 Task: Create Screen flow and Create Quick action for it on custom object used in StockTradeHub.
Action: Mouse moved to (638, 39)
Screenshot: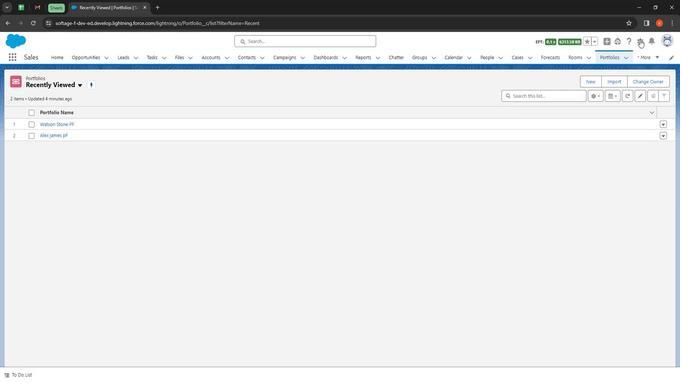 
Action: Mouse pressed left at (638, 39)
Screenshot: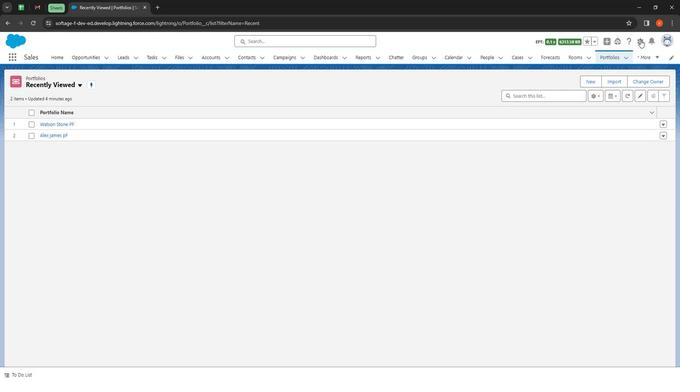 
Action: Mouse moved to (598, 71)
Screenshot: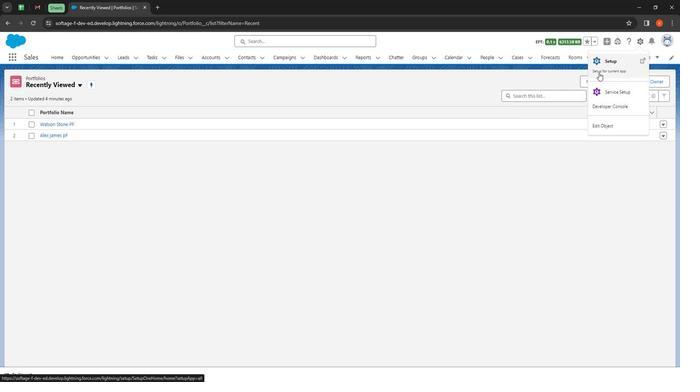 
Action: Mouse pressed left at (598, 71)
Screenshot: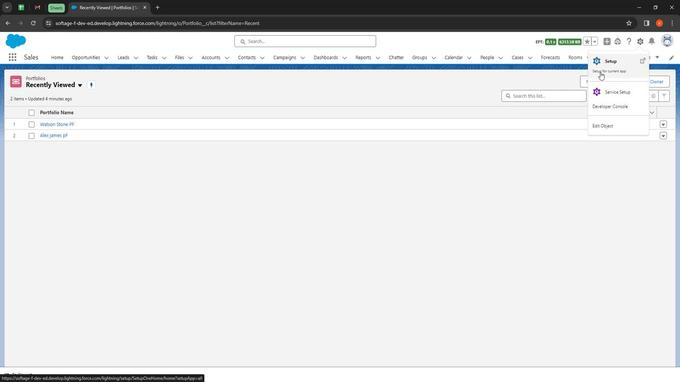 
Action: Mouse moved to (35, 78)
Screenshot: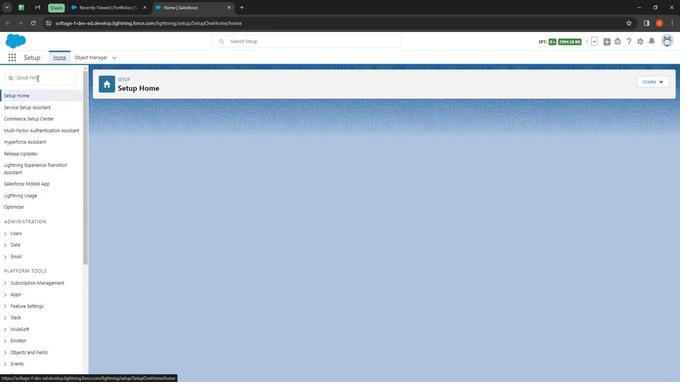 
Action: Mouse pressed left at (35, 78)
Screenshot: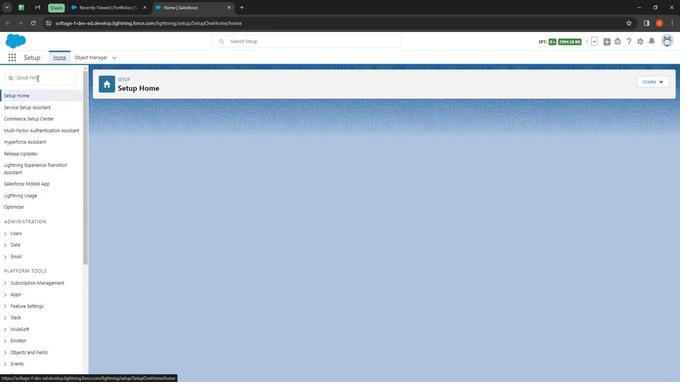 
Action: Mouse moved to (35, 78)
Screenshot: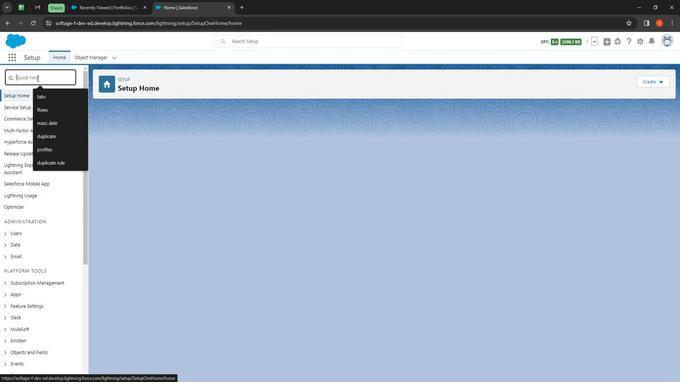 
Action: Key pressed flow
Screenshot: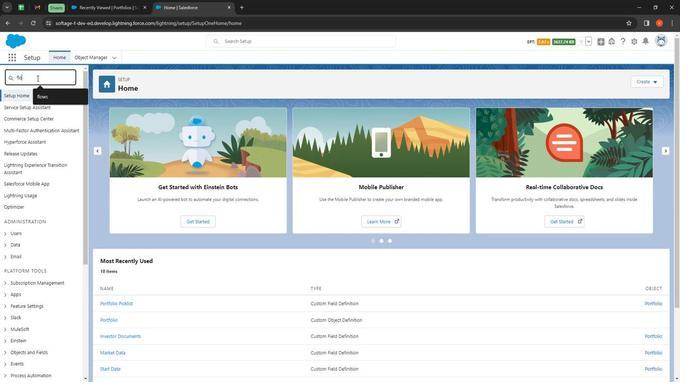 
Action: Mouse moved to (24, 139)
Screenshot: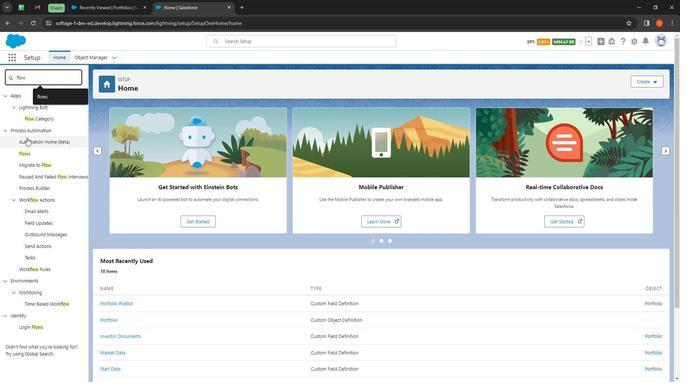 
Action: Key pressed s
Screenshot: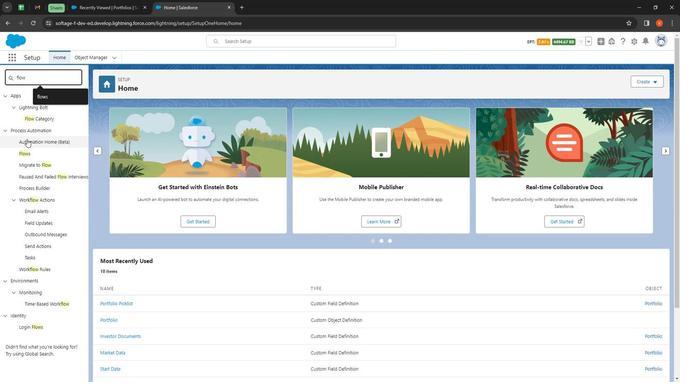 
Action: Mouse moved to (20, 102)
Screenshot: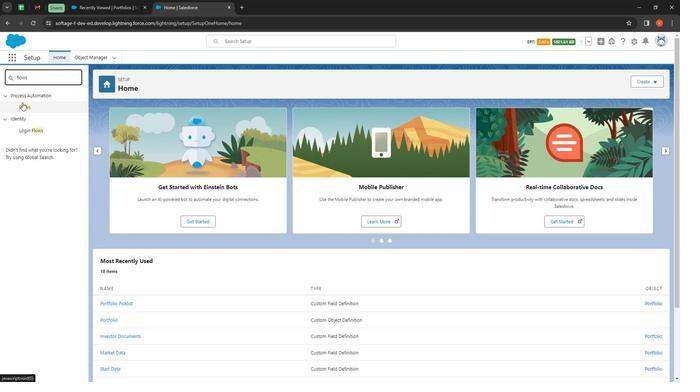 
Action: Mouse pressed left at (20, 102)
Screenshot: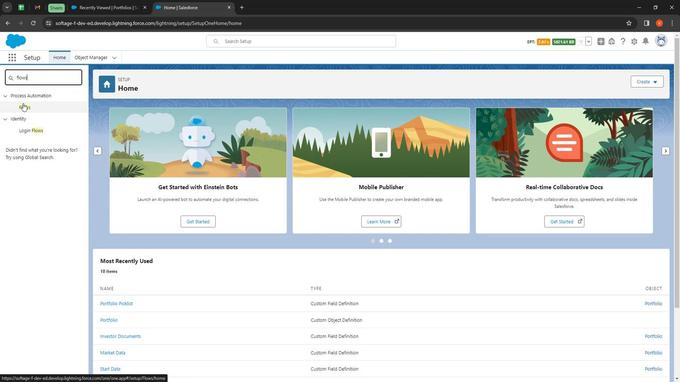 
Action: Mouse moved to (648, 80)
Screenshot: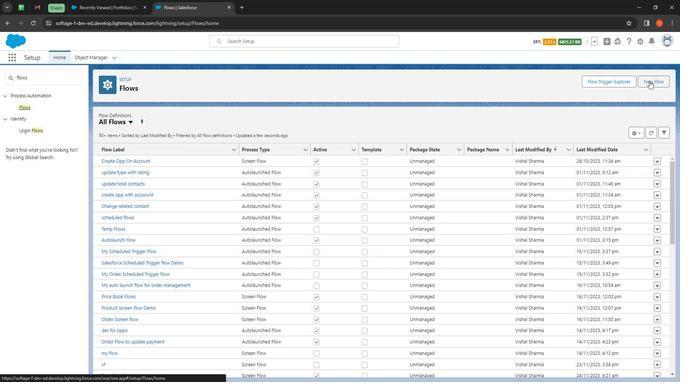 
Action: Mouse pressed left at (648, 80)
Screenshot: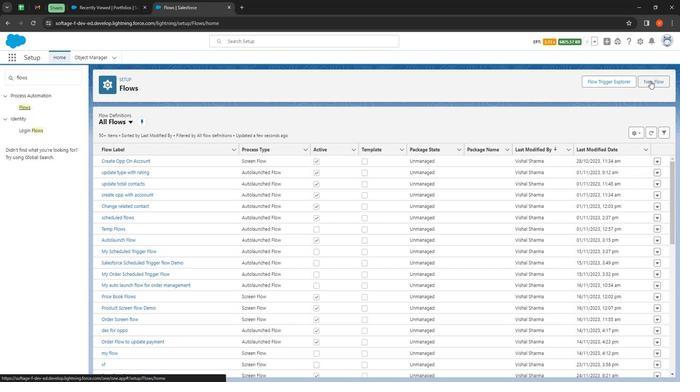 
Action: Mouse moved to (538, 281)
Screenshot: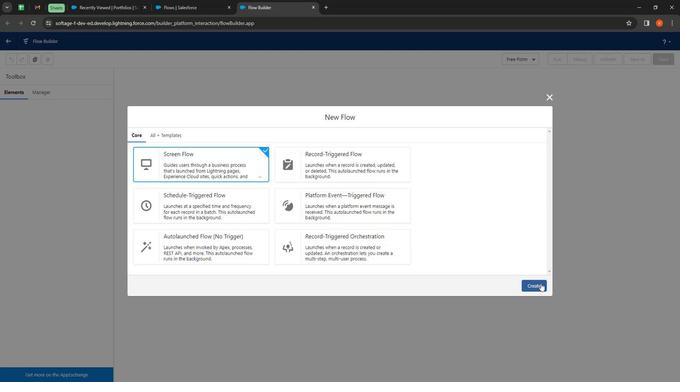 
Action: Mouse pressed left at (538, 281)
Screenshot: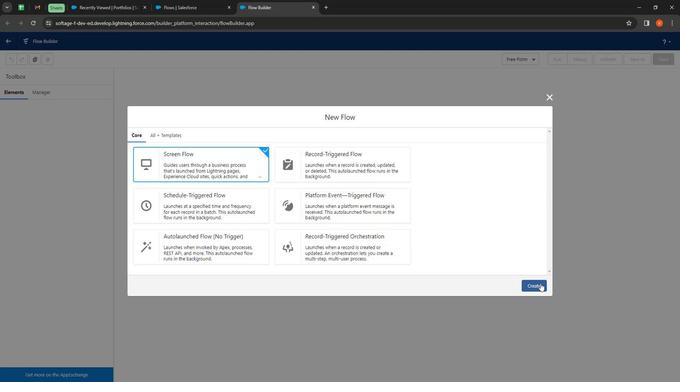 
Action: Mouse moved to (339, 128)
Screenshot: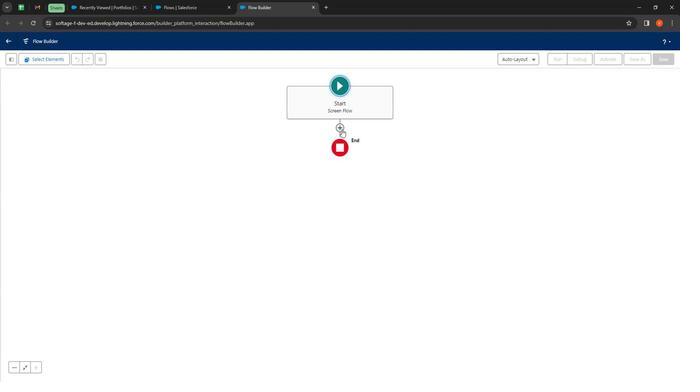 
Action: Mouse pressed left at (339, 128)
Screenshot: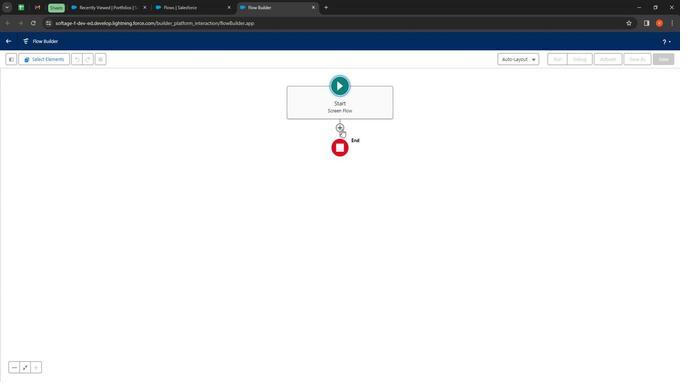 
Action: Mouse moved to (324, 161)
Screenshot: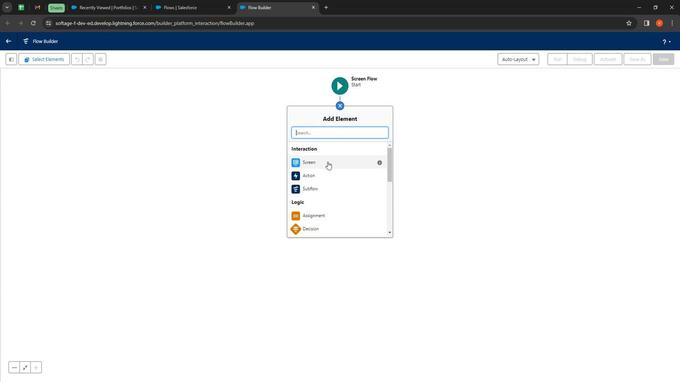 
Action: Mouse pressed left at (324, 161)
Screenshot: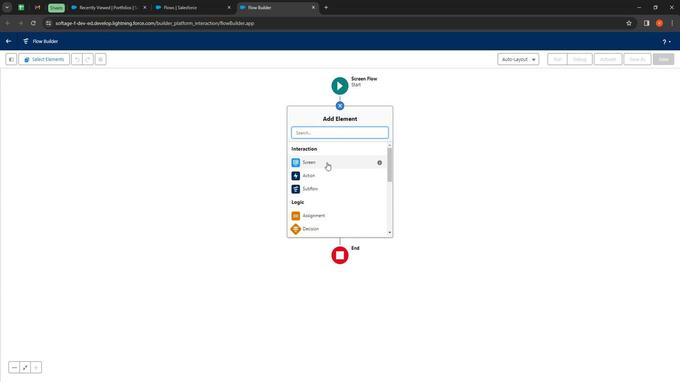 
Action: Mouse moved to (578, 127)
Screenshot: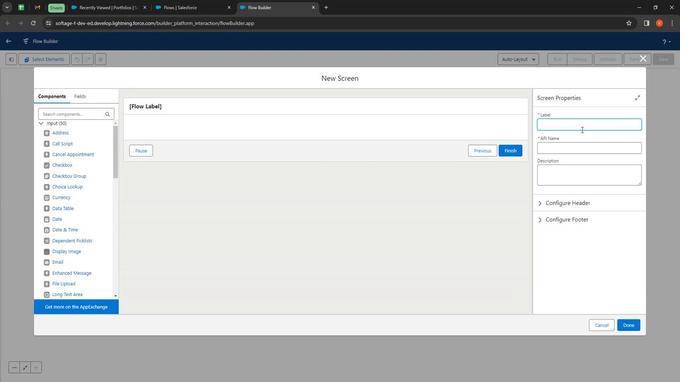 
Action: Mouse pressed left at (578, 127)
Screenshot: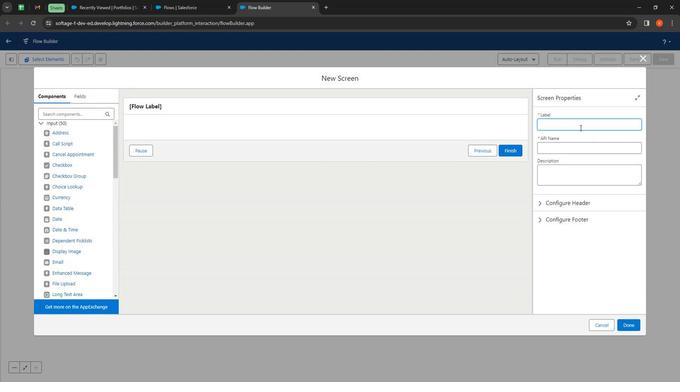 
Action: Mouse moved to (577, 127)
Screenshot: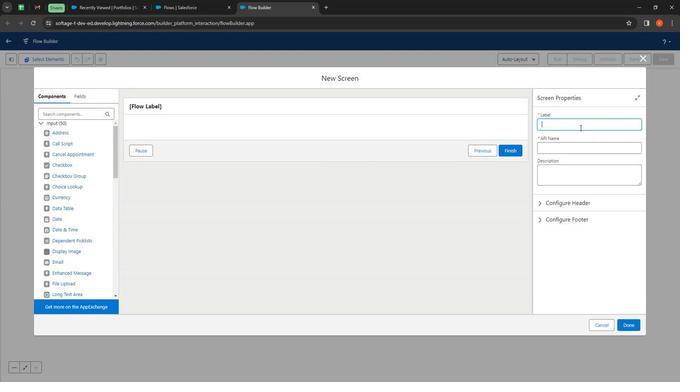 
Action: Key pressed <Key.shift>
Screenshot: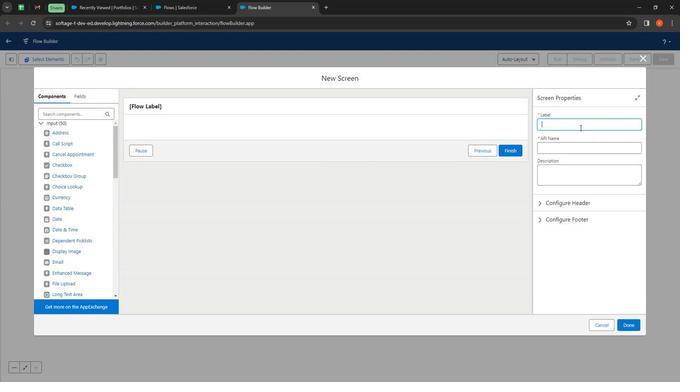 
Action: Mouse moved to (552, 111)
Screenshot: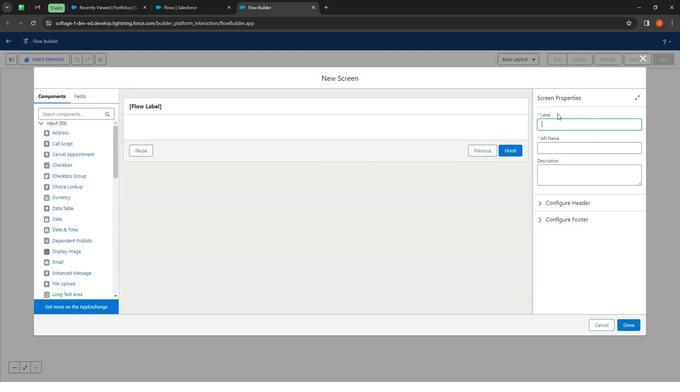 
Action: Key pressed <Key.shift><Key.shift><Key.shift><Key.shift><Key.shift><Key.shift><Key.shift>Portfolio<Key.space>custom<Key.space>object<Key.space>screen
Screenshot: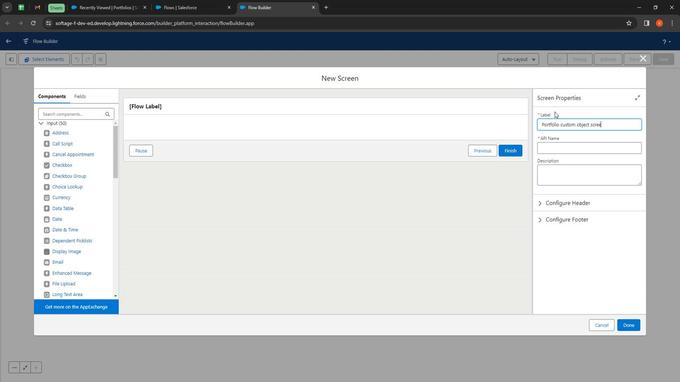 
Action: Mouse moved to (585, 172)
Screenshot: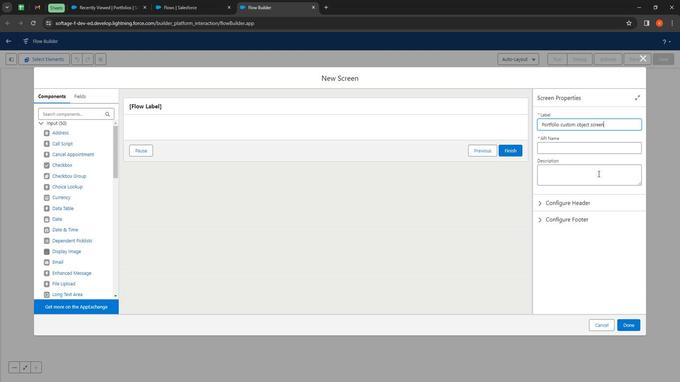 
Action: Mouse pressed left at (585, 172)
Screenshot: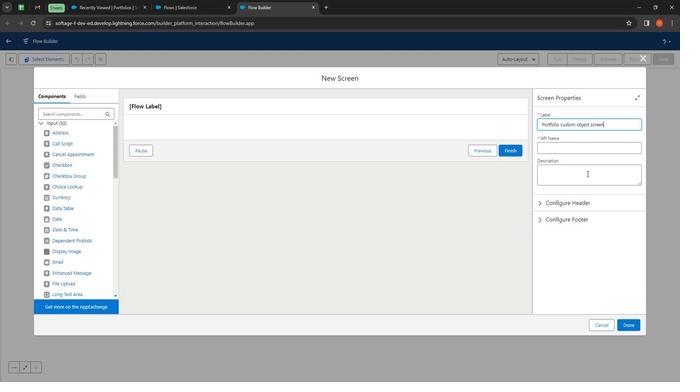 
Action: Key pressed portfolio<Key.space>custom<Key.space>object<Key.space>screen<Key.space>element<Key.space>on<Key.space>screen<Key.space>flow
Screenshot: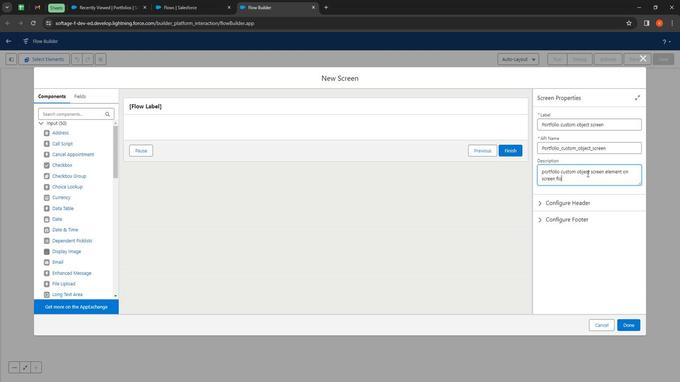 
Action: Mouse moved to (585, 173)
Screenshot: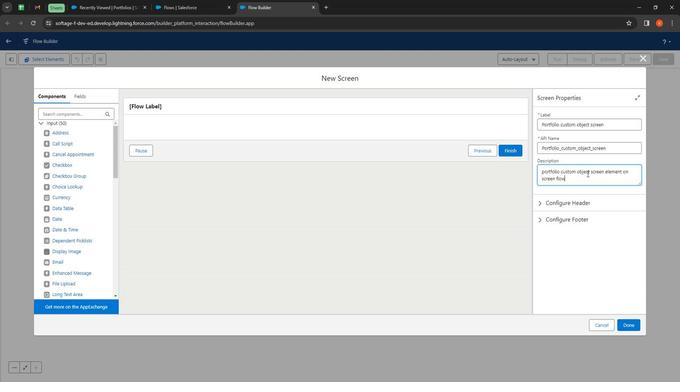 
Action: Key pressed .
Screenshot: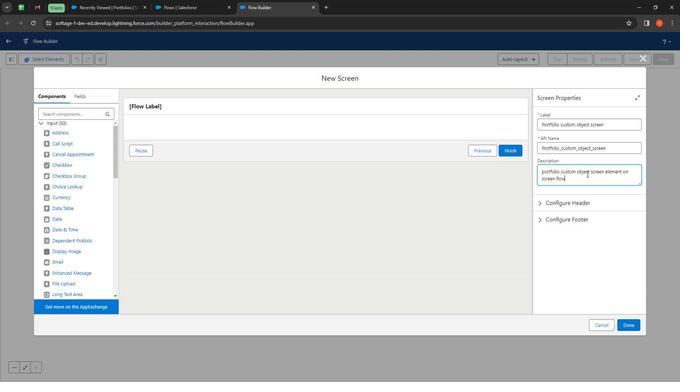 
Action: Mouse moved to (70, 110)
Screenshot: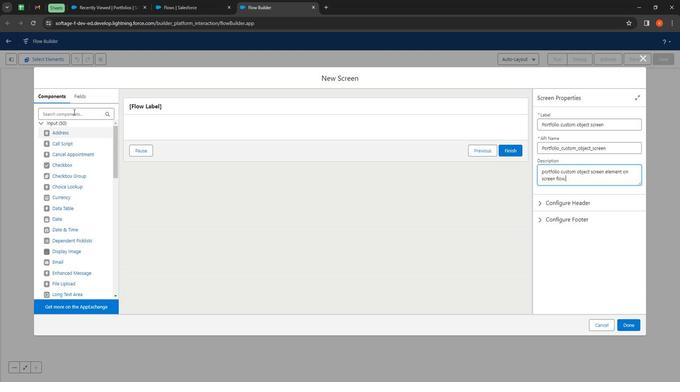 
Action: Mouse pressed left at (70, 110)
Screenshot: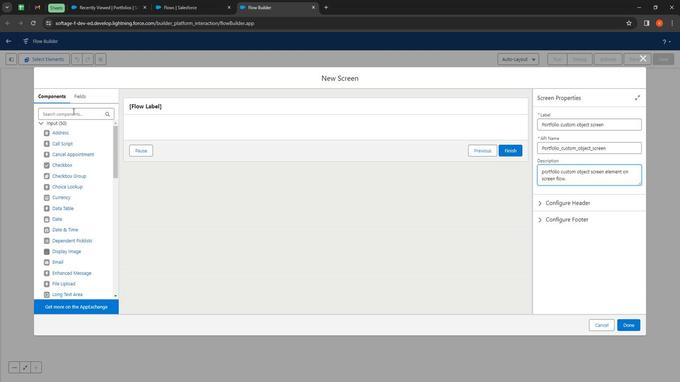 
Action: Mouse moved to (70, 111)
Screenshot: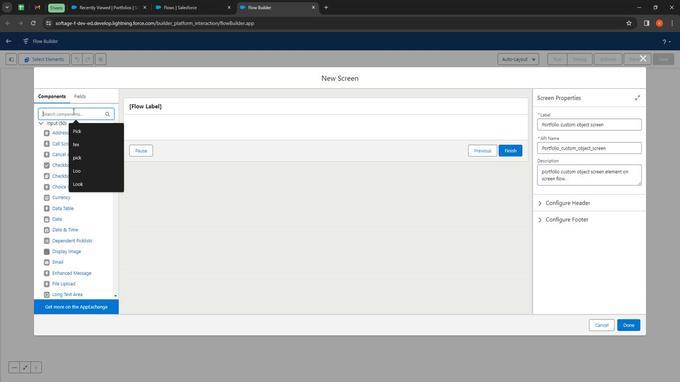 
Action: Key pressed <Key.shift><Key.shift><Key.shift><Key.shift><Key.shift><Key.shift><Key.shift><Key.shift><Key.shift><Key.shift><Key.shift><Key.shift><Key.shift><Key.shift><Key.shift><Key.shift><Key.shift><Key.shift><Key.shift><Key.shift><Key.shift><Key.shift><Key.shift><Key.shift><Key.shift><Key.shift><Key.shift><Key.shift>Curr
Screenshot: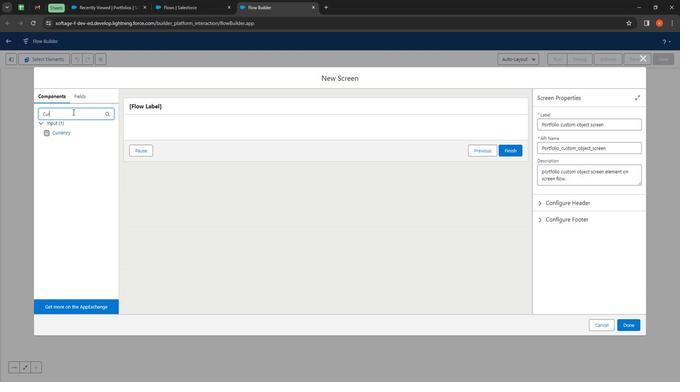 
Action: Mouse moved to (59, 134)
Screenshot: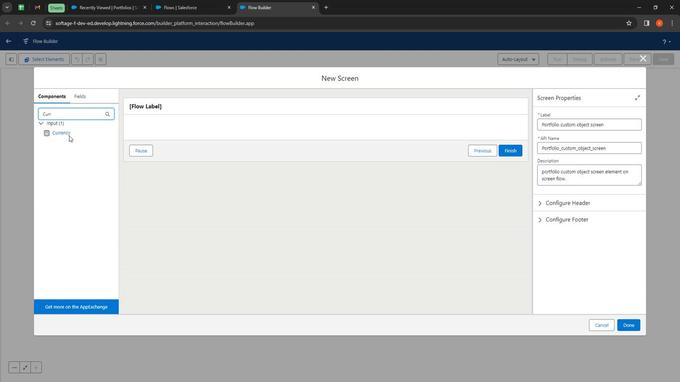 
Action: Mouse pressed left at (59, 134)
Screenshot: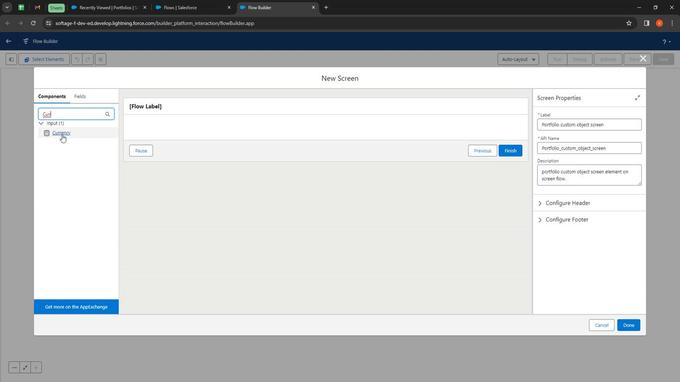 
Action: Mouse moved to (561, 123)
Screenshot: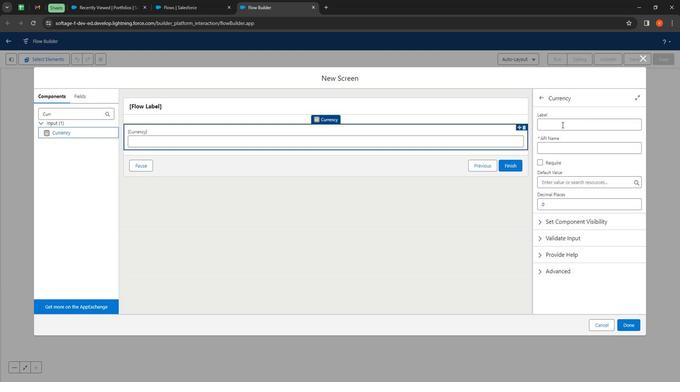 
Action: Mouse pressed left at (561, 123)
Screenshot: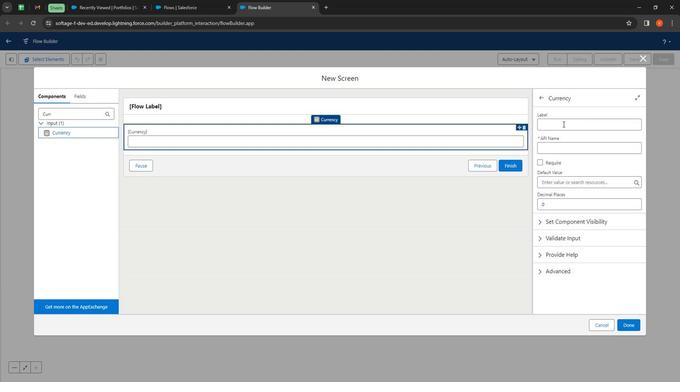 
Action: Mouse moved to (532, 108)
Screenshot: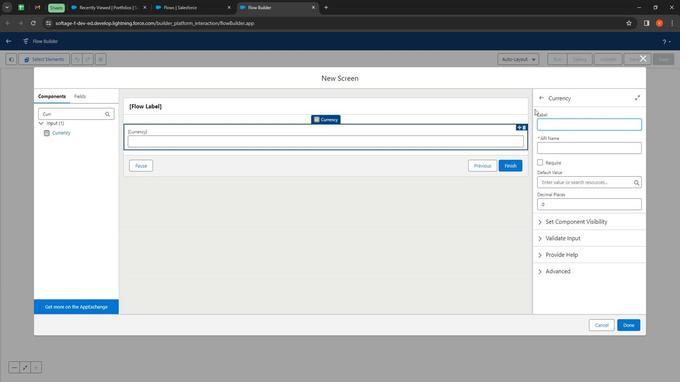 
Action: Key pressed <Key.shift>V<Key.backspace><Key.shift>Currency
Screenshot: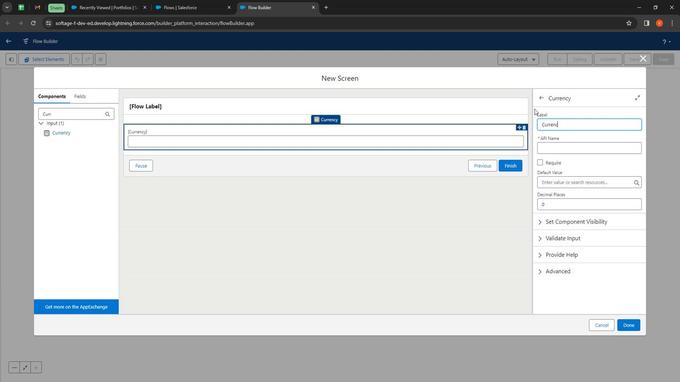 
Action: Mouse moved to (61, 132)
Screenshot: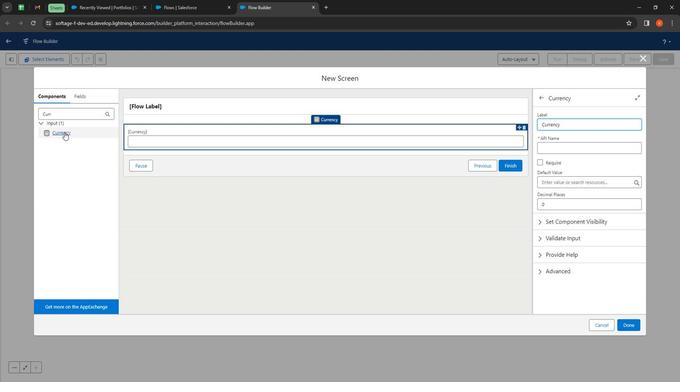 
Action: Mouse pressed left at (61, 132)
Screenshot: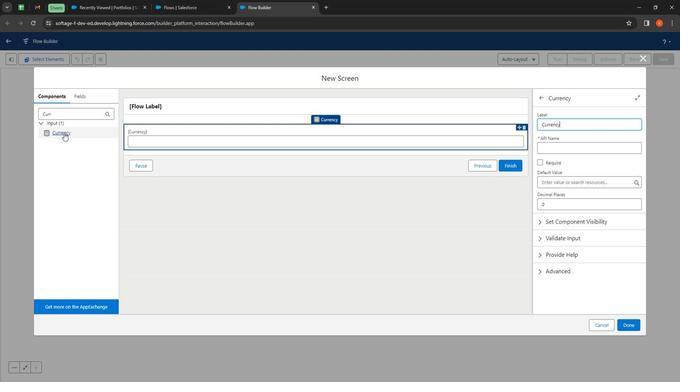 
Action: Mouse moved to (608, 119)
Screenshot: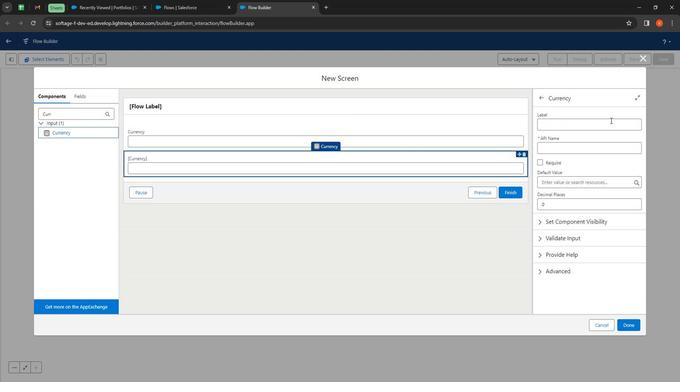 
Action: Mouse pressed left at (608, 119)
Screenshot: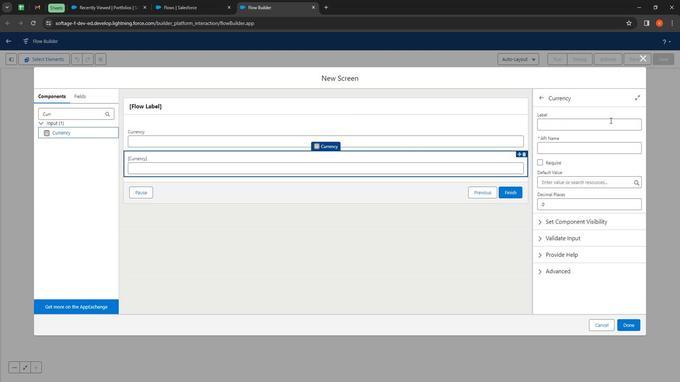 
Action: Mouse moved to (478, 112)
Screenshot: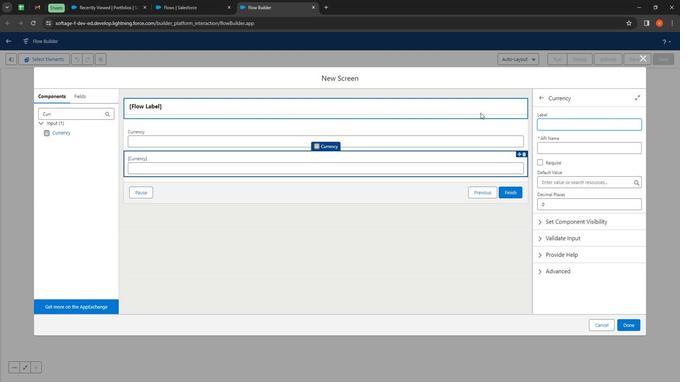 
Action: Key pressed <Key.shift>Investment<Key.space>amount
Screenshot: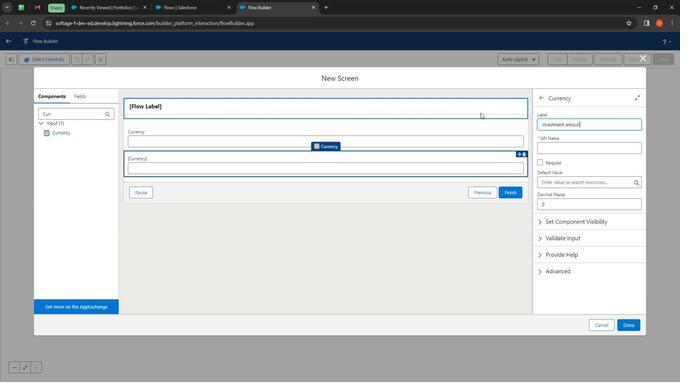 
Action: Mouse moved to (59, 115)
Screenshot: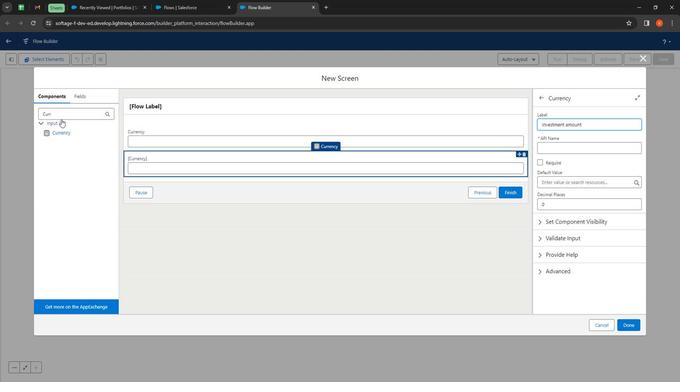 
Action: Mouse pressed left at (59, 115)
Screenshot: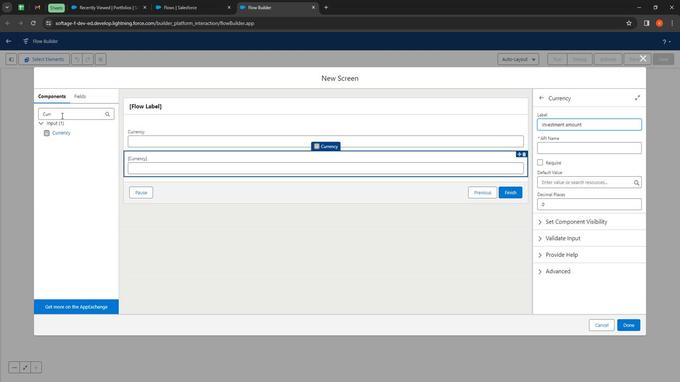 
Action: Mouse pressed left at (59, 115)
Screenshot: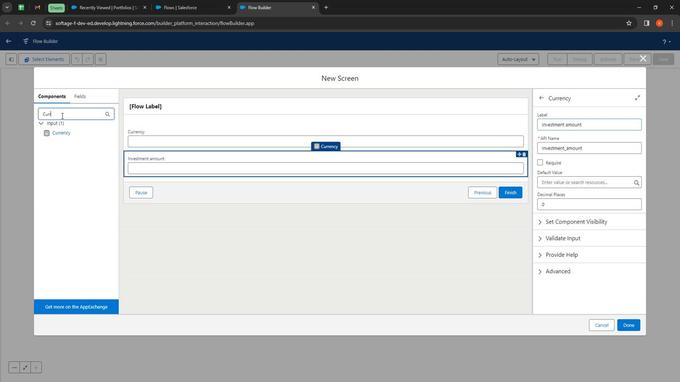 
Action: Mouse moved to (60, 114)
Screenshot: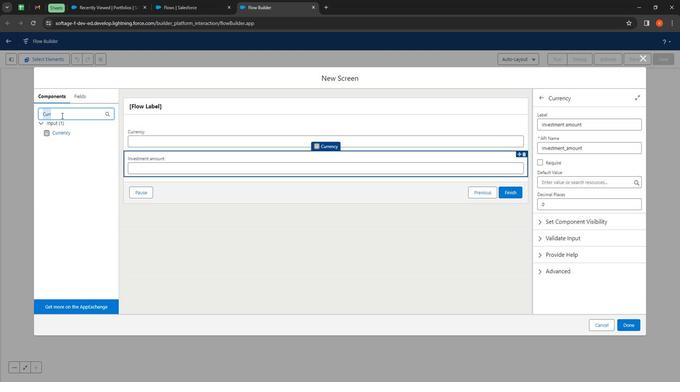 
Action: Key pressed look
Screenshot: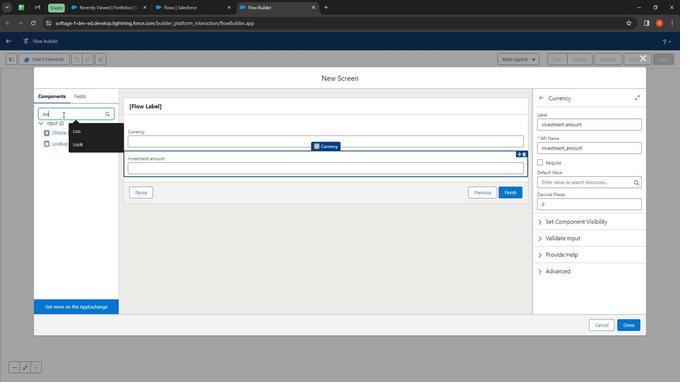 
Action: Mouse moved to (61, 145)
Screenshot: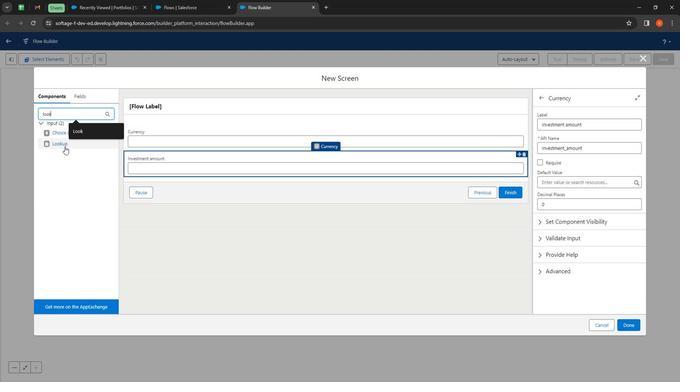 
Action: Mouse pressed left at (61, 145)
Screenshot: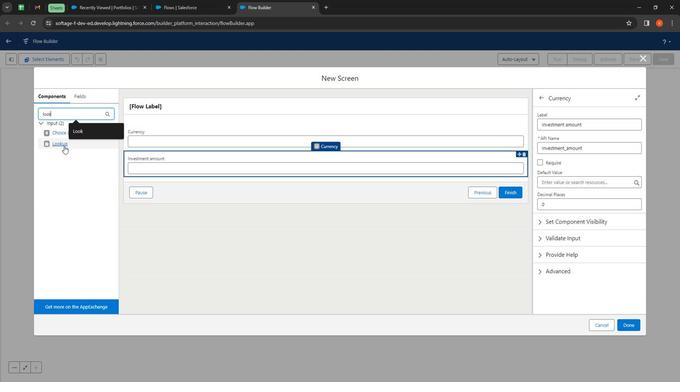 
Action: Mouse moved to (567, 125)
Screenshot: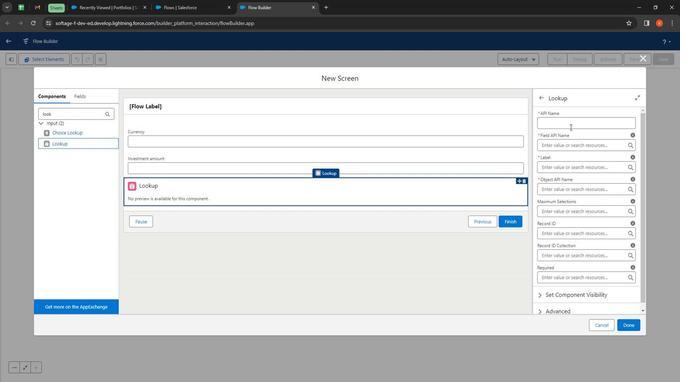 
Action: Mouse pressed left at (567, 125)
Screenshot: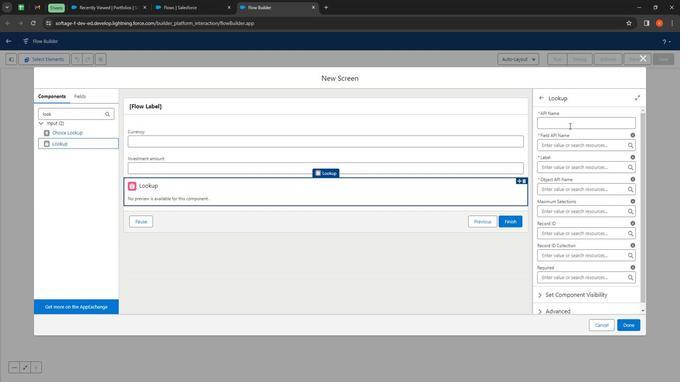 
Action: Key pressed <Key.shift>
Screenshot: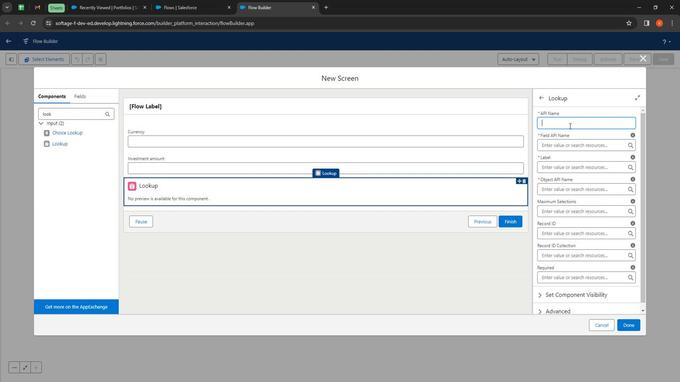 
Action: Mouse moved to (507, 89)
Screenshot: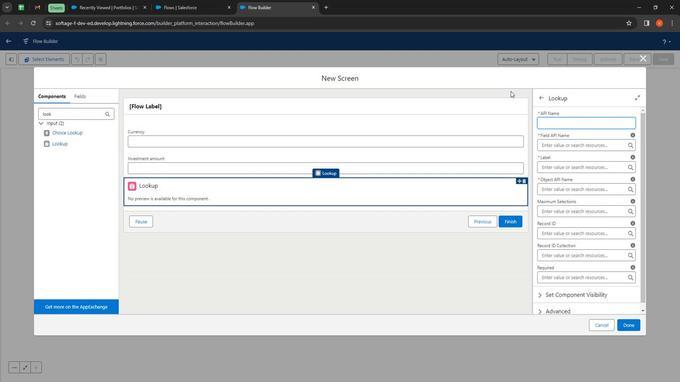 
Action: Key pressed <Key.shift><Key.shift><Key.shift><Key.shift><Key.shift><Key.shift><Key.shift><Key.shift><Key.shift><Key.shift><Key.shift><Key.shift><Key.shift><Key.shift><Key.shift><Key.shift><Key.shift><Key.shift><Key.shift><Key.shift><Key.shift><Key.shift><Key.shift><Key.shift><Key.shift><Key.shift><Key.shift><Key.shift><Key.shift><Key.shift><Key.shift><Key.shift><Key.shift><Key.shift><Key.shift><Key.shift><Key.shift><Key.shift><Key.shift><Key.shift><Key.shift><Key.shift><Key.shift><Key.shift><Key.shift>Investor<Key.space><Key.shift>Document<Key.left><Key.left><Key.left><Key.left><Key.left><Key.left><Key.left><Key.left><Key.shift><Key.backspace>
Screenshot: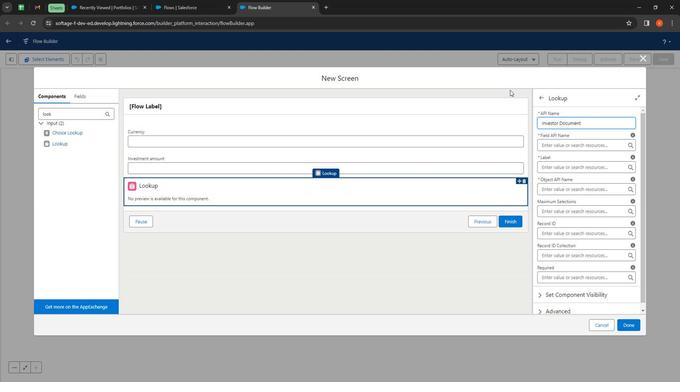 
Action: Mouse moved to (570, 148)
Screenshot: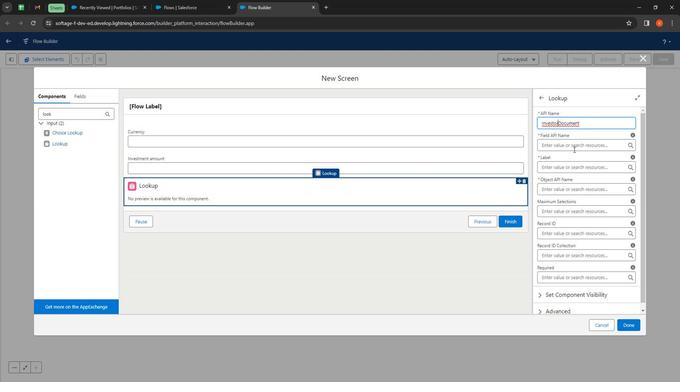 
Action: Mouse pressed left at (570, 148)
Screenshot: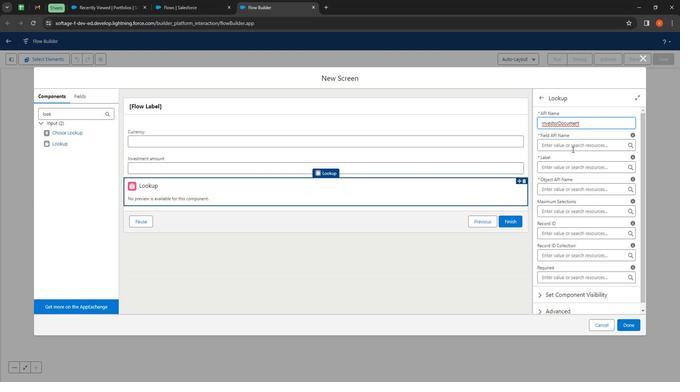 
Action: Mouse moved to (567, 136)
Screenshot: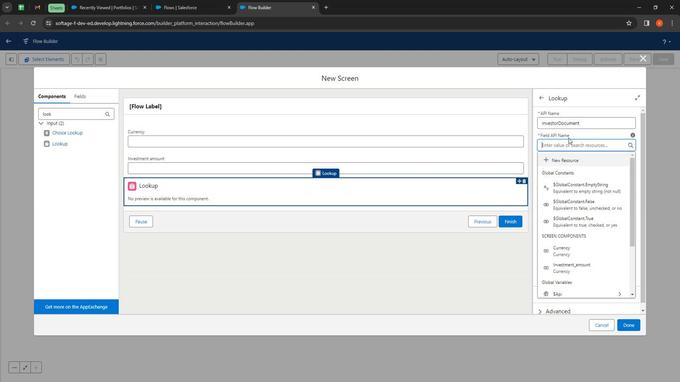 
Action: Mouse pressed left at (567, 136)
Screenshot: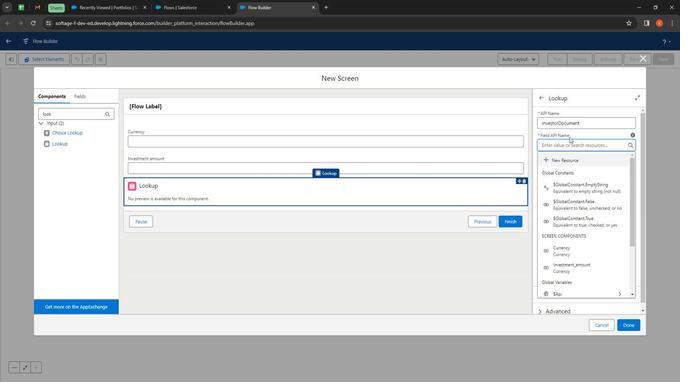 
Action: Mouse moved to (174, 0)
Screenshot: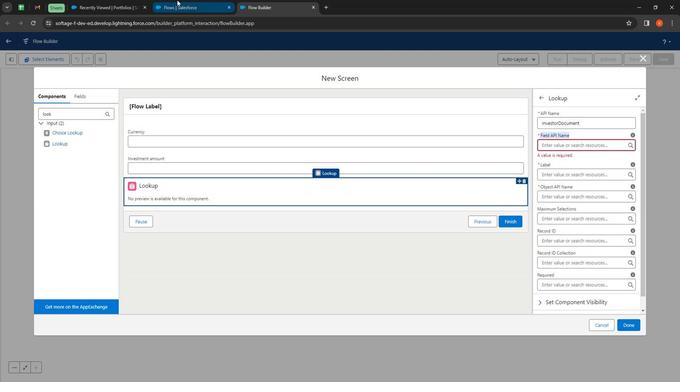 
Action: Mouse pressed left at (174, 0)
Screenshot: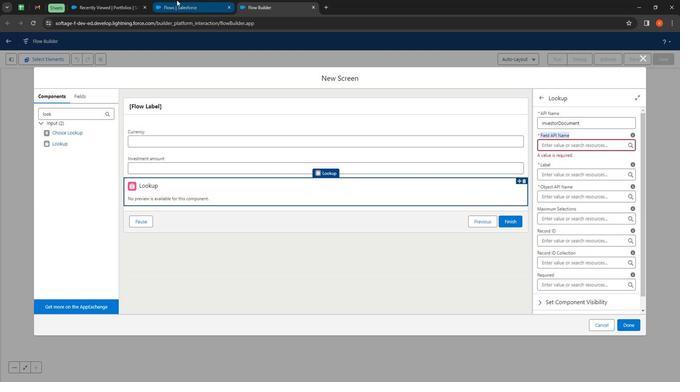 
Action: Mouse moved to (82, 55)
Screenshot: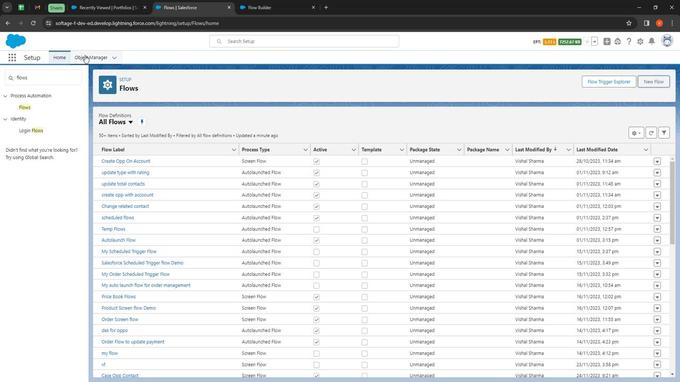 
Action: Mouse pressed left at (82, 55)
Screenshot: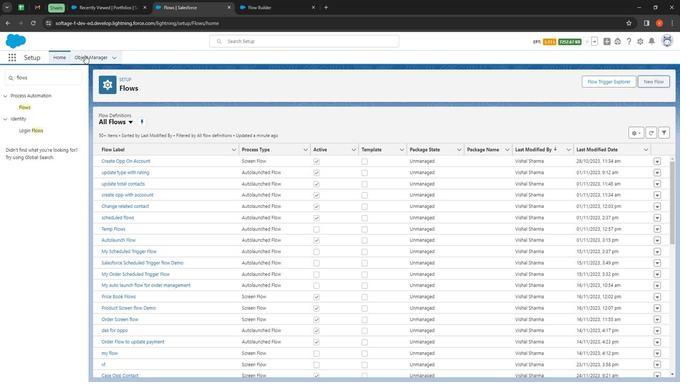 
Action: Mouse moved to (281, 232)
Screenshot: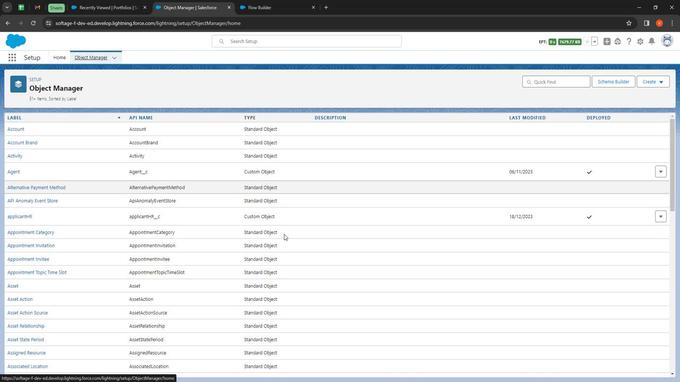 
Action: Mouse scrolled (281, 232) with delta (0, 0)
Screenshot: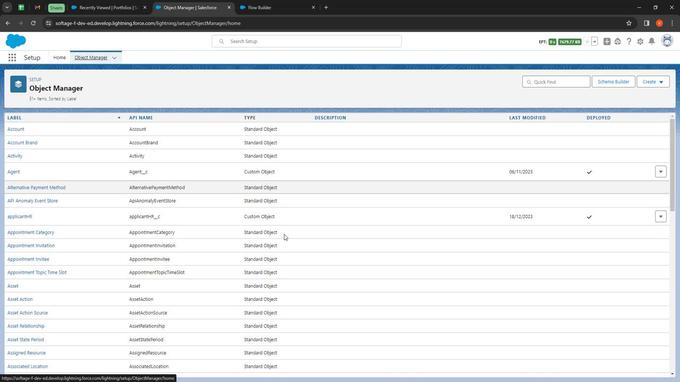 
Action: Mouse moved to (281, 233)
Screenshot: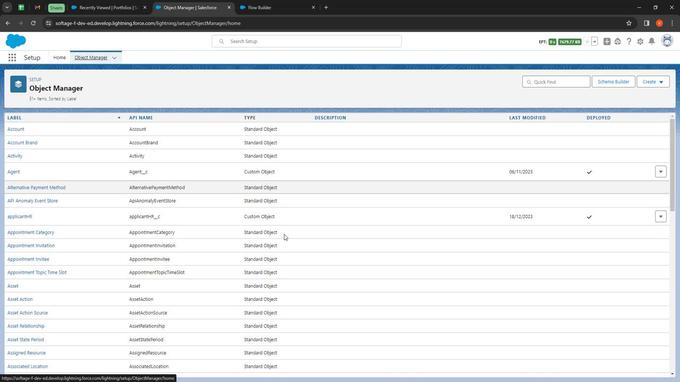 
Action: Mouse scrolled (281, 233) with delta (0, 0)
Screenshot: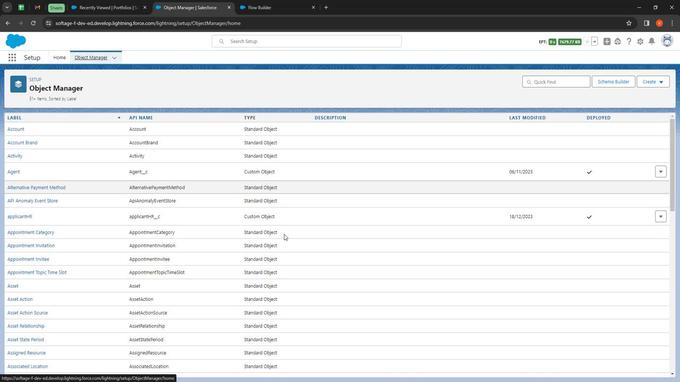 
Action: Mouse moved to (281, 234)
Screenshot: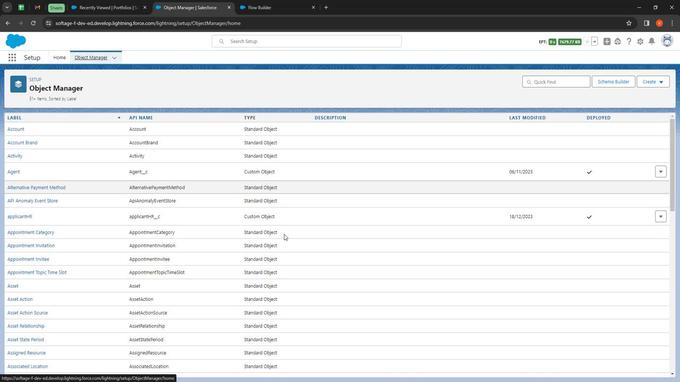 
Action: Mouse scrolled (281, 233) with delta (0, 0)
Screenshot: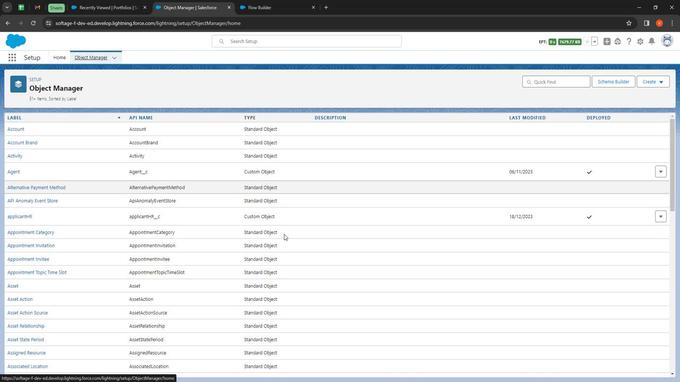
Action: Mouse moved to (281, 234)
Screenshot: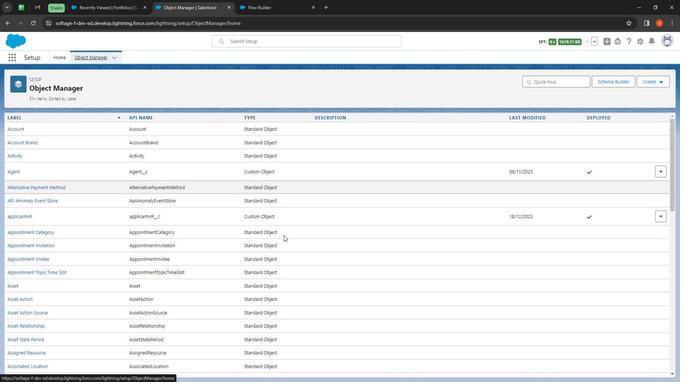 
Action: Mouse scrolled (281, 234) with delta (0, 0)
Screenshot: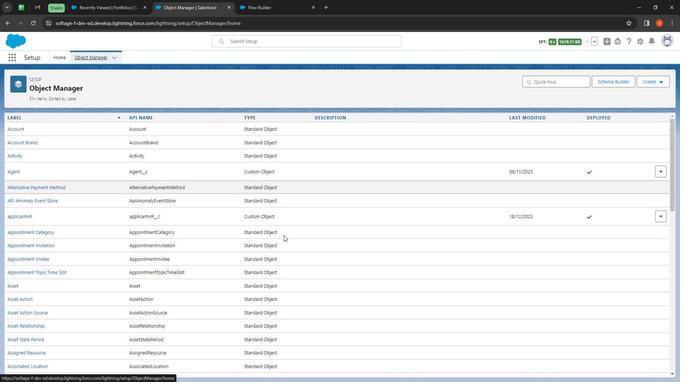 
Action: Mouse moved to (280, 234)
Screenshot: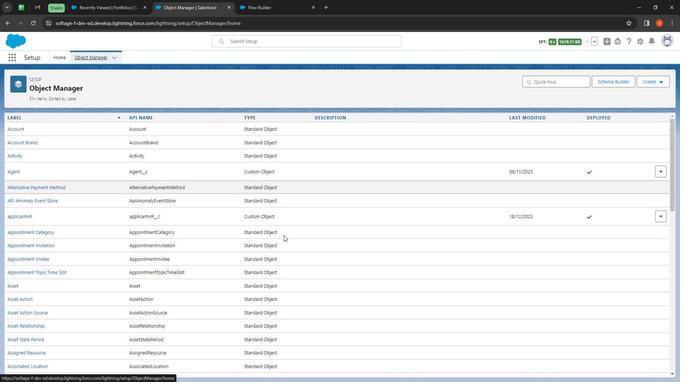 
Action: Mouse scrolled (280, 234) with delta (0, 0)
Screenshot: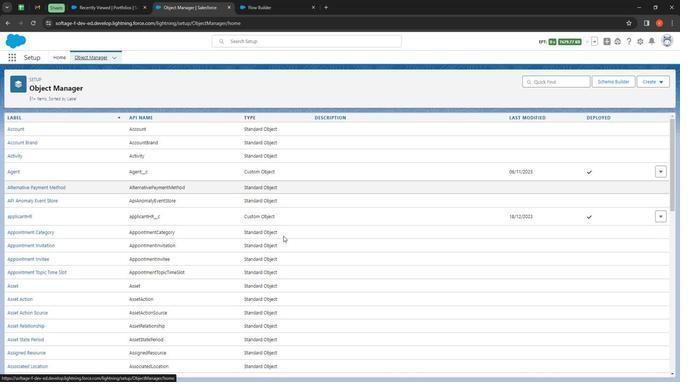 
Action: Mouse moved to (280, 234)
Screenshot: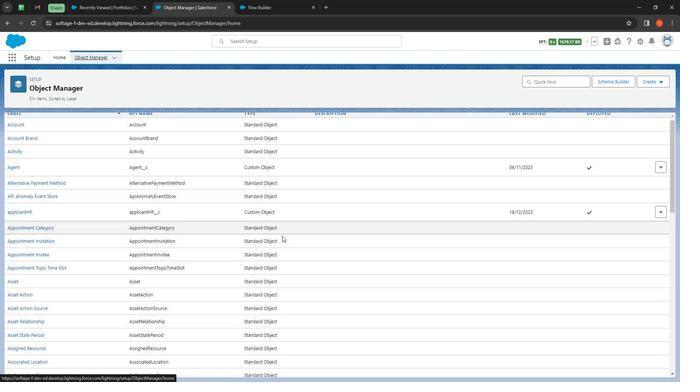 
Action: Mouse scrolled (280, 233) with delta (0, 0)
Screenshot: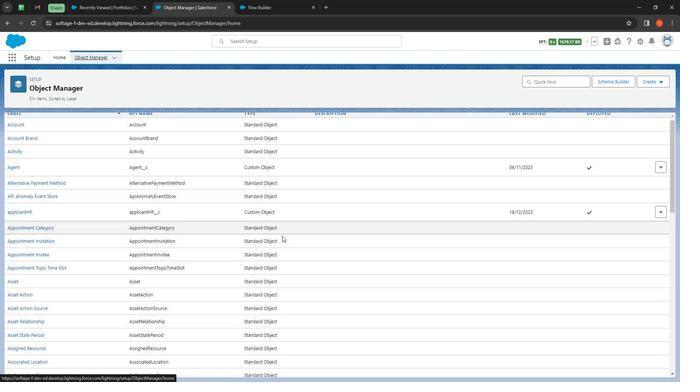 
Action: Mouse moved to (278, 232)
Screenshot: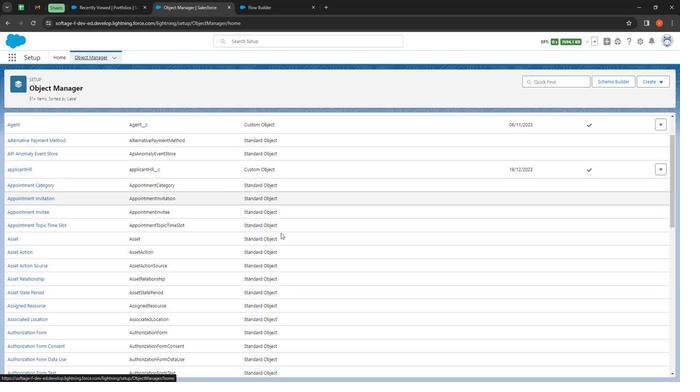 
Action: Mouse scrolled (278, 231) with delta (0, 0)
Screenshot: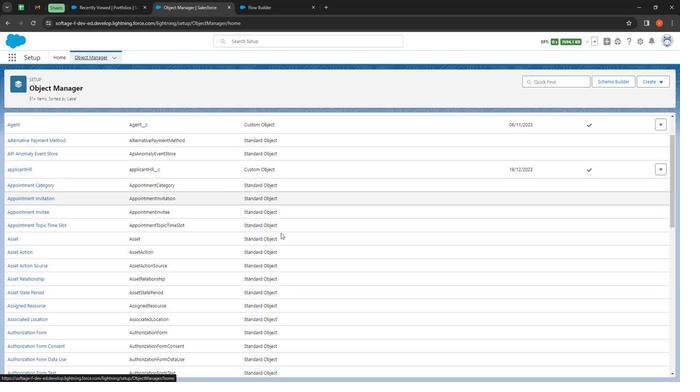 
Action: Mouse moved to (273, 232)
Screenshot: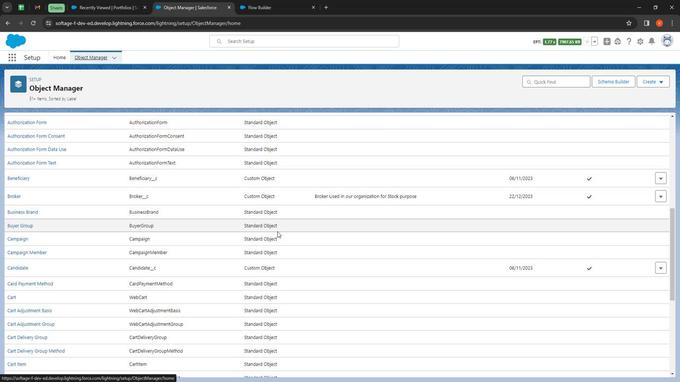 
Action: Mouse scrolled (273, 232) with delta (0, 0)
Screenshot: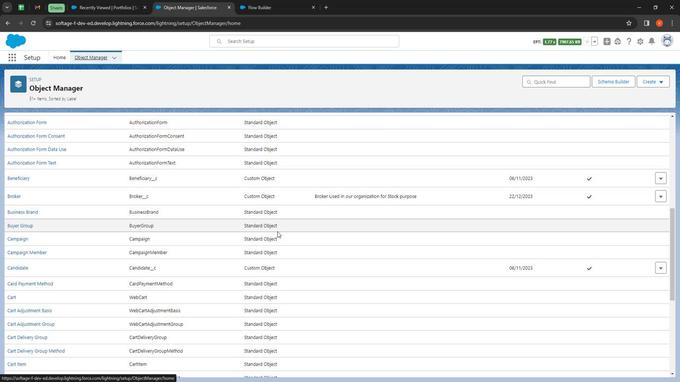 
Action: Mouse moved to (271, 235)
Screenshot: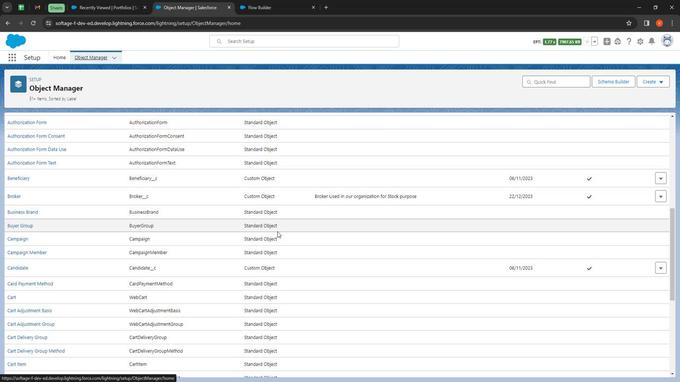 
Action: Mouse scrolled (271, 234) with delta (0, 0)
Screenshot: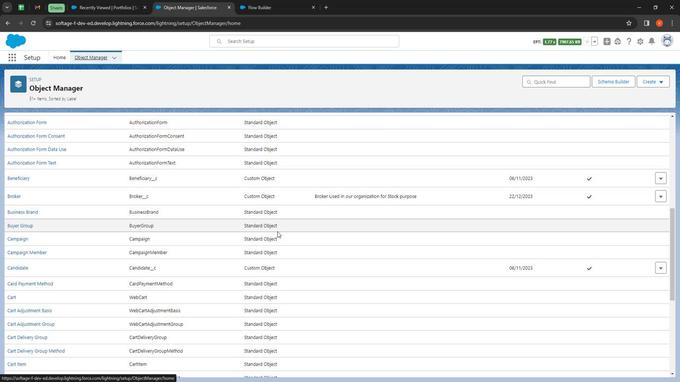 
Action: Mouse moved to (268, 236)
Screenshot: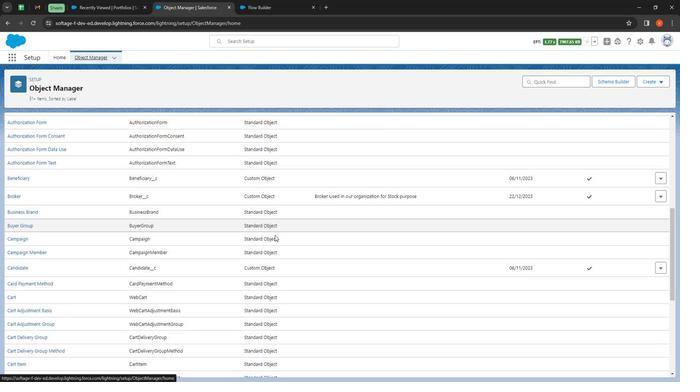 
Action: Mouse scrolled (268, 236) with delta (0, 0)
Screenshot: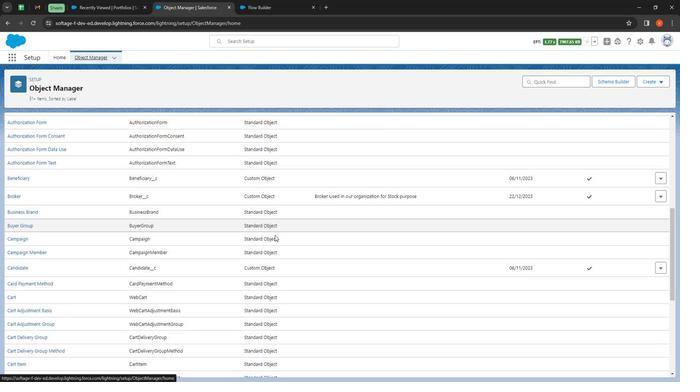 
Action: Mouse moved to (262, 239)
Screenshot: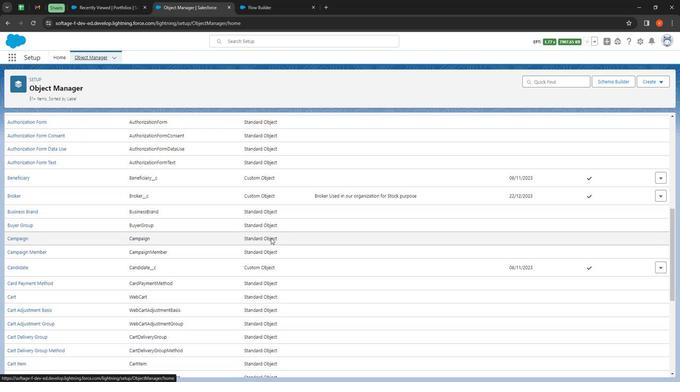 
Action: Mouse scrolled (265, 236) with delta (0, 0)
Screenshot: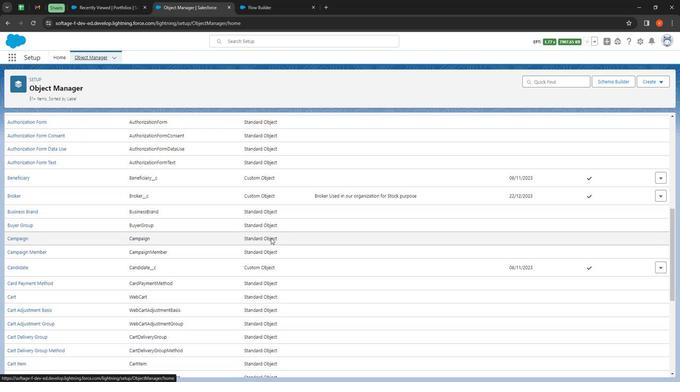 
Action: Mouse scrolled (262, 238) with delta (0, 0)
Screenshot: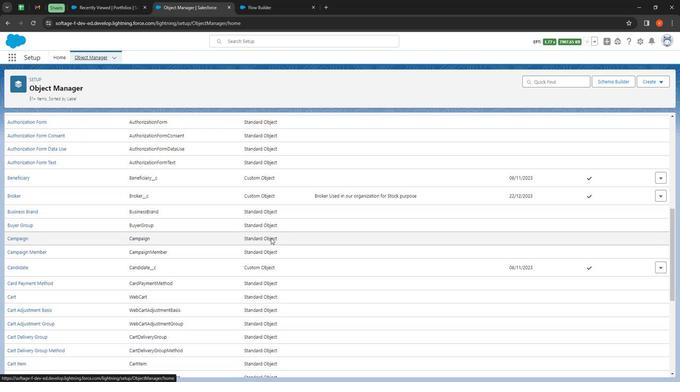 
Action: Mouse moved to (257, 240)
Screenshot: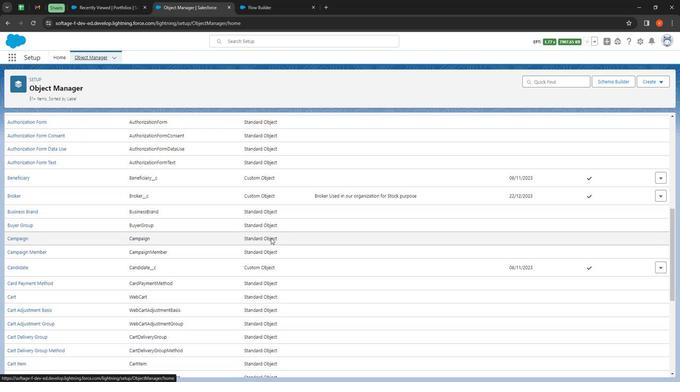 
Action: Mouse scrolled (257, 240) with delta (0, 0)
Screenshot: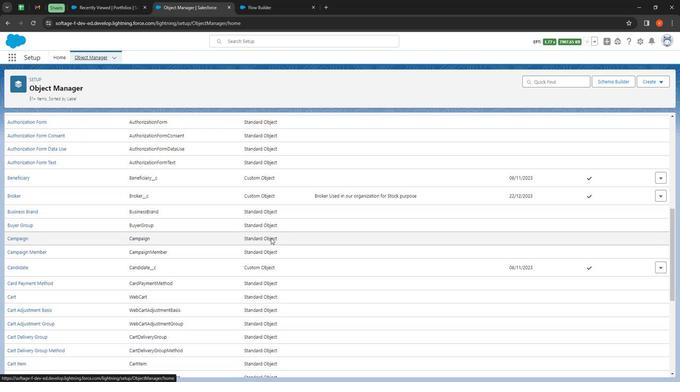 
Action: Mouse moved to (249, 242)
Screenshot: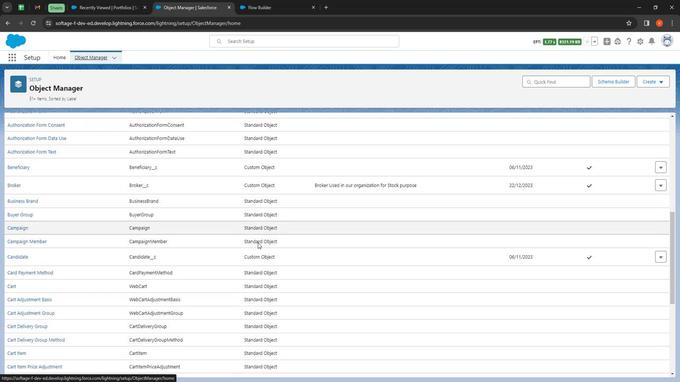 
Action: Mouse scrolled (249, 241) with delta (0, 0)
Screenshot: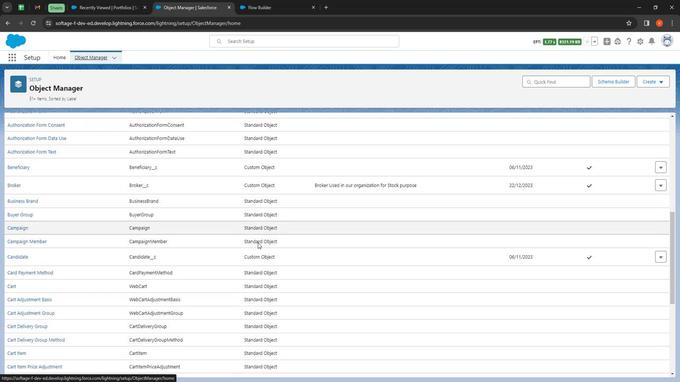 
Action: Mouse moved to (223, 256)
Screenshot: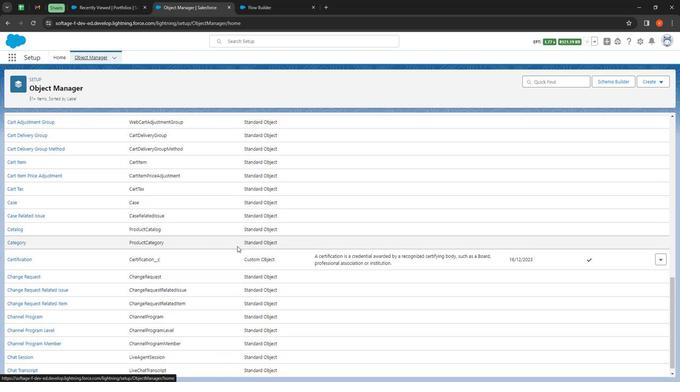 
Action: Mouse scrolled (223, 256) with delta (0, 0)
Screenshot: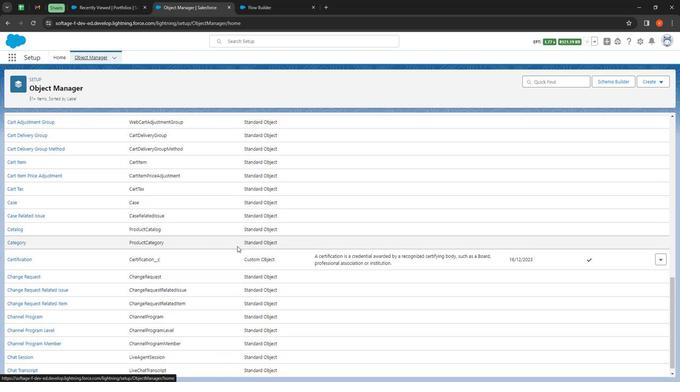 
Action: Mouse moved to (220, 260)
Screenshot: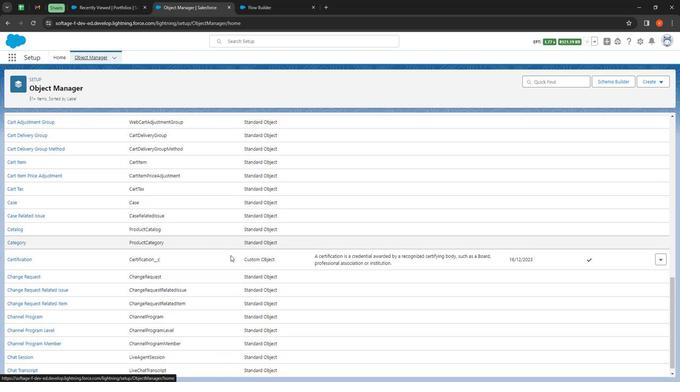 
Action: Mouse scrolled (220, 260) with delta (0, 0)
Screenshot: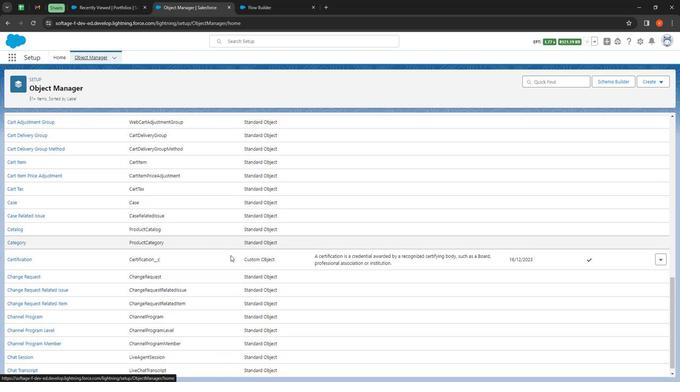 
Action: Mouse moved to (216, 263)
Screenshot: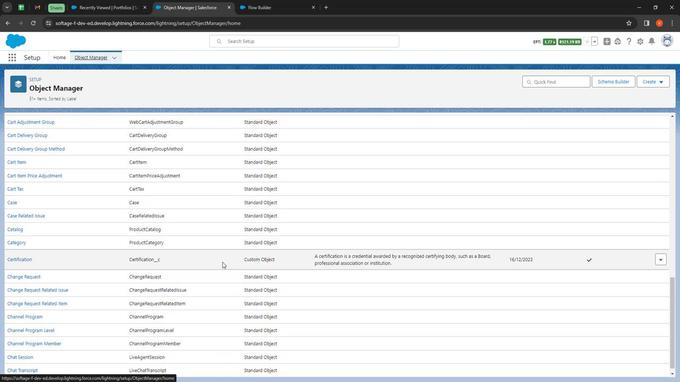 
Action: Mouse scrolled (216, 262) with delta (0, 0)
Screenshot: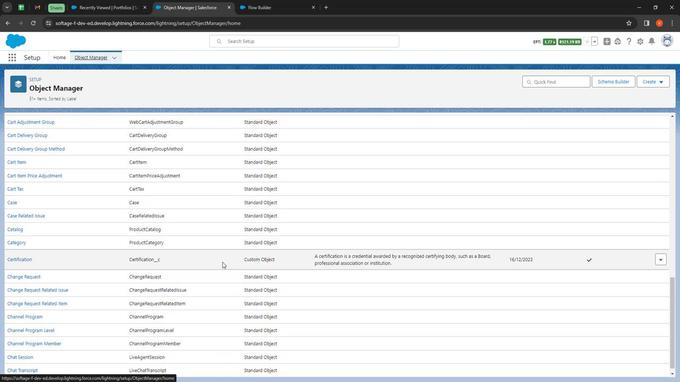 
Action: Mouse moved to (214, 264)
Screenshot: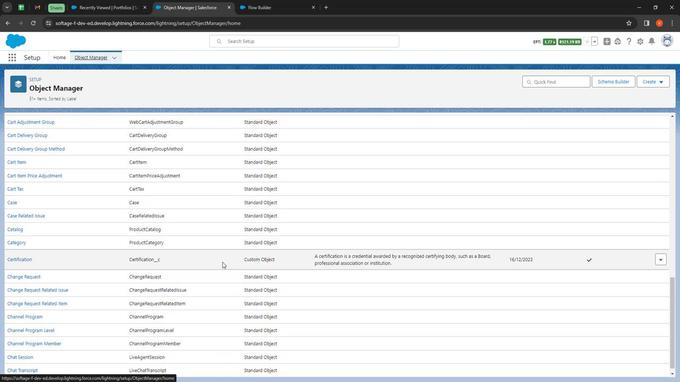 
Action: Mouse scrolled (214, 263) with delta (0, 0)
Screenshot: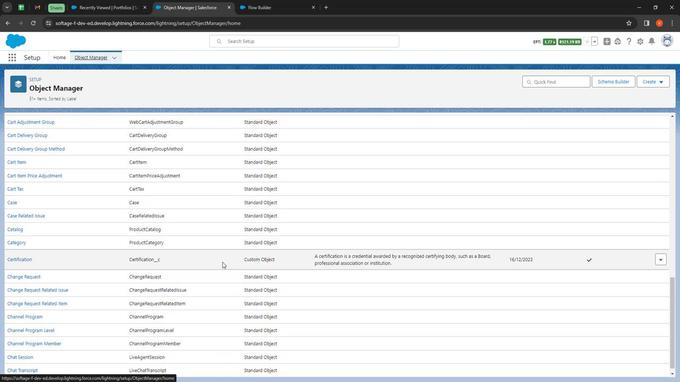 
Action: Mouse moved to (210, 264)
Screenshot: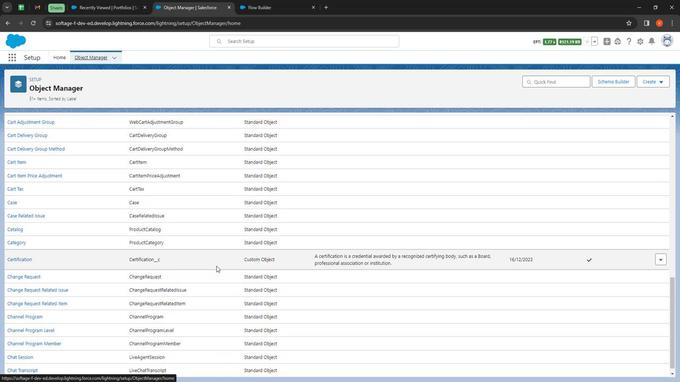 
Action: Mouse scrolled (210, 264) with delta (0, 0)
Screenshot: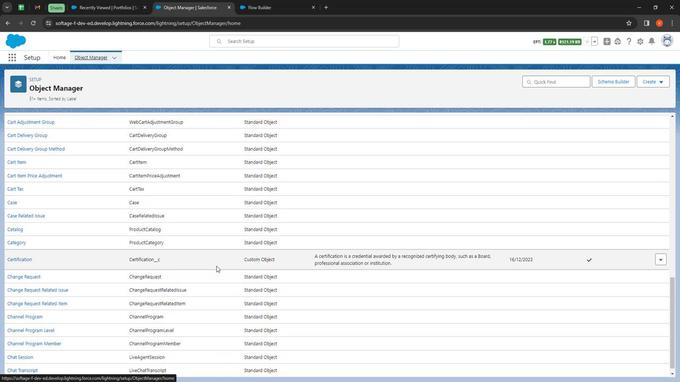 
Action: Mouse moved to (204, 264)
Screenshot: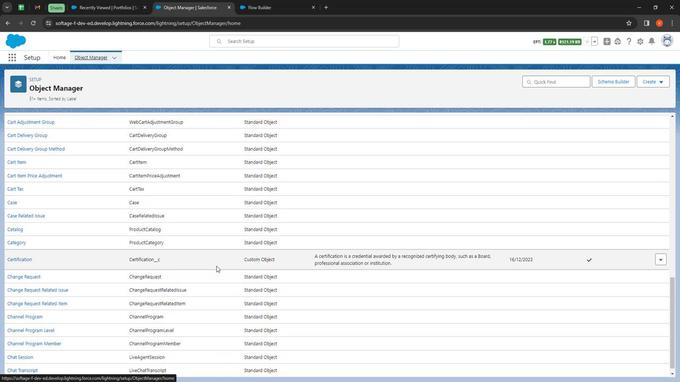 
Action: Mouse scrolled (204, 264) with delta (0, 0)
Screenshot: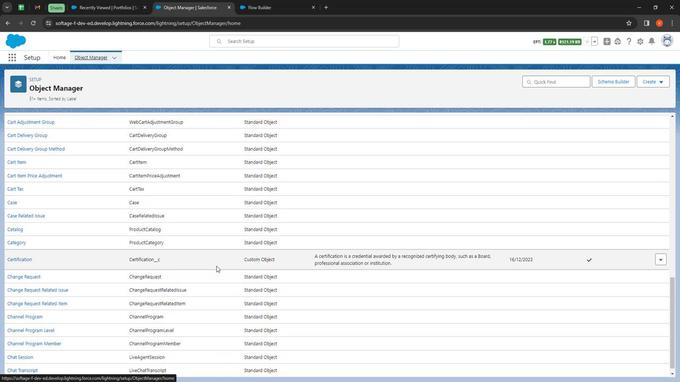 
Action: Mouse moved to (195, 265)
Screenshot: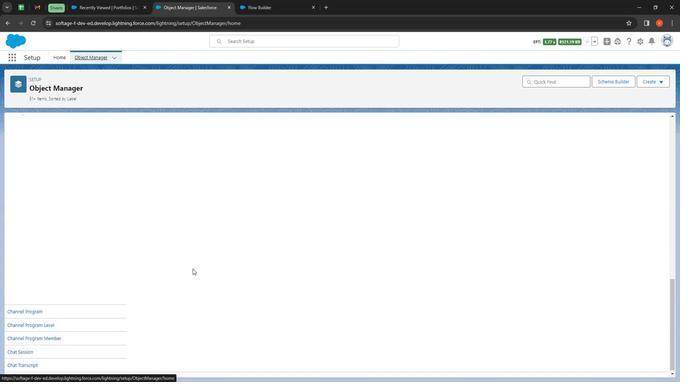 
Action: Mouse scrolled (195, 265) with delta (0, 0)
Screenshot: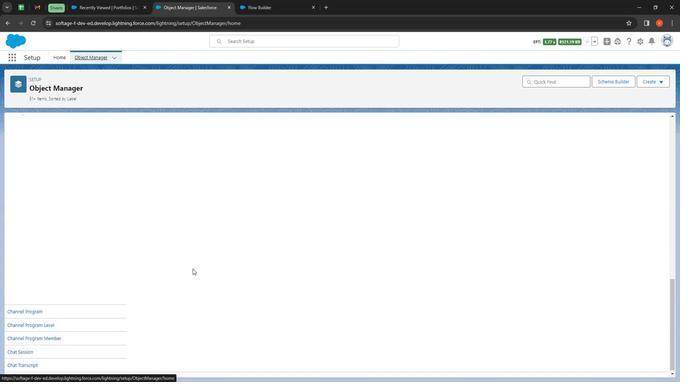 
Action: Mouse moved to (129, 243)
Screenshot: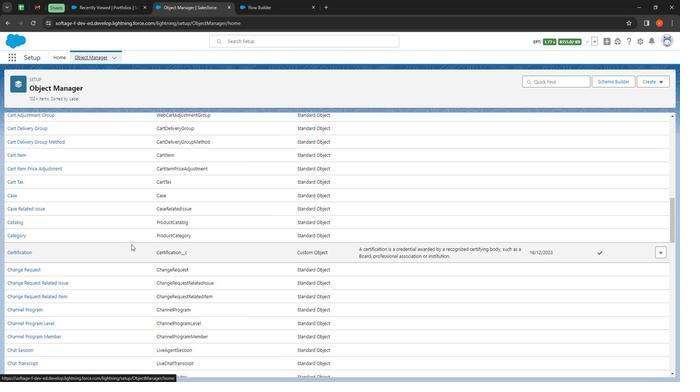 
Action: Mouse scrolled (129, 242) with delta (0, 0)
Screenshot: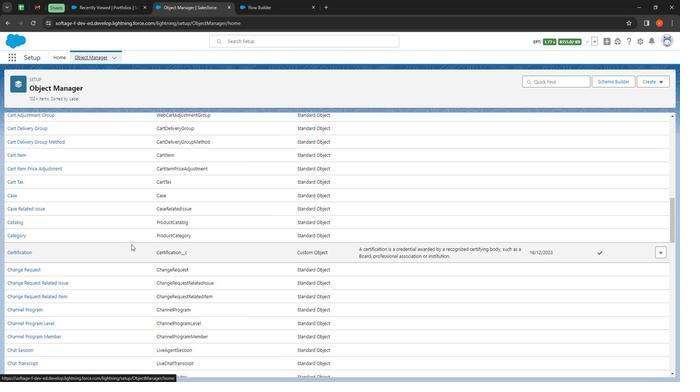 
Action: Mouse moved to (129, 244)
Screenshot: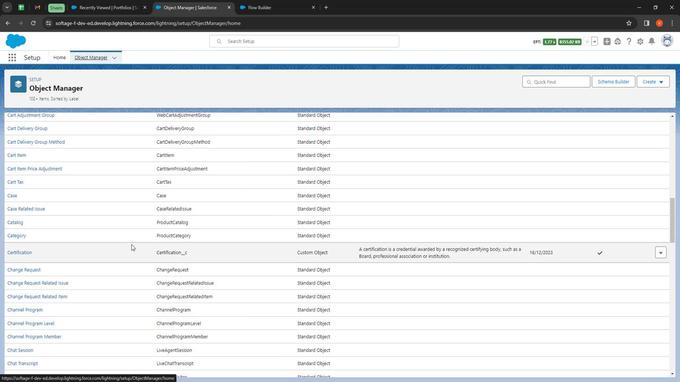 
Action: Mouse scrolled (129, 244) with delta (0, 0)
Screenshot: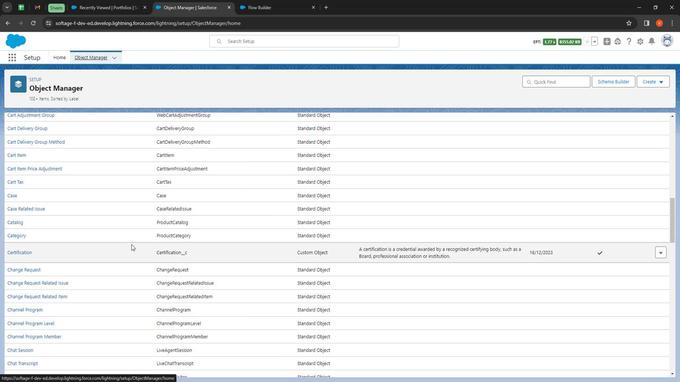 
Action: Mouse moved to (129, 244)
Screenshot: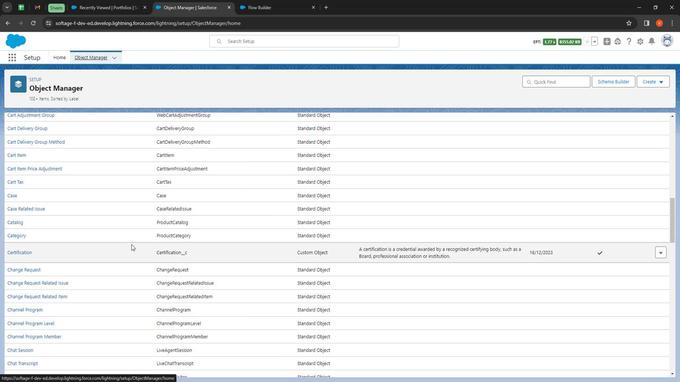 
Action: Mouse scrolled (129, 244) with delta (0, 0)
Screenshot: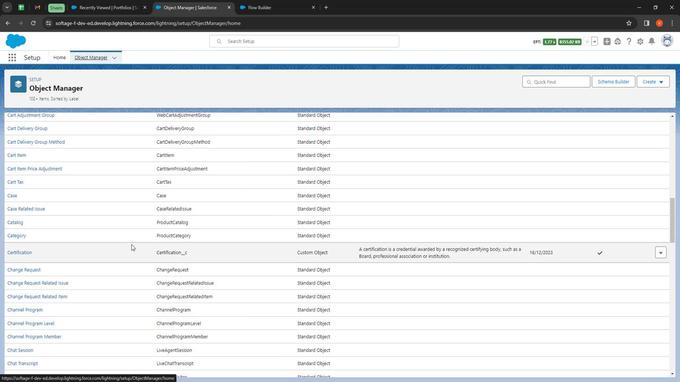 
Action: Mouse moved to (129, 245)
Screenshot: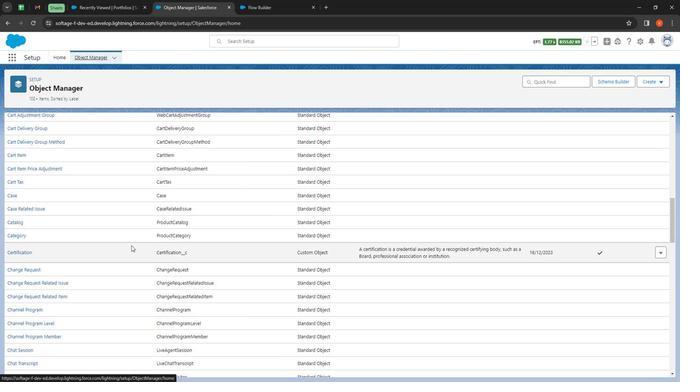 
Action: Mouse scrolled (129, 244) with delta (0, 0)
Screenshot: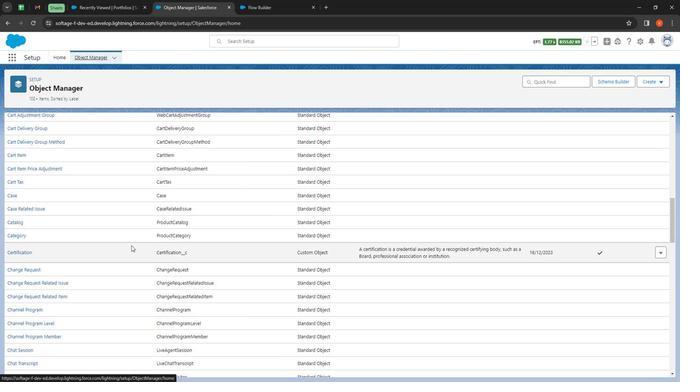 
Action: Mouse scrolled (129, 244) with delta (0, 0)
Screenshot: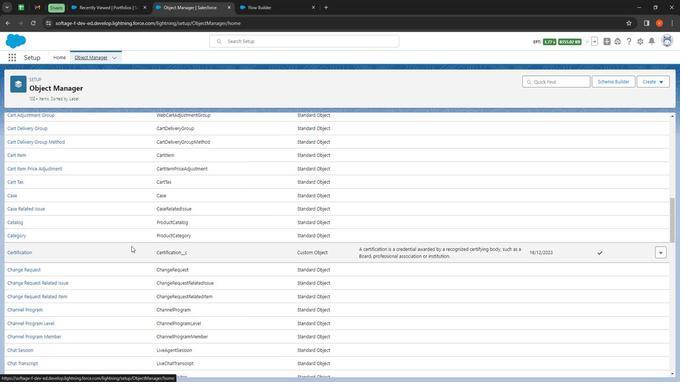 
Action: Mouse scrolled (129, 244) with delta (0, 0)
Screenshot: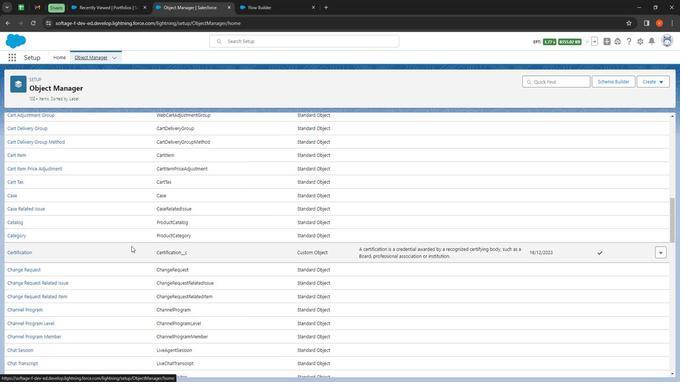 
Action: Mouse moved to (128, 246)
Screenshot: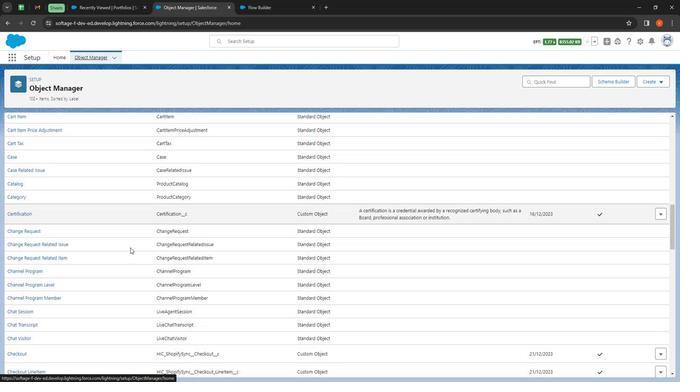 
Action: Mouse scrolled (128, 245) with delta (0, 0)
Screenshot: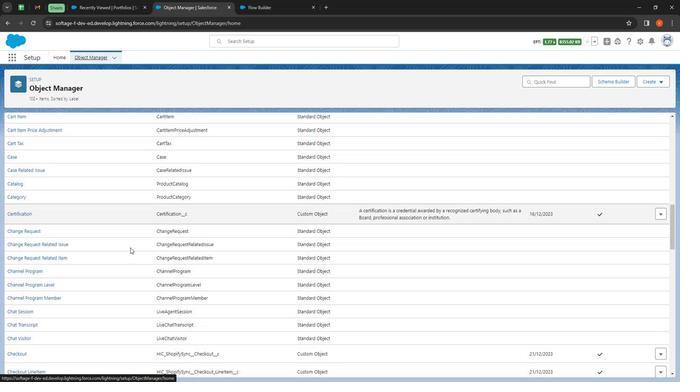 
Action: Mouse moved to (120, 257)
Screenshot: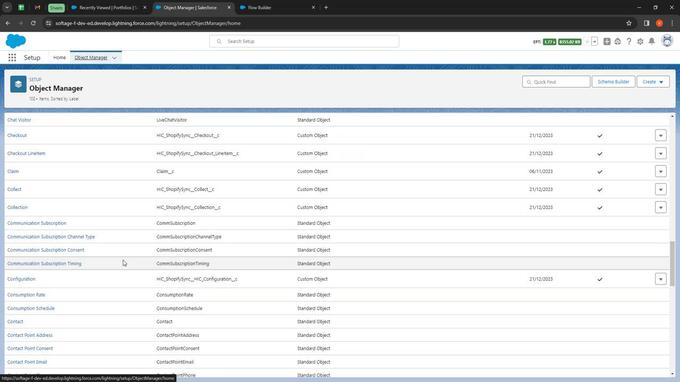 
Action: Mouse scrolled (120, 257) with delta (0, 0)
Screenshot: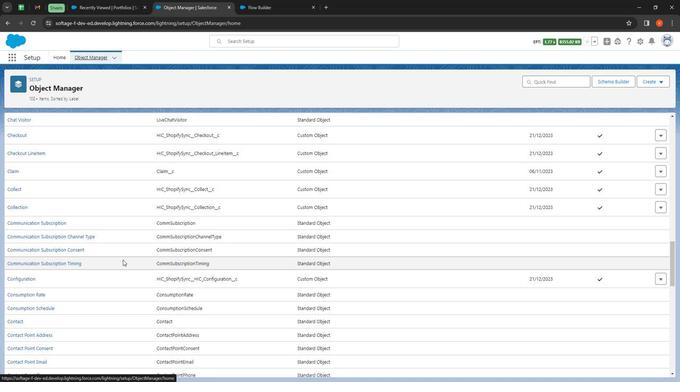 
Action: Mouse scrolled (120, 257) with delta (0, 0)
Screenshot: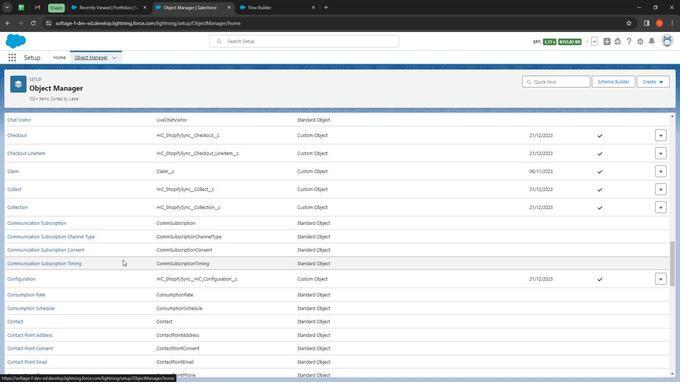 
Action: Mouse moved to (120, 258)
Screenshot: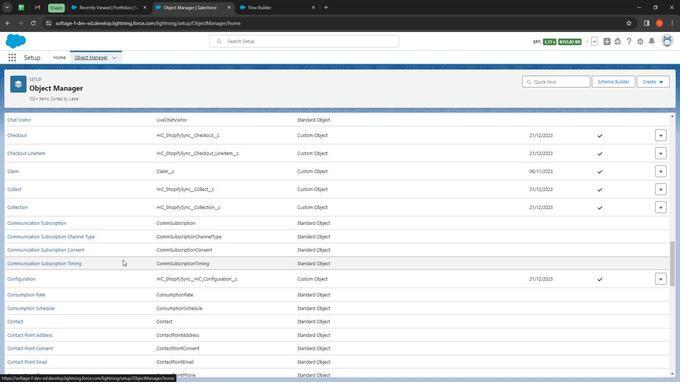 
Action: Mouse scrolled (120, 257) with delta (0, 0)
Screenshot: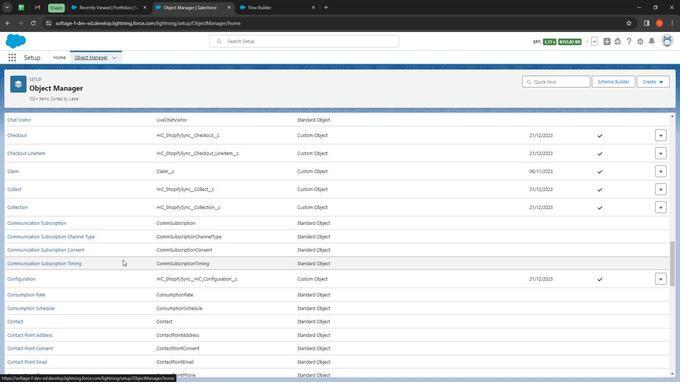 
Action: Mouse scrolled (120, 257) with delta (0, 0)
Screenshot: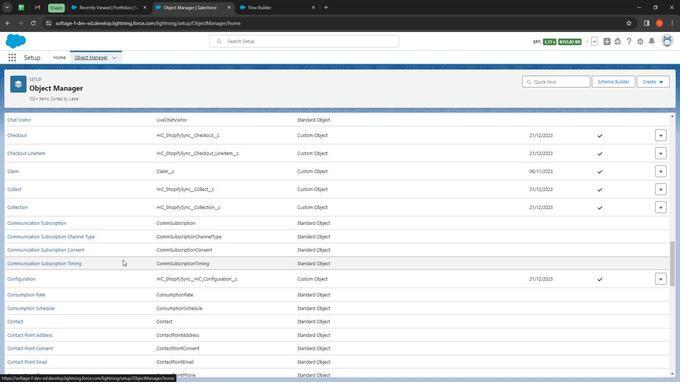 
Action: Mouse scrolled (120, 257) with delta (0, 0)
Screenshot: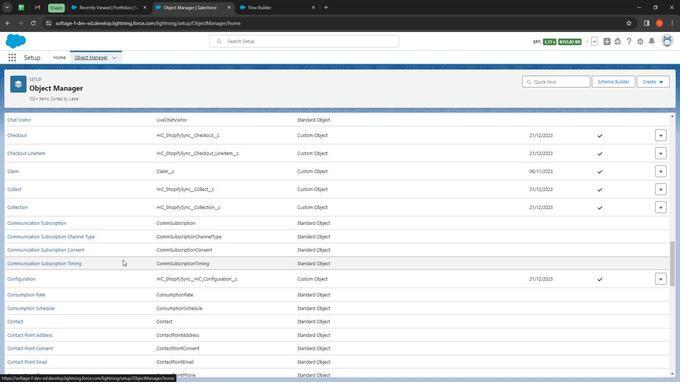 
Action: Mouse scrolled (120, 257) with delta (0, 0)
Screenshot: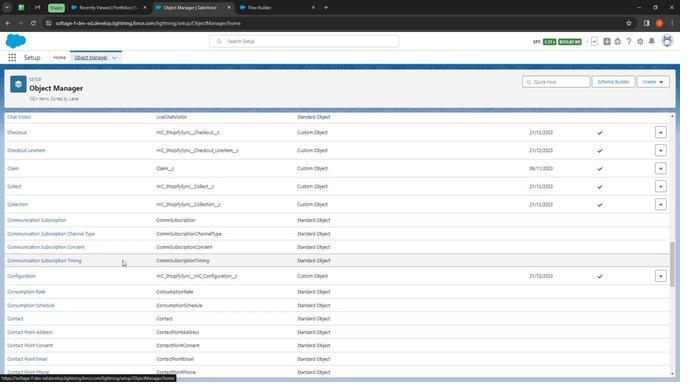 
Action: Mouse scrolled (120, 257) with delta (0, 0)
Screenshot: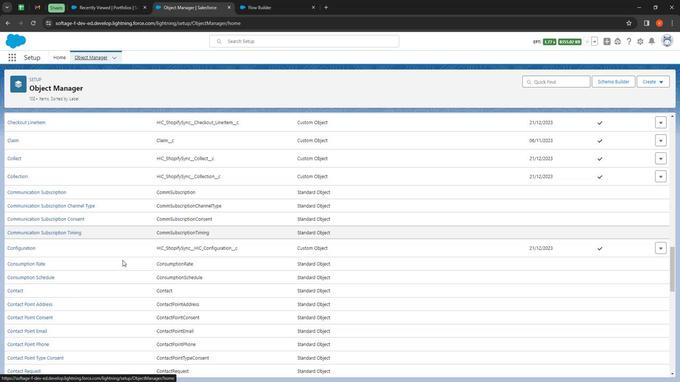 
Action: Mouse scrolled (120, 257) with delta (0, 0)
Screenshot: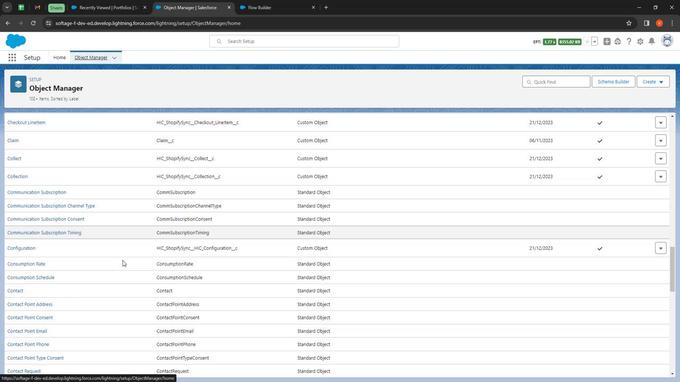 
Action: Mouse scrolled (120, 257) with delta (0, 0)
Screenshot: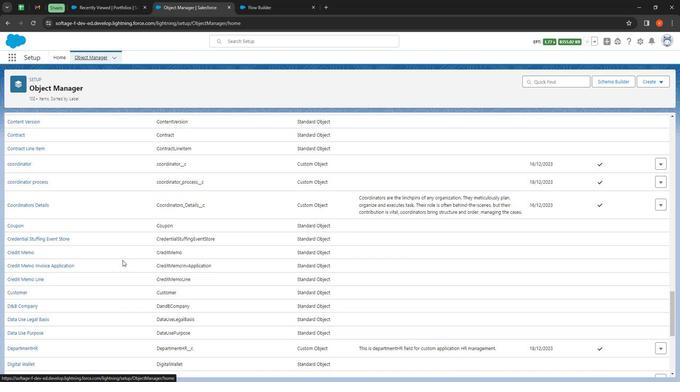 
Action: Mouse scrolled (120, 257) with delta (0, 0)
Screenshot: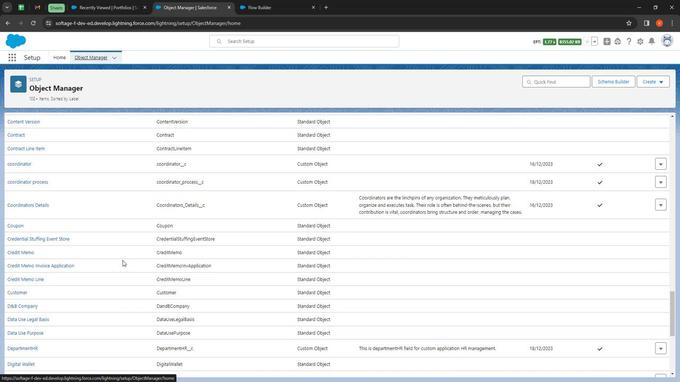 
Action: Mouse scrolled (120, 257) with delta (0, 0)
Screenshot: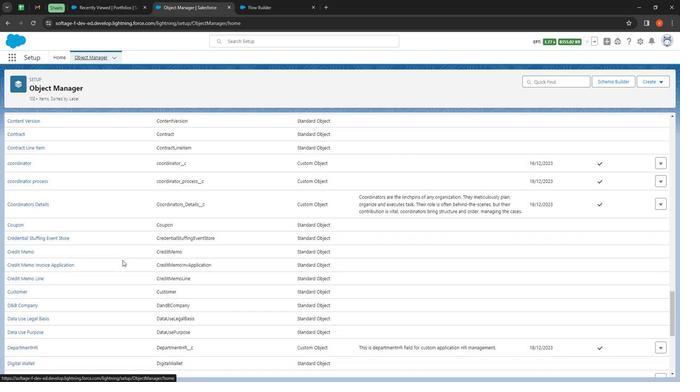 
Action: Mouse scrolled (120, 257) with delta (0, 0)
Screenshot: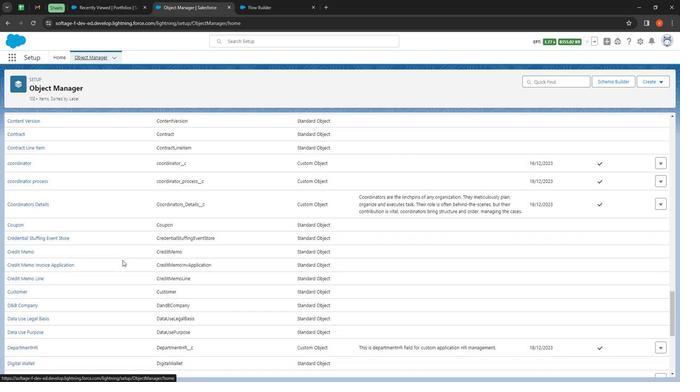 
Action: Mouse scrolled (120, 257) with delta (0, 0)
Screenshot: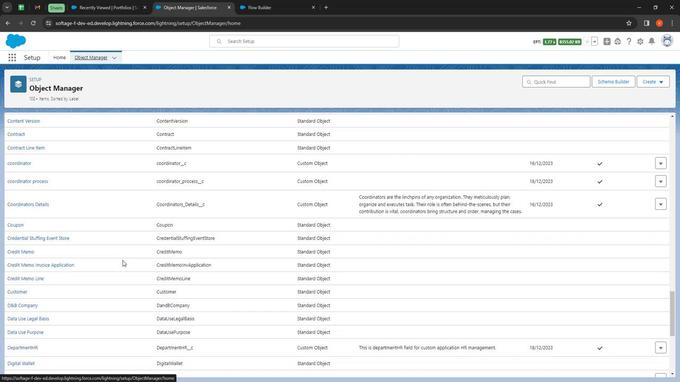 
Action: Mouse scrolled (120, 257) with delta (0, 0)
Screenshot: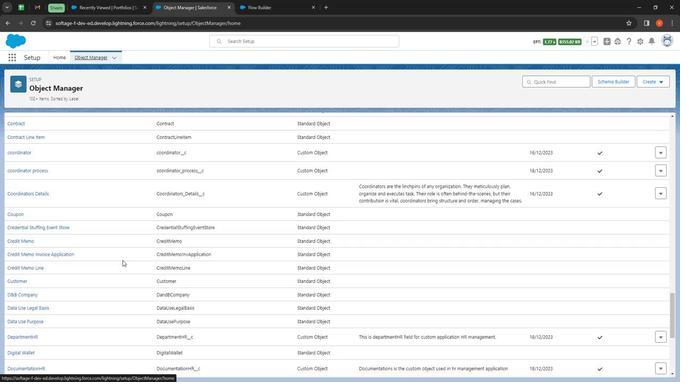
Action: Mouse scrolled (120, 257) with delta (0, 0)
Screenshot: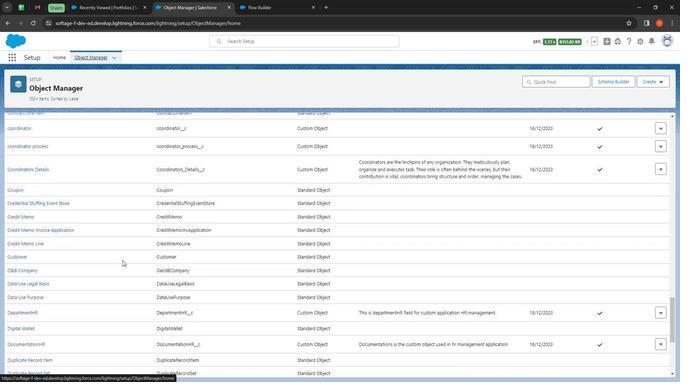 
Action: Mouse scrolled (120, 257) with delta (0, 0)
Screenshot: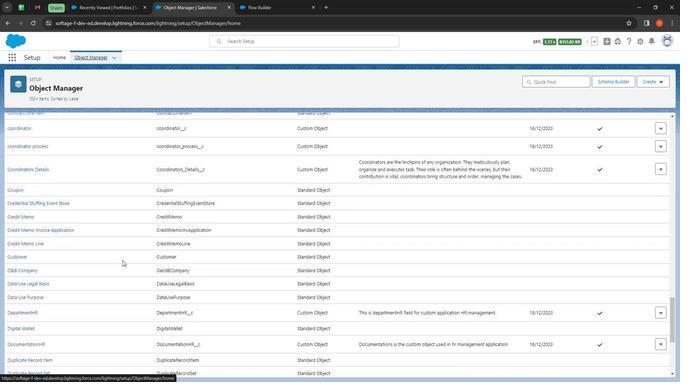 
Action: Mouse moved to (117, 258)
Screenshot: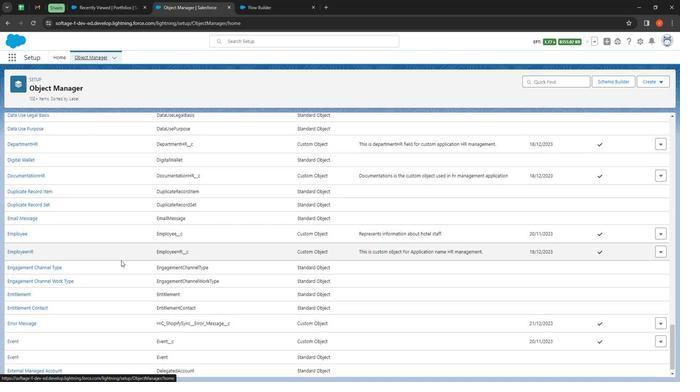 
Action: Mouse scrolled (117, 258) with delta (0, 0)
Screenshot: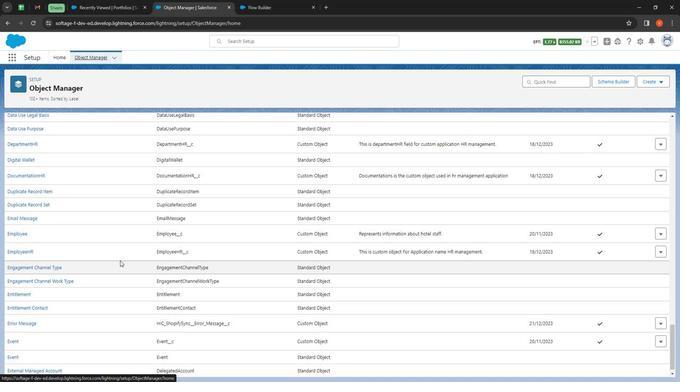 
Action: Mouse moved to (117, 258)
Screenshot: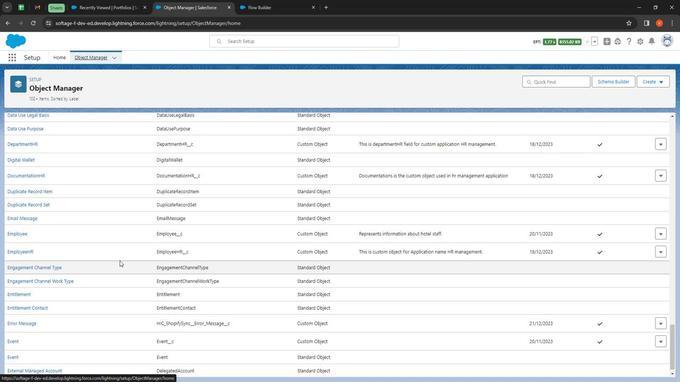 
Action: Mouse scrolled (117, 258) with delta (0, 0)
Screenshot: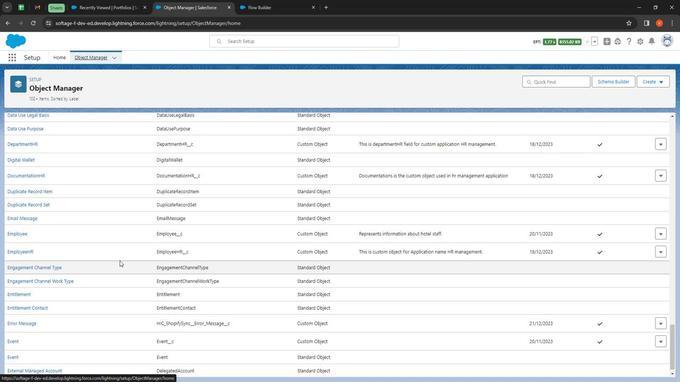 
Action: Mouse moved to (117, 259)
Screenshot: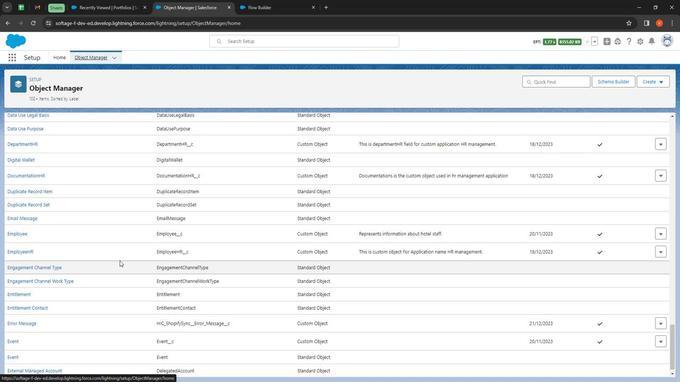 
Action: Mouse scrolled (117, 258) with delta (0, 0)
Screenshot: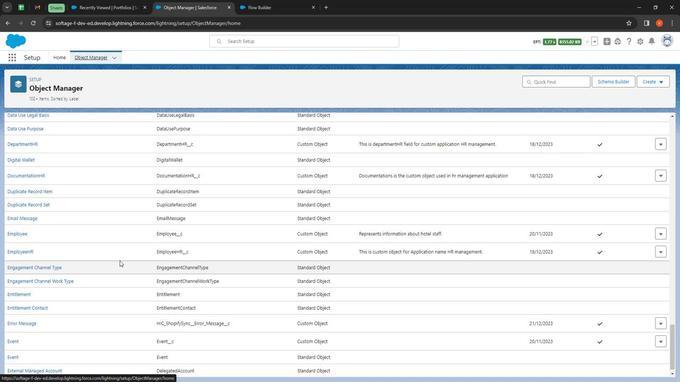 
Action: Mouse moved to (117, 260)
Screenshot: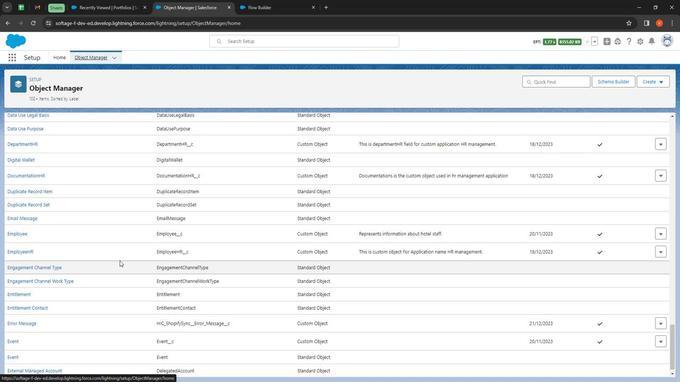 
Action: Mouse scrolled (117, 260) with delta (0, 0)
Screenshot: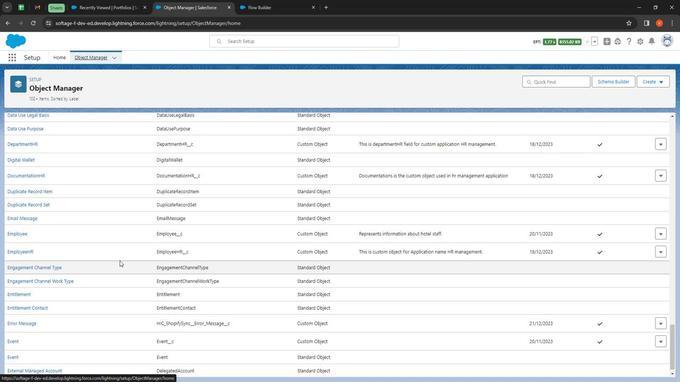 
Action: Mouse scrolled (117, 260) with delta (0, 0)
Screenshot: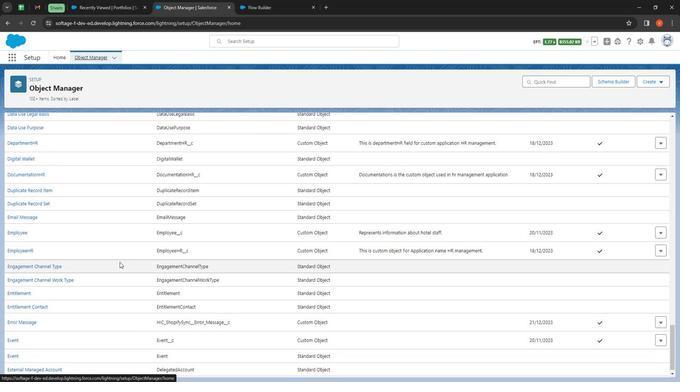 
Action: Mouse moved to (117, 260)
Screenshot: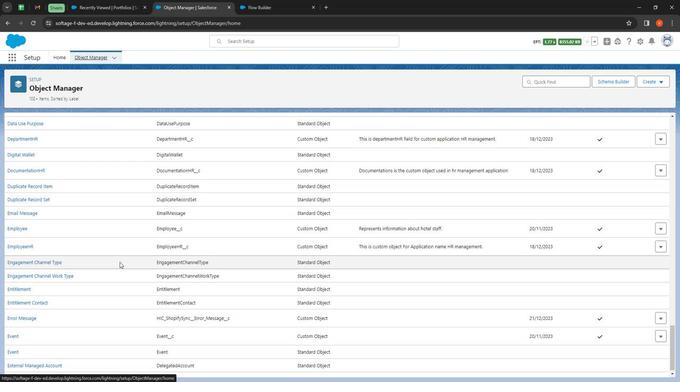 
Action: Mouse scrolled (117, 260) with delta (0, 0)
Screenshot: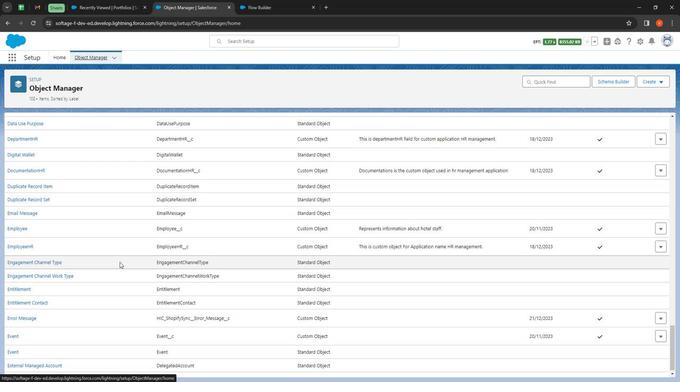 
Action: Mouse moved to (122, 262)
Screenshot: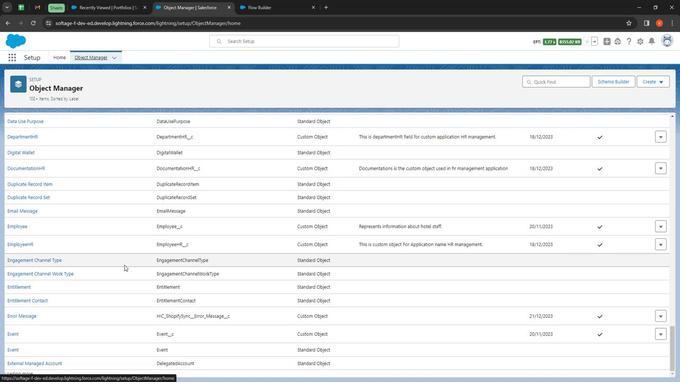 
Action: Mouse scrolled (122, 261) with delta (0, 0)
Screenshot: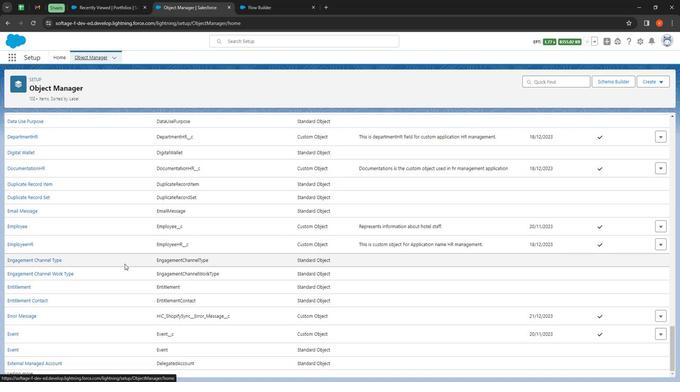 
Action: Mouse scrolled (122, 261) with delta (0, 0)
Screenshot: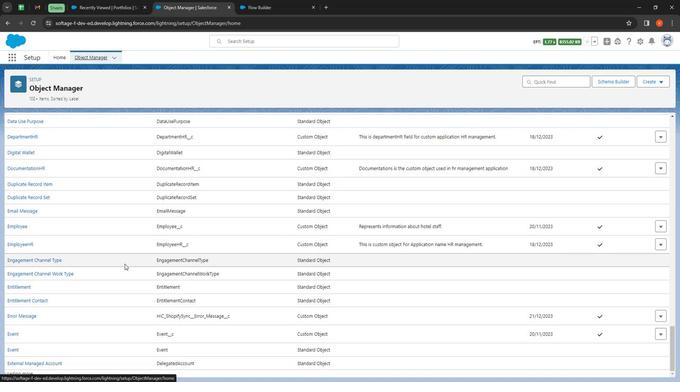 
Action: Mouse moved to (122, 262)
Screenshot: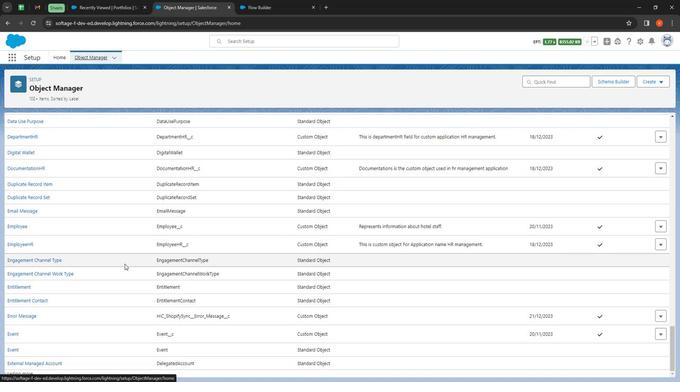 
Action: Mouse scrolled (122, 262) with delta (0, 0)
Screenshot: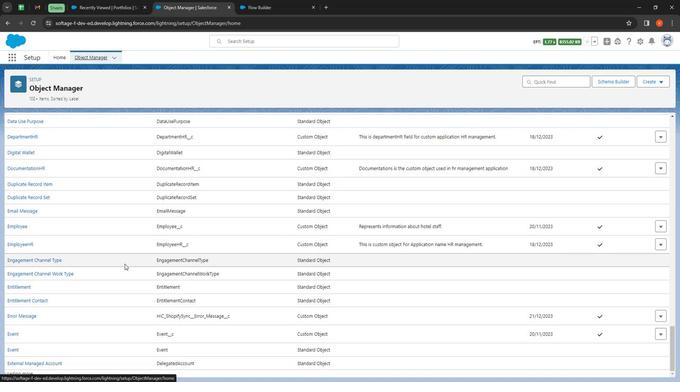 
Action: Mouse moved to (122, 263)
Screenshot: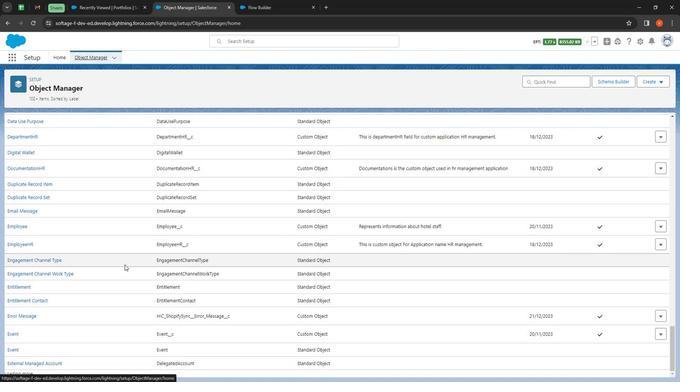 
Action: Mouse scrolled (122, 263) with delta (0, 0)
Screenshot: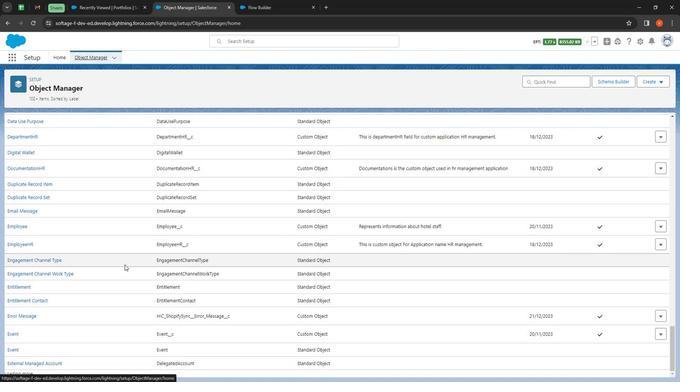 
Action: Mouse scrolled (122, 263) with delta (0, 0)
Screenshot: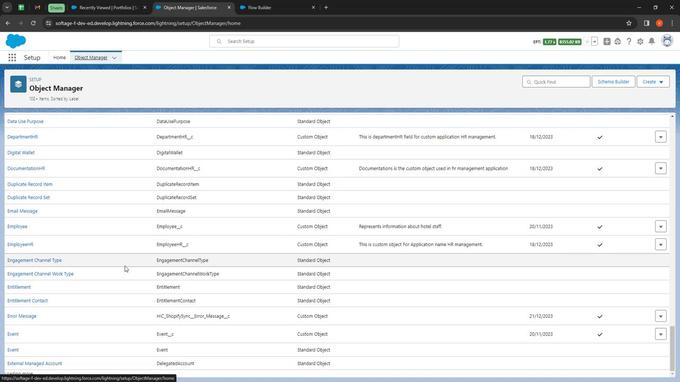 
Action: Mouse moved to (122, 264)
Screenshot: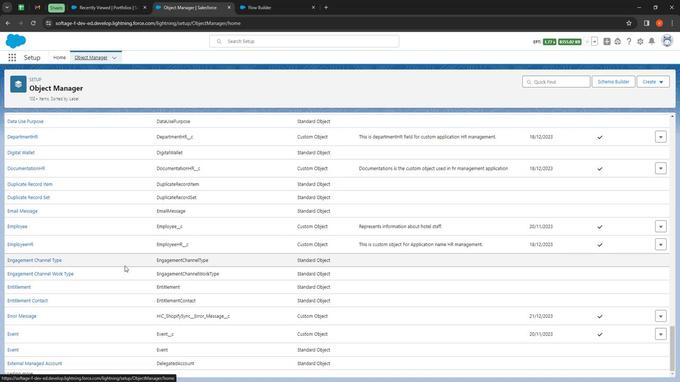 
Action: Mouse scrolled (122, 263) with delta (0, 0)
Screenshot: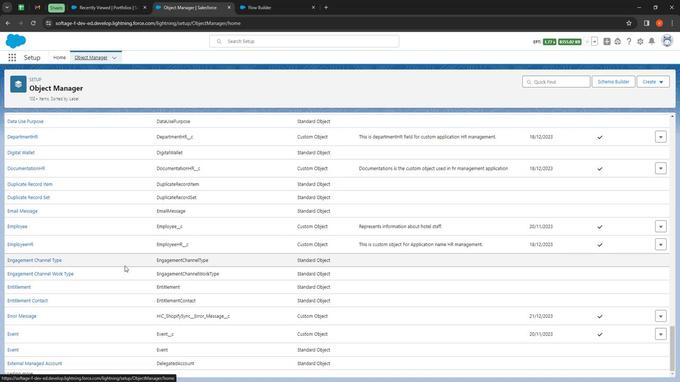 
Action: Mouse moved to (122, 264)
Screenshot: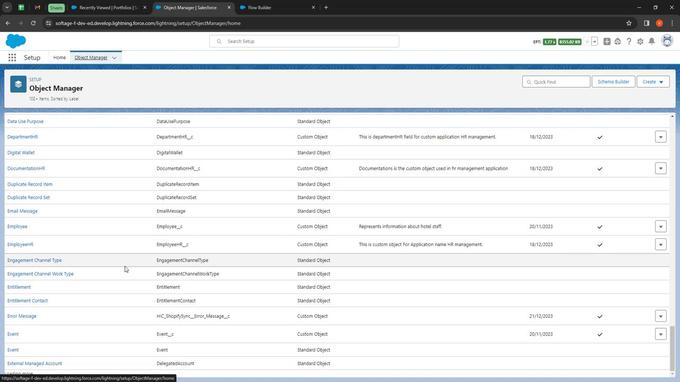 
Action: Mouse scrolled (122, 263) with delta (0, 0)
Screenshot: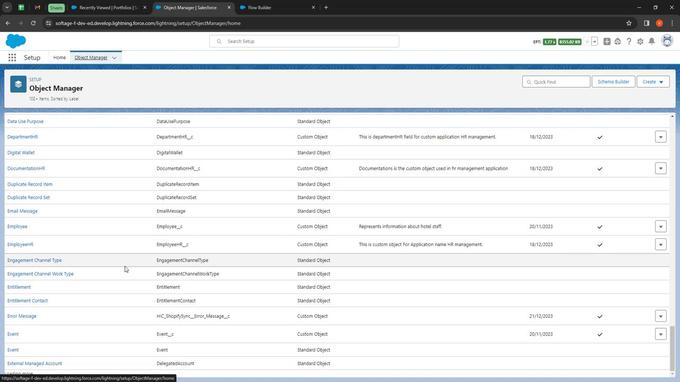 
Action: Mouse scrolled (122, 263) with delta (0, 0)
Screenshot: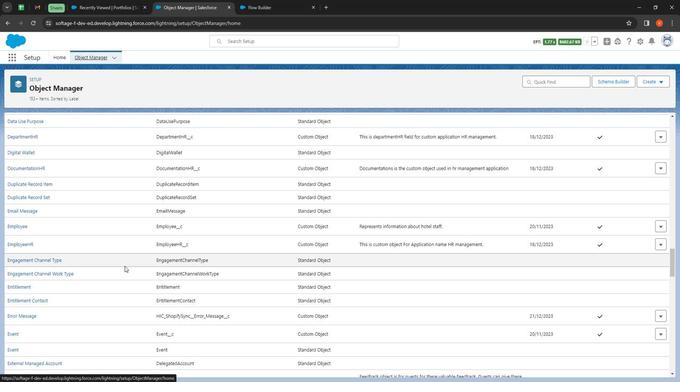 
Action: Mouse moved to (122, 264)
Screenshot: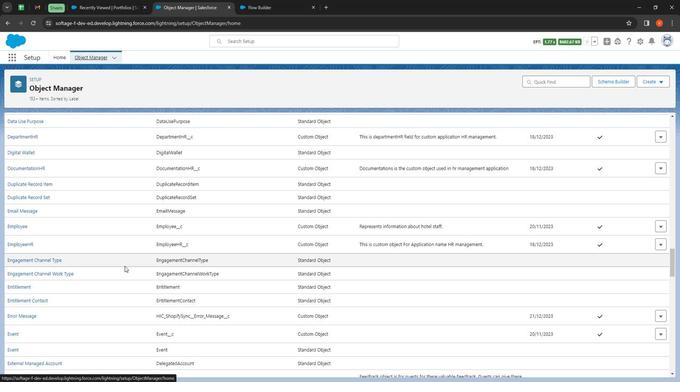 
Action: Mouse scrolled (122, 264) with delta (0, 0)
Screenshot: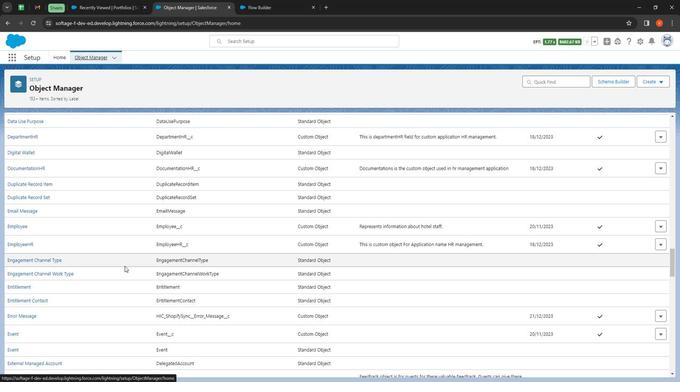 
Action: Mouse moved to (122, 266)
Screenshot: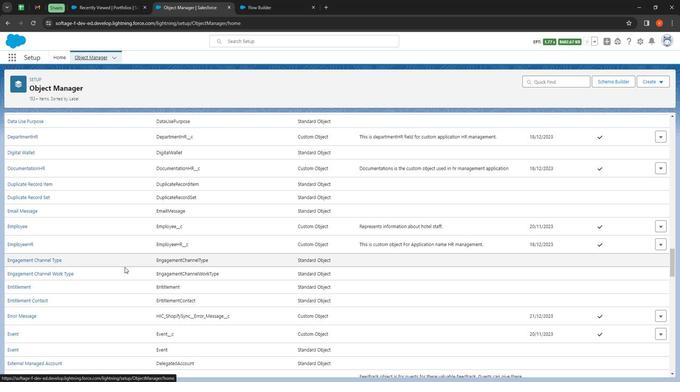 
Action: Mouse scrolled (122, 266) with delta (0, 0)
Screenshot: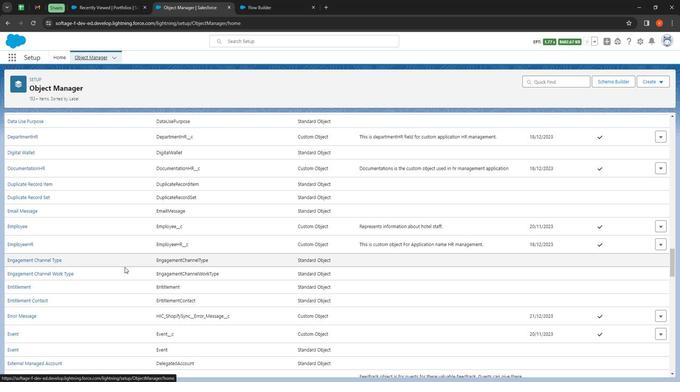 
Action: Mouse moved to (122, 268)
Screenshot: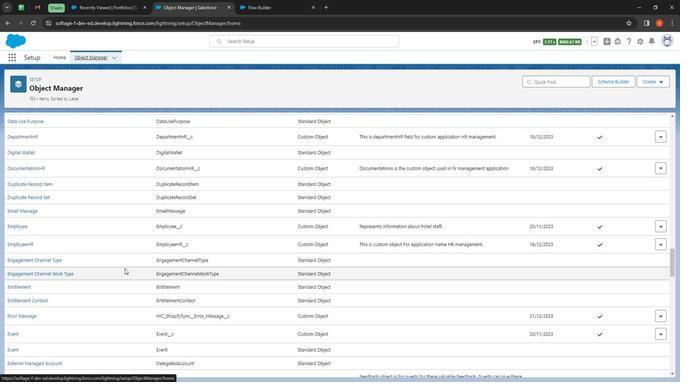 
Action: Mouse scrolled (122, 268) with delta (0, 0)
Screenshot: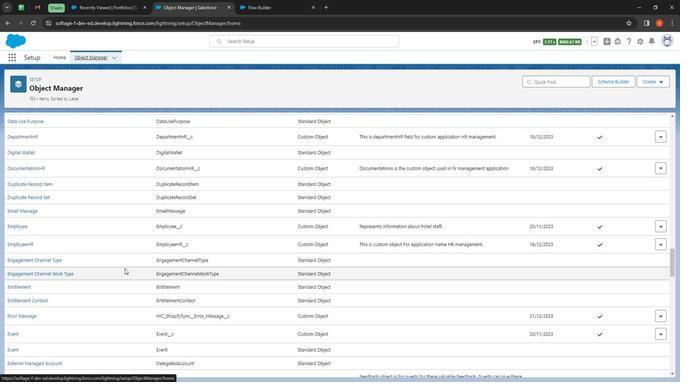 
Action: Mouse moved to (122, 269)
Screenshot: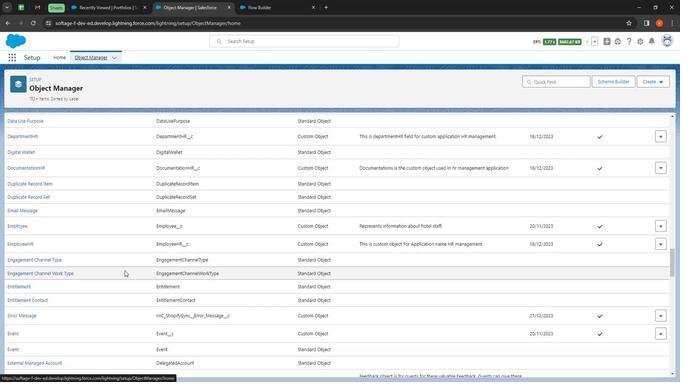 
Action: Mouse scrolled (122, 269) with delta (0, 0)
Screenshot: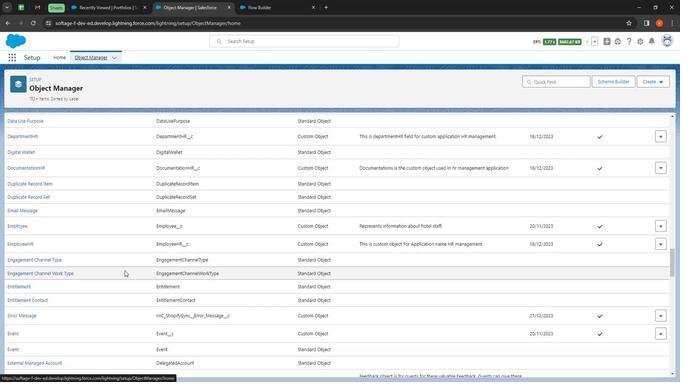 
Action: Mouse moved to (122, 269)
Screenshot: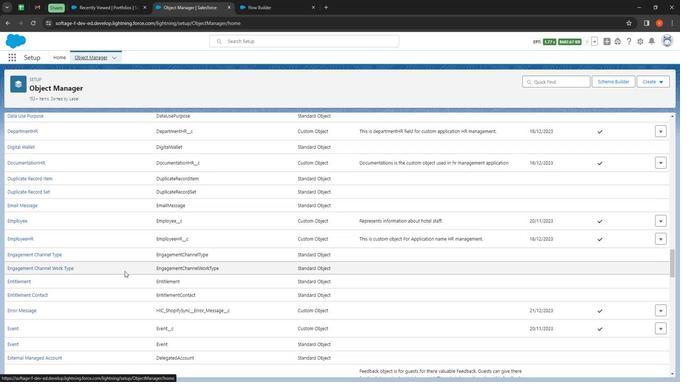 
Action: Mouse scrolled (122, 269) with delta (0, 0)
Screenshot: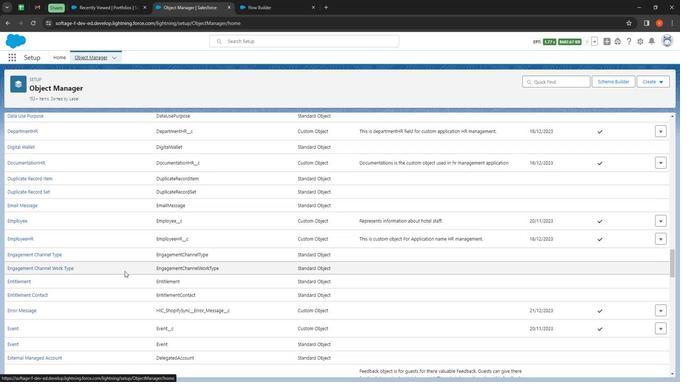 
Action: Mouse scrolled (122, 269) with delta (0, 0)
Screenshot: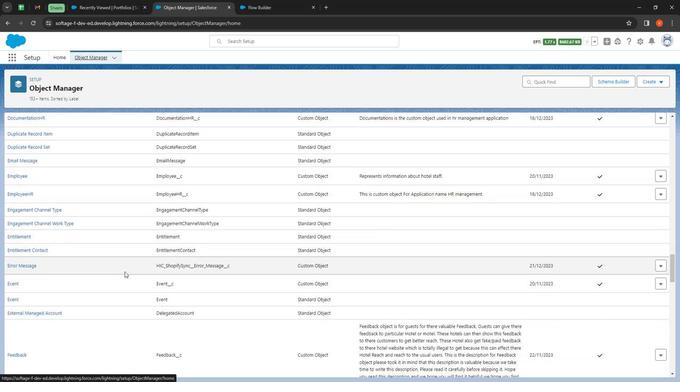 
Action: Mouse scrolled (122, 269) with delta (0, 0)
Screenshot: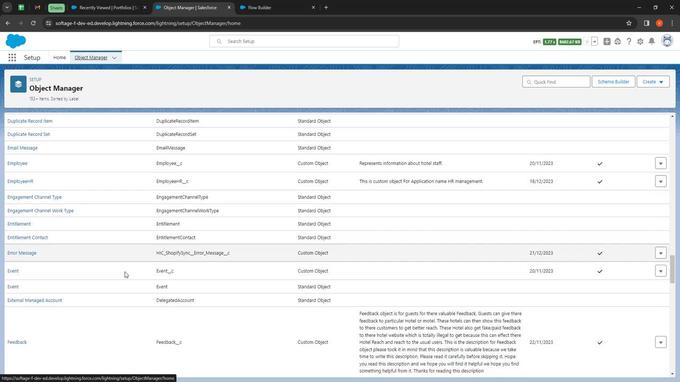 
Action: Mouse moved to (124, 269)
Screenshot: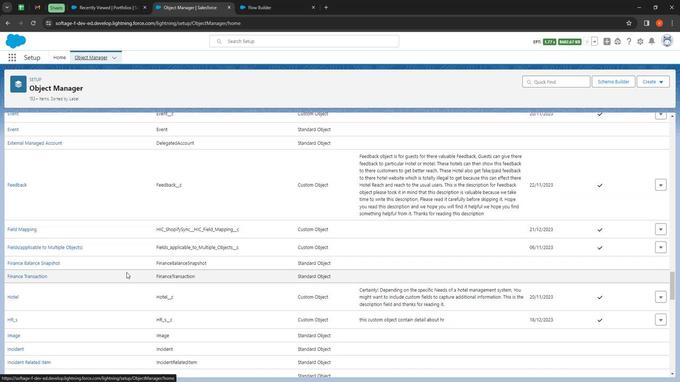 
Action: Mouse scrolled (124, 269) with delta (0, 0)
Screenshot: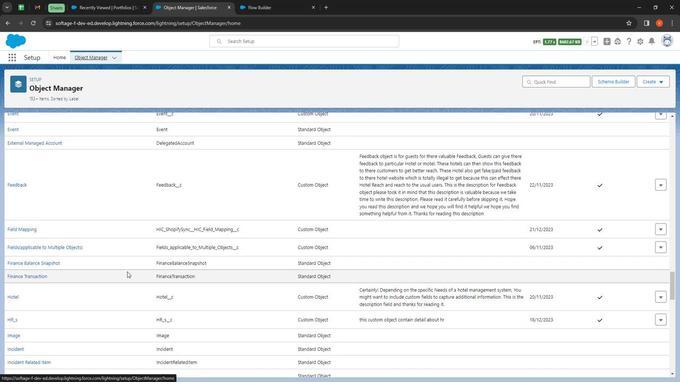 
Action: Mouse moved to (124, 269)
Screenshot: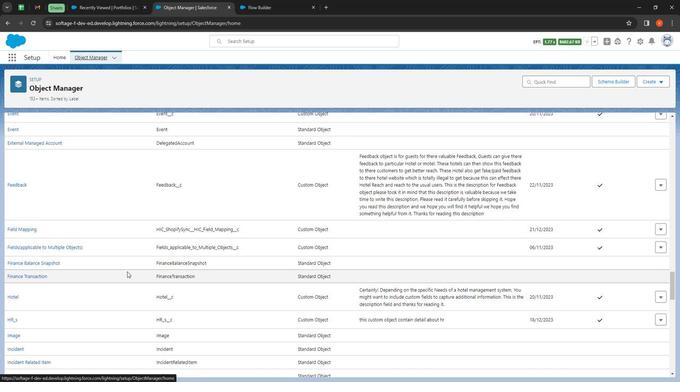 
Action: Mouse scrolled (124, 269) with delta (0, 0)
Screenshot: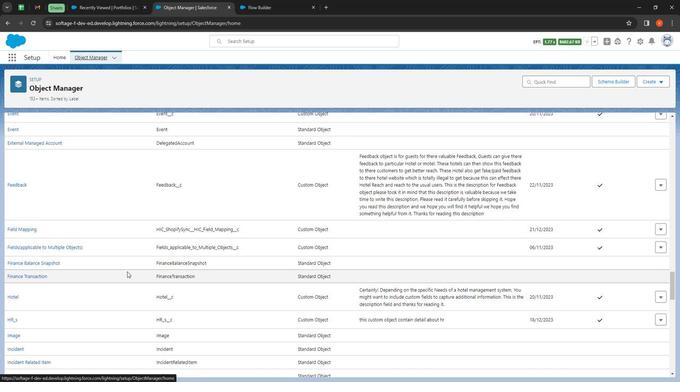 
Action: Mouse moved to (124, 269)
Screenshot: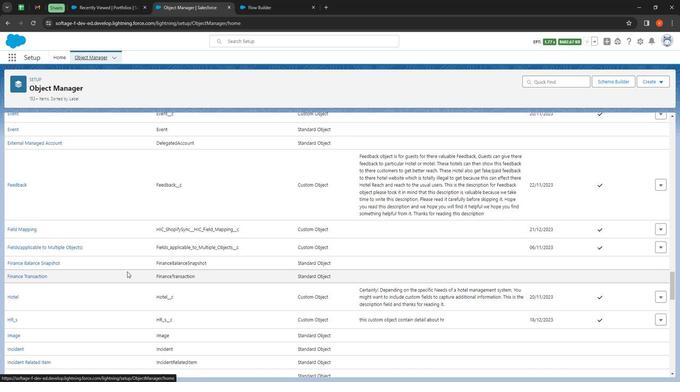 
Action: Mouse scrolled (124, 269) with delta (0, 0)
Screenshot: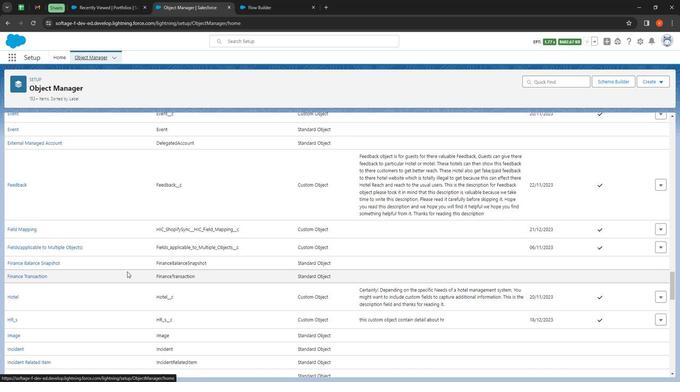 
Action: Mouse moved to (124, 270)
Screenshot: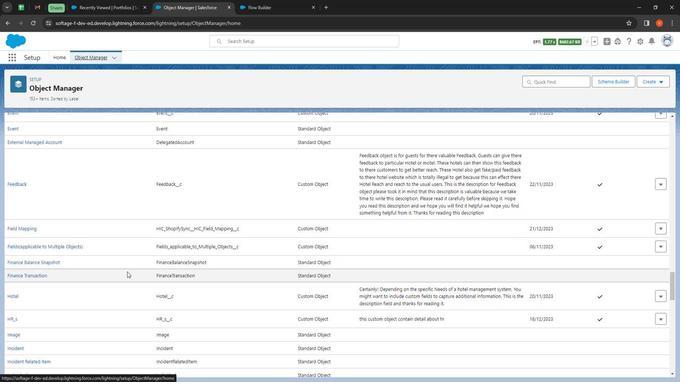 
Action: Mouse scrolled (124, 269) with delta (0, 0)
Screenshot: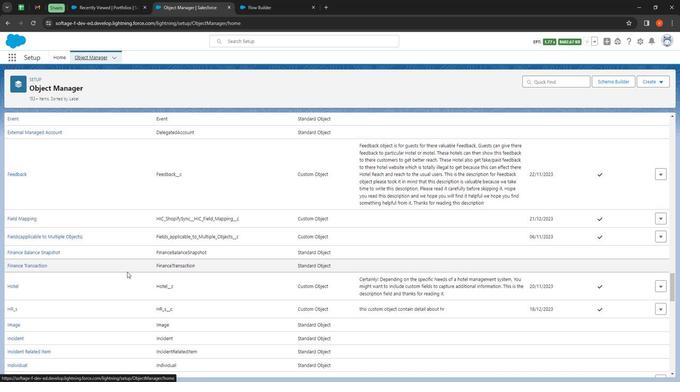 
Action: Mouse scrolled (124, 269) with delta (0, 0)
Screenshot: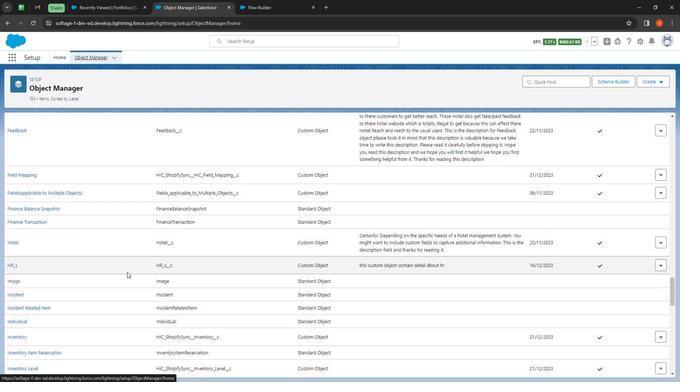 
Action: Mouse scrolled (124, 269) with delta (0, 0)
Screenshot: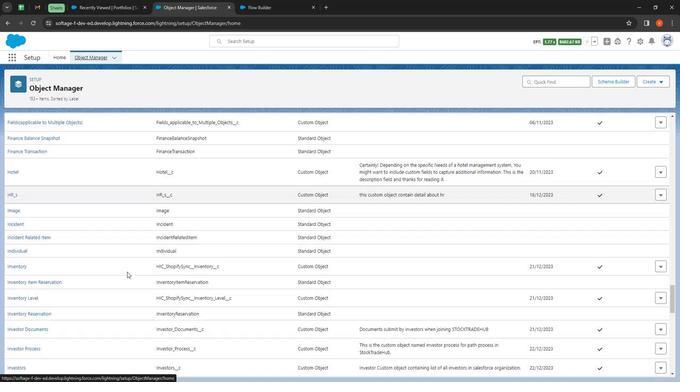
Action: Mouse scrolled (124, 269) with delta (0, 0)
Screenshot: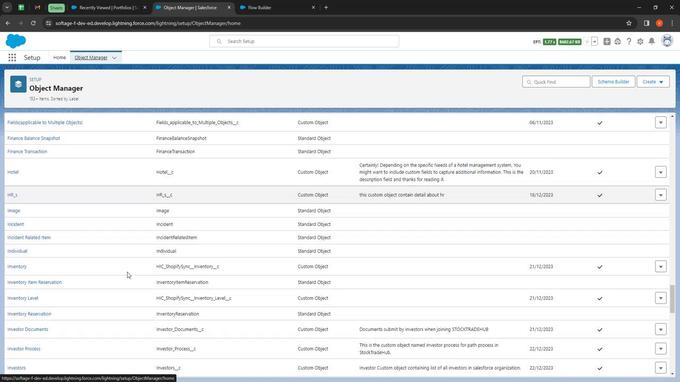 
Action: Mouse scrolled (124, 269) with delta (0, 0)
Screenshot: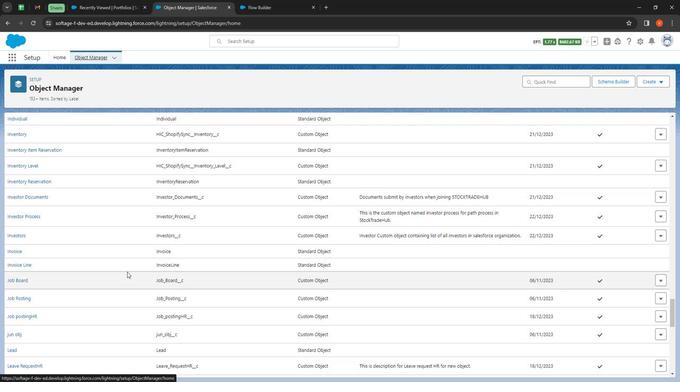
Action: Mouse scrolled (124, 269) with delta (0, 0)
Screenshot: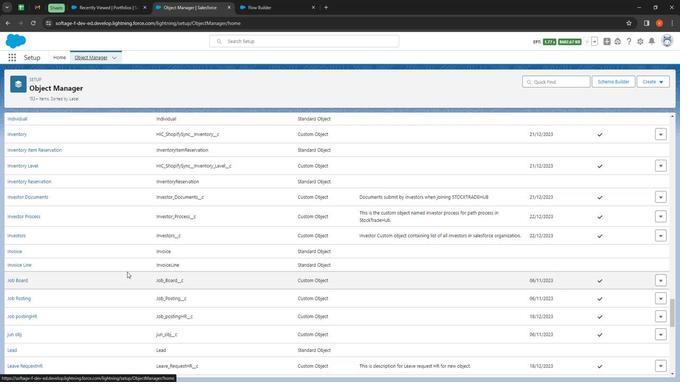 
Action: Mouse scrolled (124, 269) with delta (0, 0)
Screenshot: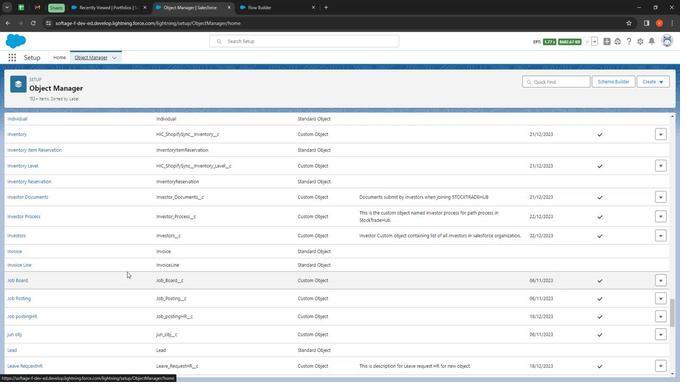 
Action: Mouse moved to (124, 270)
Screenshot: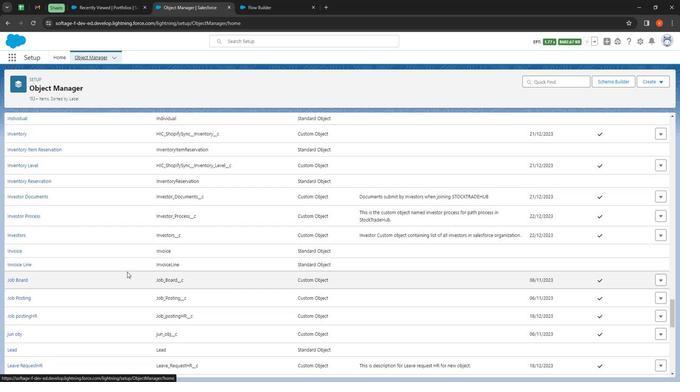 
Action: Mouse scrolled (124, 270) with delta (0, 0)
Screenshot: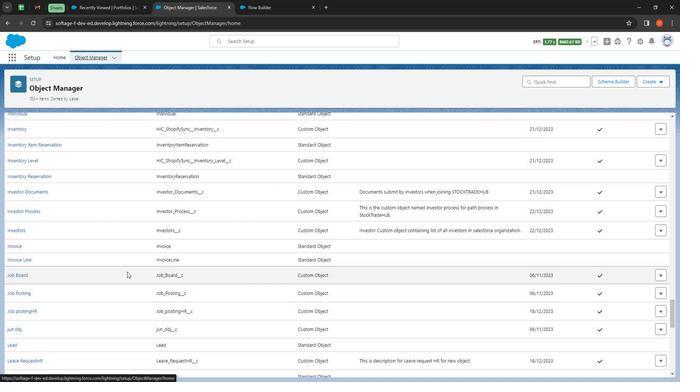 
Action: Mouse moved to (124, 270)
Screenshot: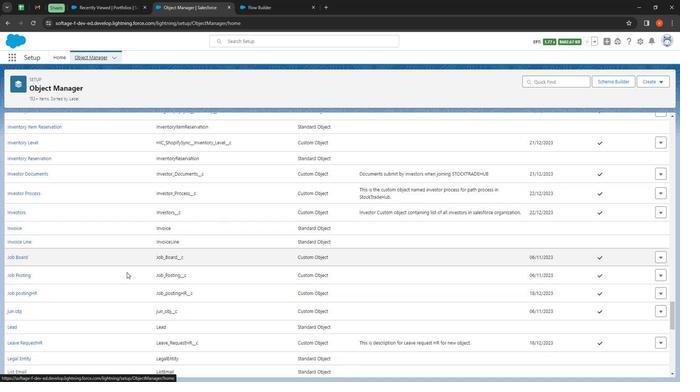 
Action: Mouse scrolled (124, 270) with delta (0, 0)
Screenshot: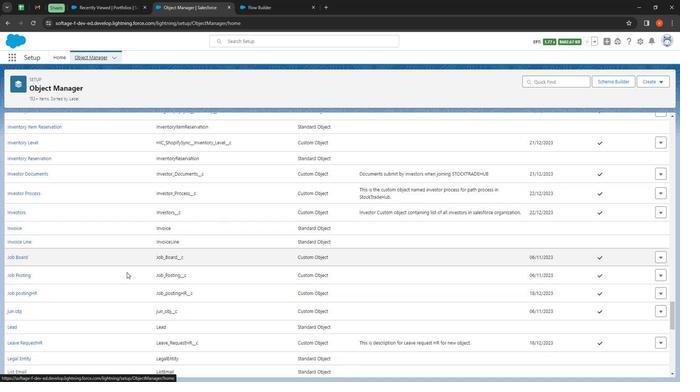 
Action: Mouse scrolled (124, 270) with delta (0, 0)
Screenshot: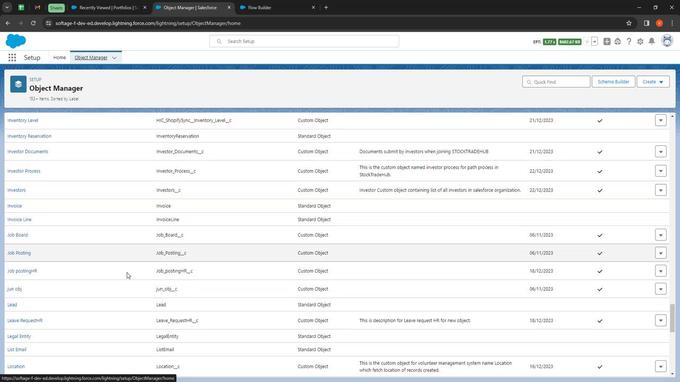 
Action: Mouse scrolled (124, 270) with delta (0, 0)
Screenshot: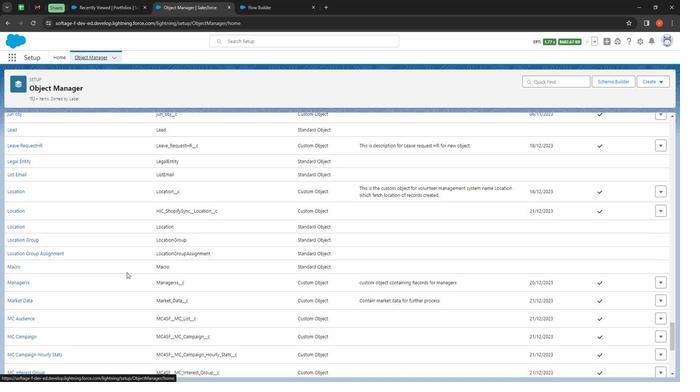 
Action: Mouse scrolled (124, 270) with delta (0, 0)
Screenshot: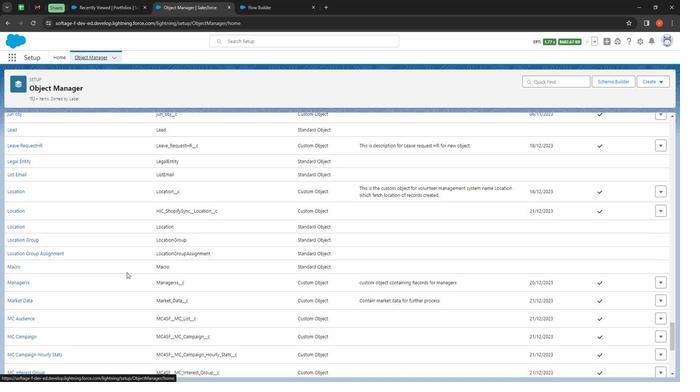 
Action: Mouse scrolled (124, 270) with delta (0, 0)
Screenshot: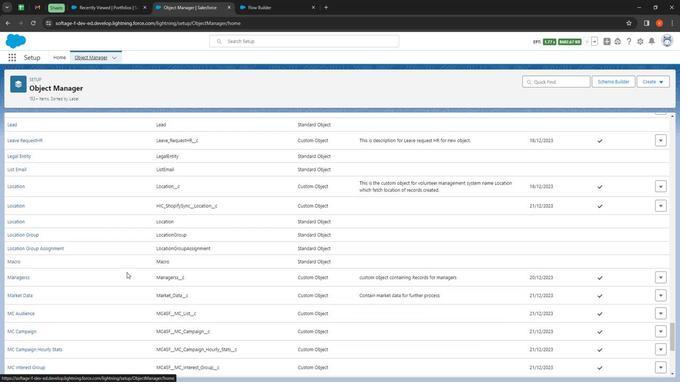 
Action: Mouse moved to (111, 262)
Screenshot: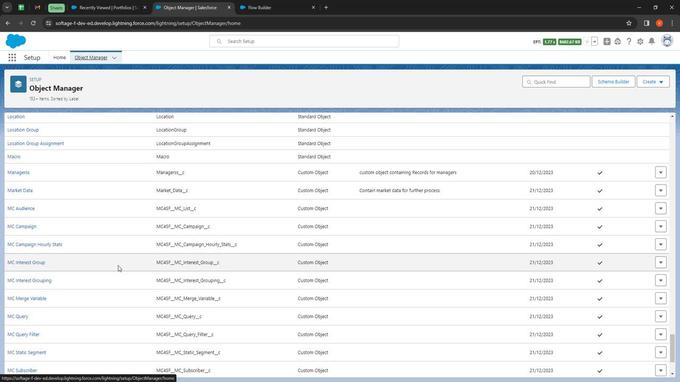 
Action: Mouse scrolled (111, 261) with delta (0, 0)
Screenshot: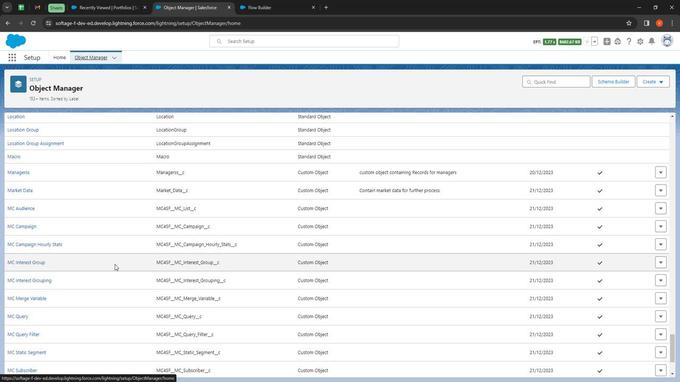
Action: Mouse moved to (94, 241)
Screenshot: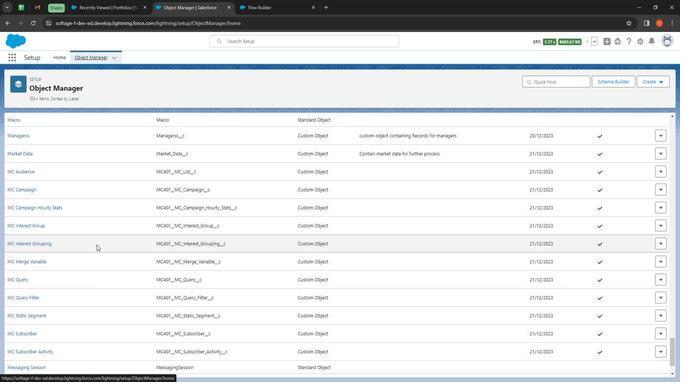 
Action: Mouse scrolled (94, 241) with delta (0, 0)
Screenshot: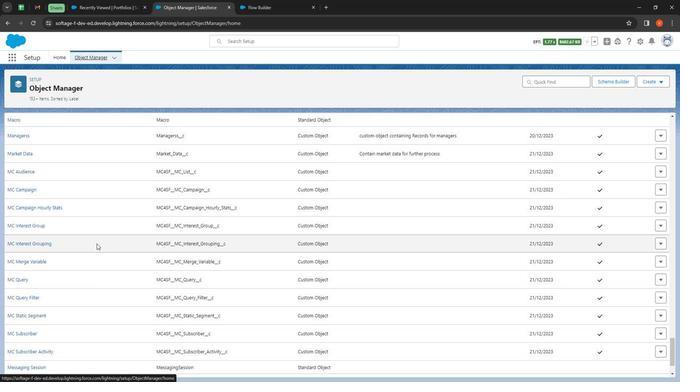 
Action: Mouse scrolled (94, 241) with delta (0, 0)
Screenshot: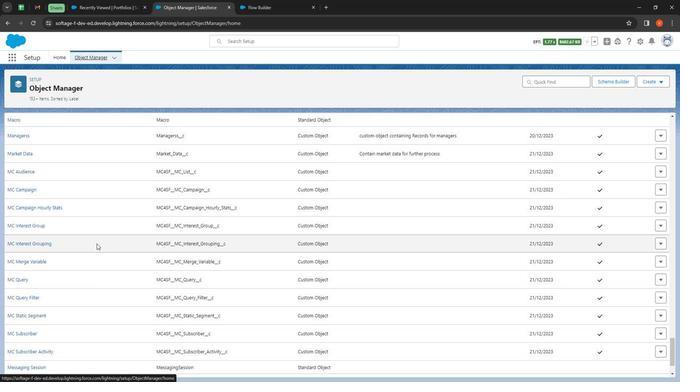 
Action: Mouse scrolled (94, 241) with delta (0, 0)
Screenshot: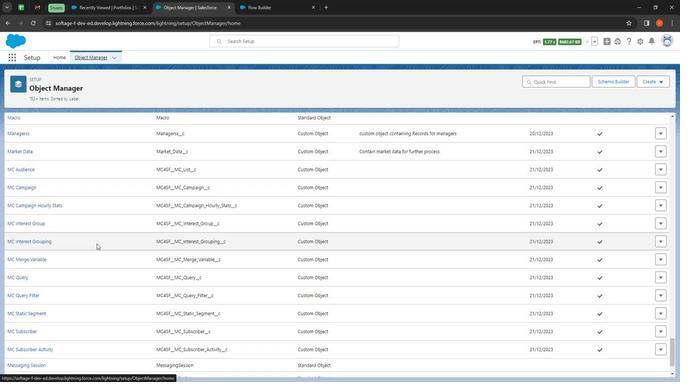 
Action: Mouse moved to (94, 240)
Screenshot: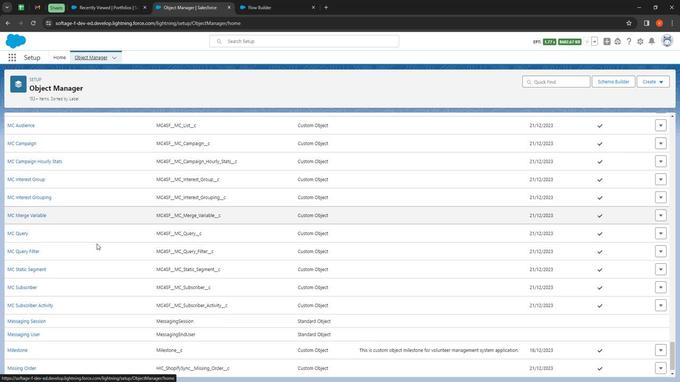 
Action: Mouse scrolled (94, 240) with delta (0, 0)
Screenshot: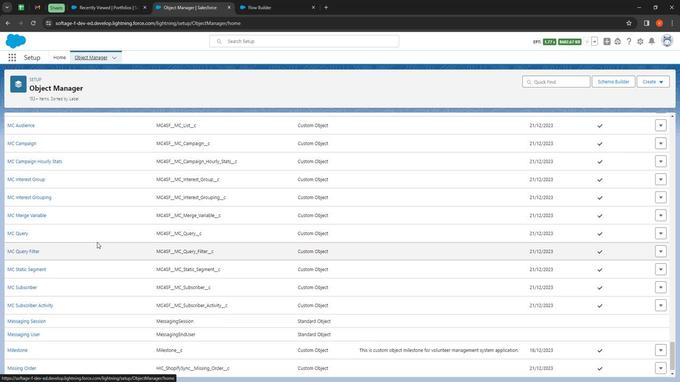 
Action: Mouse scrolled (94, 240) with delta (0, 0)
Screenshot: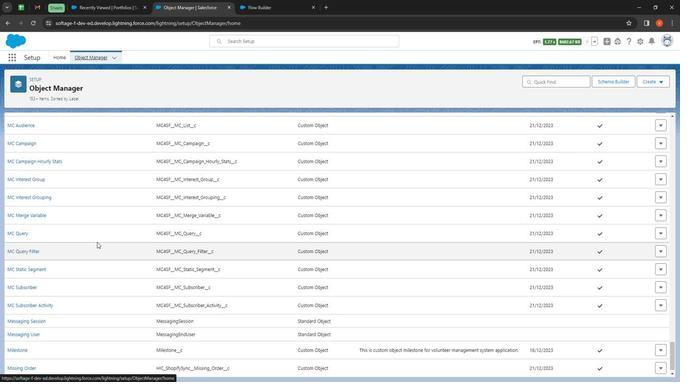 
Action: Mouse scrolled (94, 240) with delta (0, 0)
Screenshot: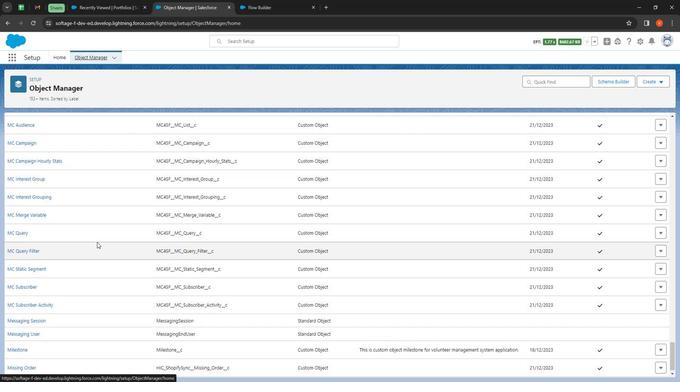 
Action: Mouse scrolled (94, 240) with delta (0, 0)
Screenshot: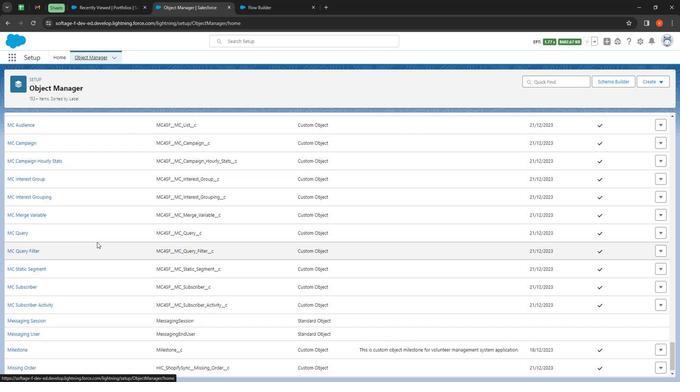 
Action: Mouse scrolled (94, 240) with delta (0, 0)
Screenshot: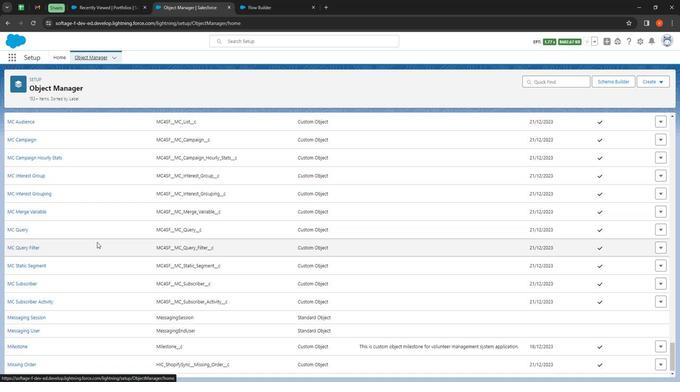 
Action: Mouse scrolled (94, 240) with delta (0, 0)
Screenshot: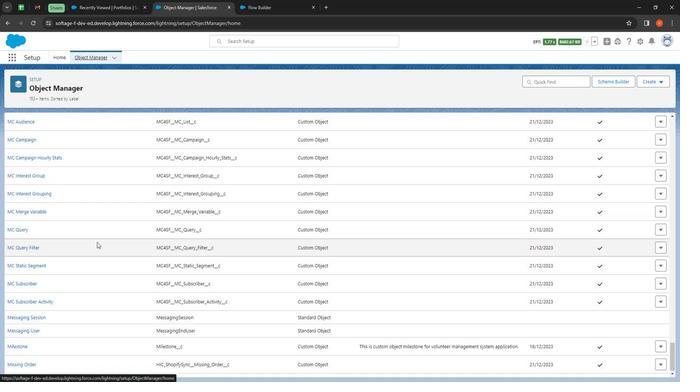
Action: Mouse scrolled (94, 240) with delta (0, 0)
Screenshot: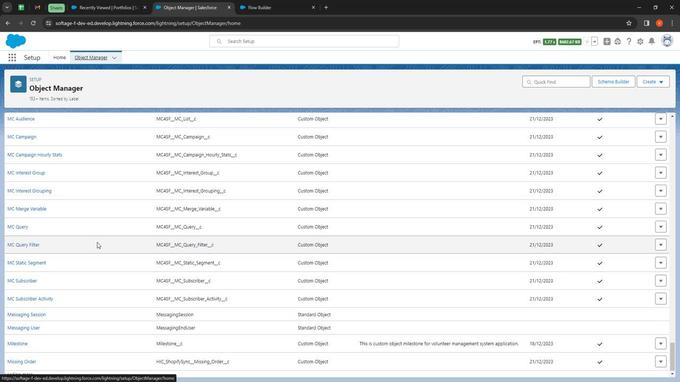 
Action: Mouse moved to (95, 239)
Screenshot: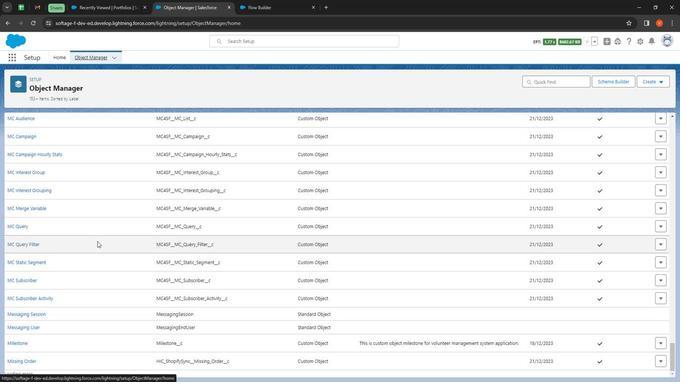 
Action: Mouse scrolled (95, 239) with delta (0, 0)
Screenshot: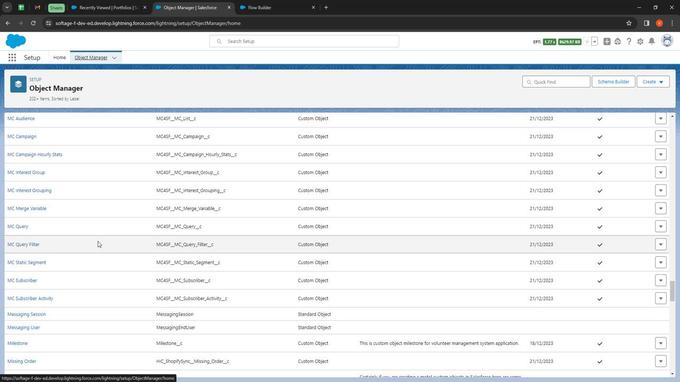 
Action: Mouse scrolled (95, 239) with delta (0, 0)
Screenshot: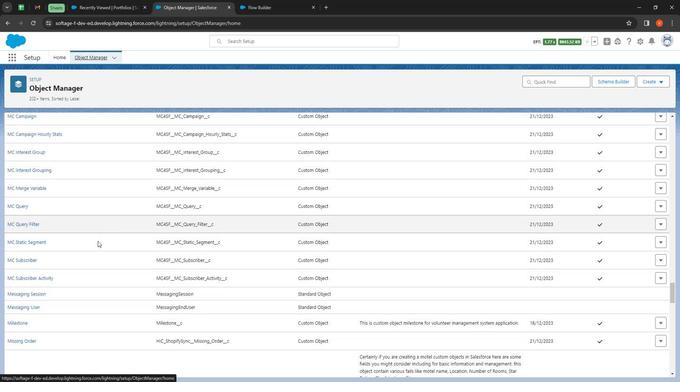 
Action: Mouse moved to (95, 239)
Screenshot: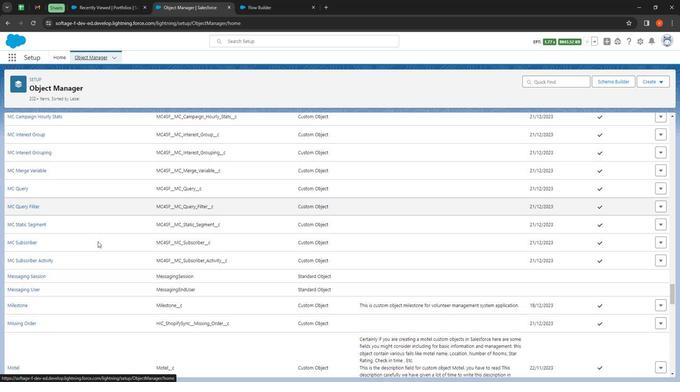 
Action: Mouse scrolled (95, 239) with delta (0, 0)
Screenshot: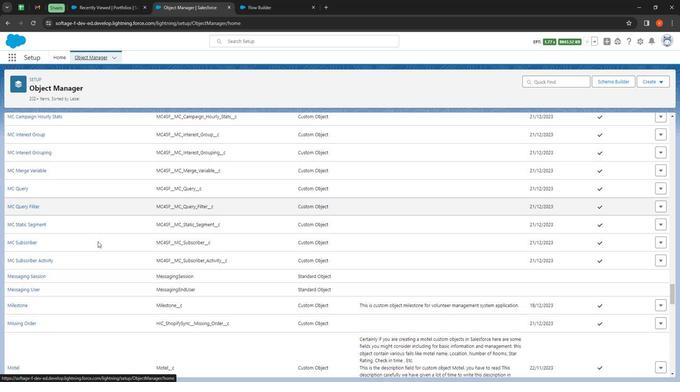 
Action: Mouse moved to (95, 240)
Screenshot: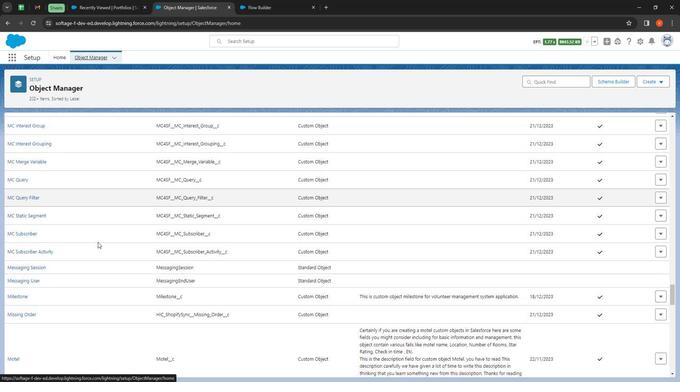 
Action: Mouse scrolled (95, 240) with delta (0, 0)
Screenshot: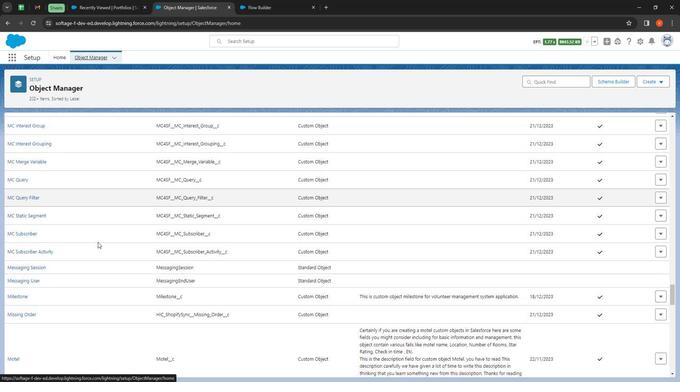 
Action: Mouse moved to (95, 240)
Screenshot: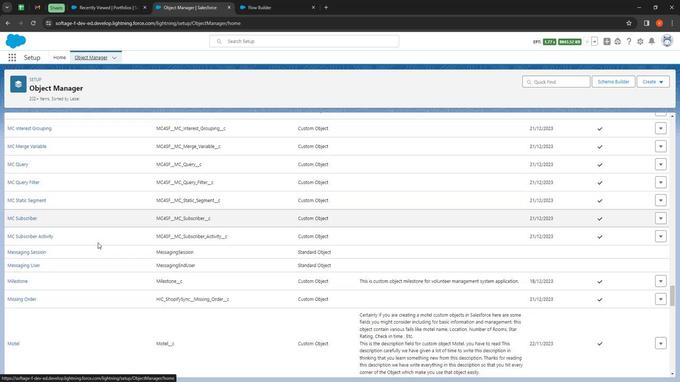 
Action: Mouse scrolled (95, 240) with delta (0, 0)
Screenshot: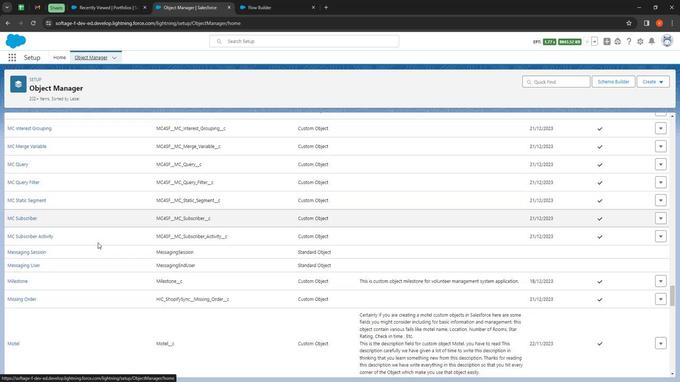 
Action: Mouse scrolled (95, 240) with delta (0, 0)
Screenshot: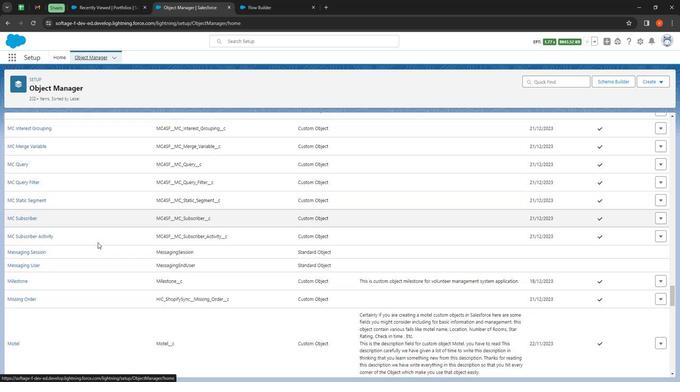 
Action: Mouse scrolled (95, 240) with delta (0, 0)
Screenshot: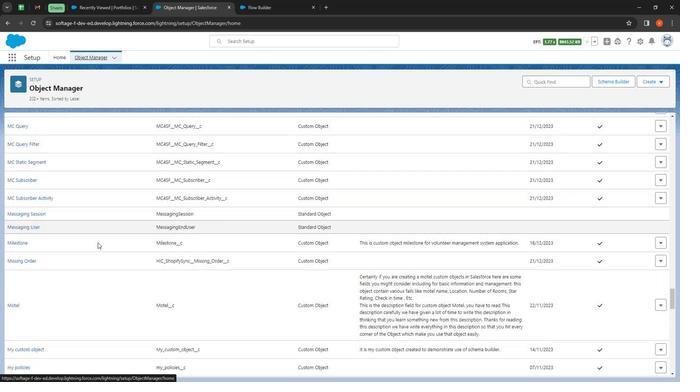 
Action: Mouse scrolled (95, 240) with delta (0, 0)
Screenshot: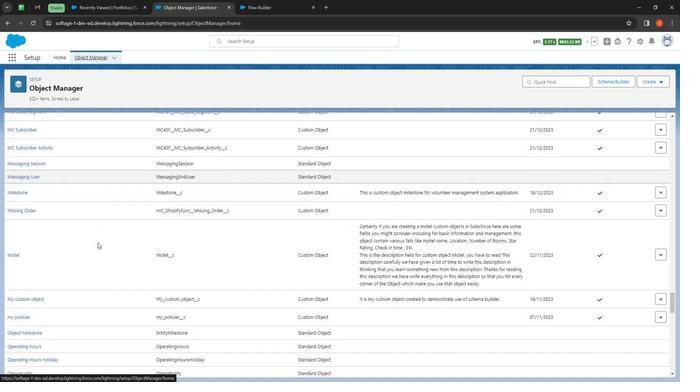 
Action: Mouse moved to (95, 242)
Screenshot: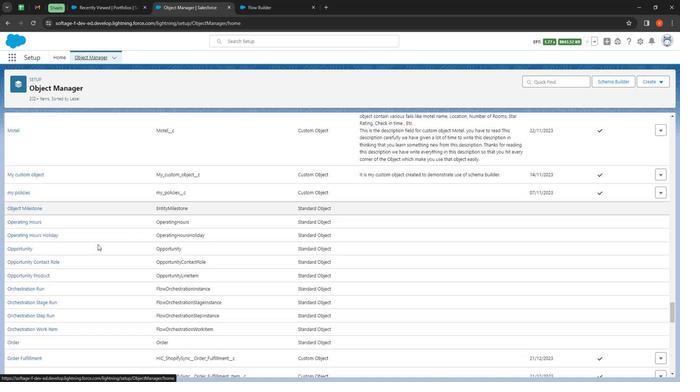 
Action: Mouse scrolled (95, 242) with delta (0, 0)
Screenshot: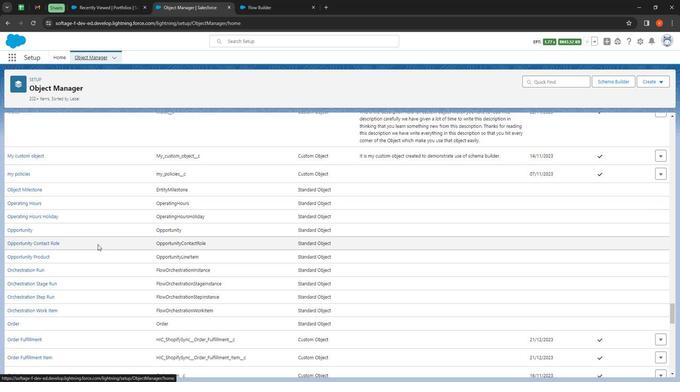 
Action: Mouse scrolled (95, 242) with delta (0, 0)
Screenshot: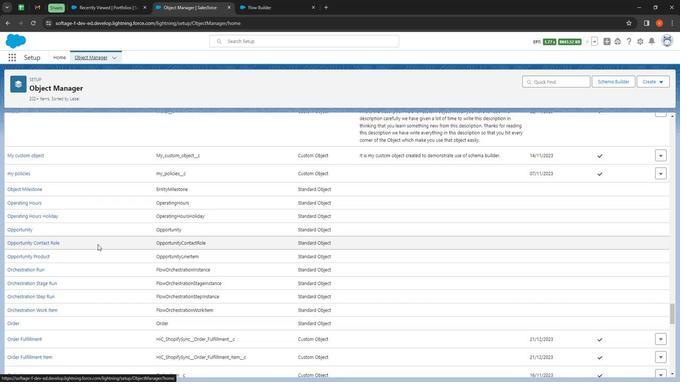 
Action: Mouse scrolled (95, 242) with delta (0, 0)
Screenshot: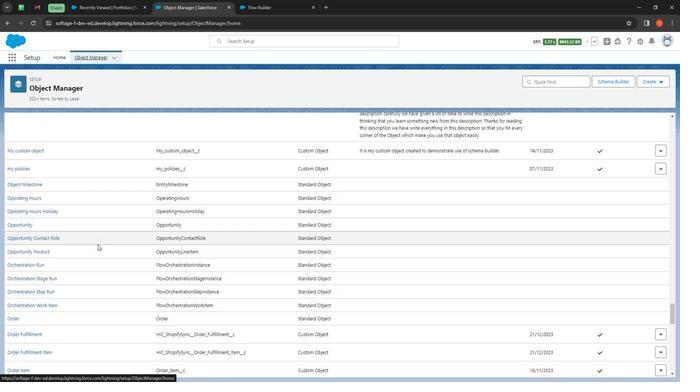 
Action: Mouse scrolled (95, 242) with delta (0, 0)
Screenshot: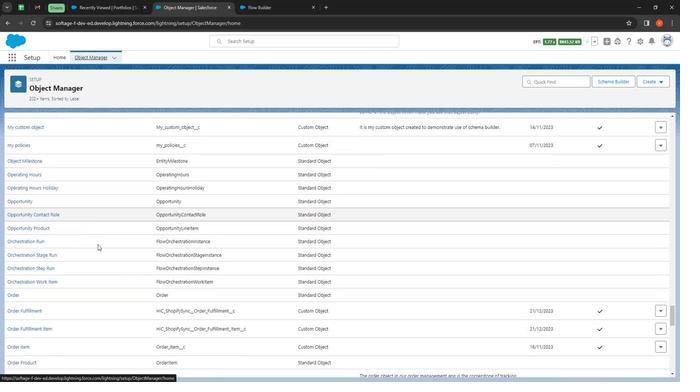 
Action: Mouse scrolled (95, 242) with delta (0, 0)
Screenshot: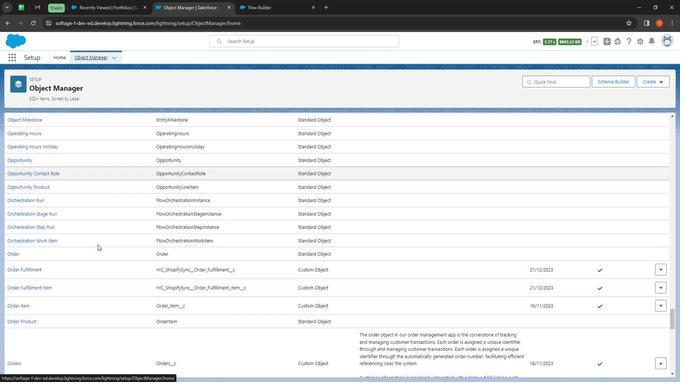 
Action: Mouse moved to (90, 241)
Screenshot: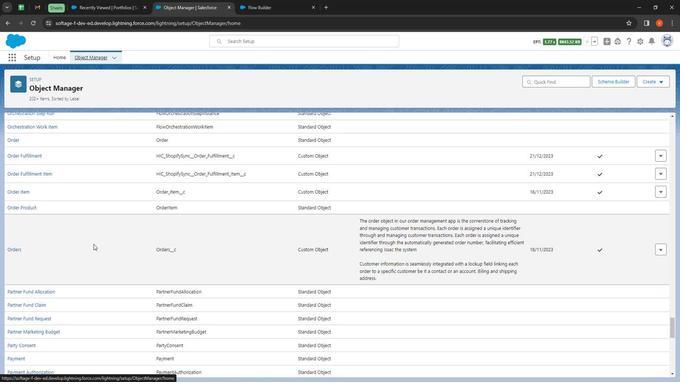 
Action: Mouse scrolled (90, 241) with delta (0, 0)
Screenshot: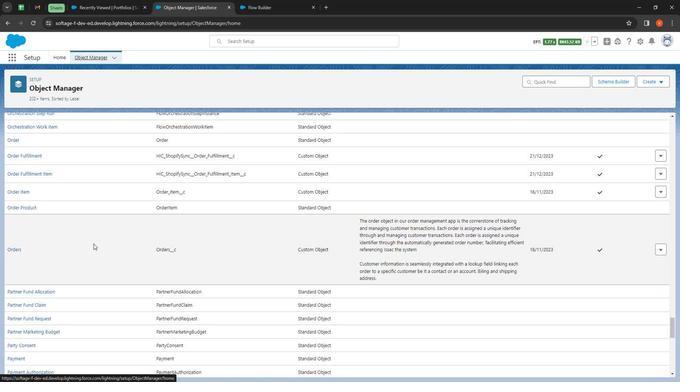 
Action: Mouse scrolled (90, 241) with delta (0, 0)
Screenshot: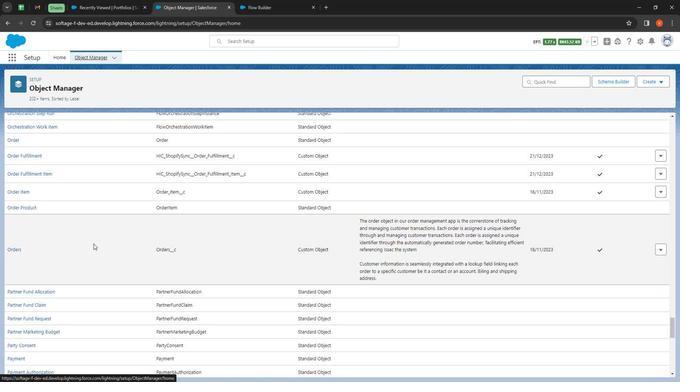 
Action: Mouse scrolled (90, 241) with delta (0, 0)
Screenshot: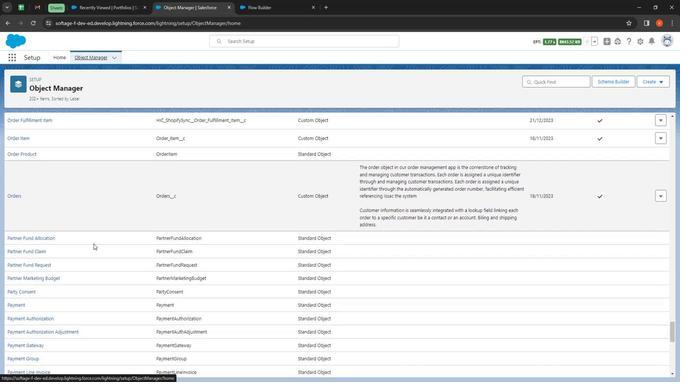 
Action: Mouse moved to (62, 232)
Screenshot: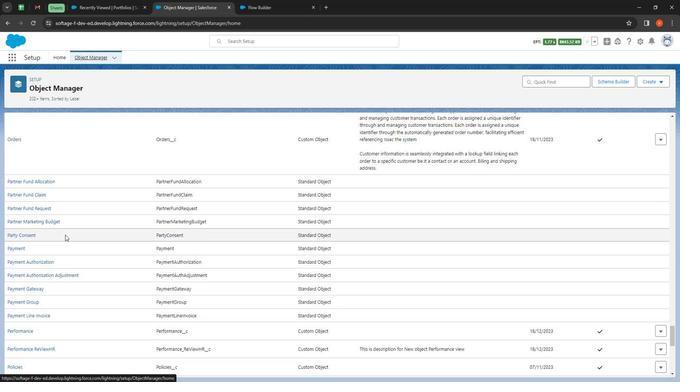 
Action: Mouse scrolled (62, 232) with delta (0, 0)
Screenshot: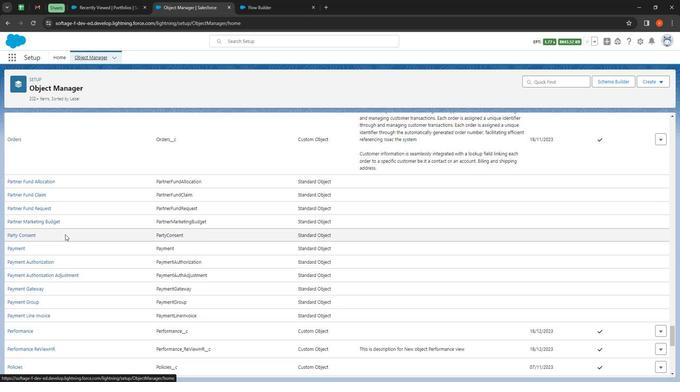 
Action: Mouse moved to (65, 246)
Screenshot: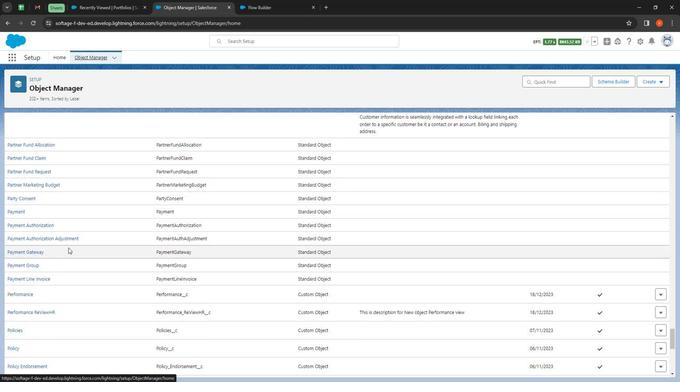 
Action: Mouse scrolled (65, 246) with delta (0, 0)
Screenshot: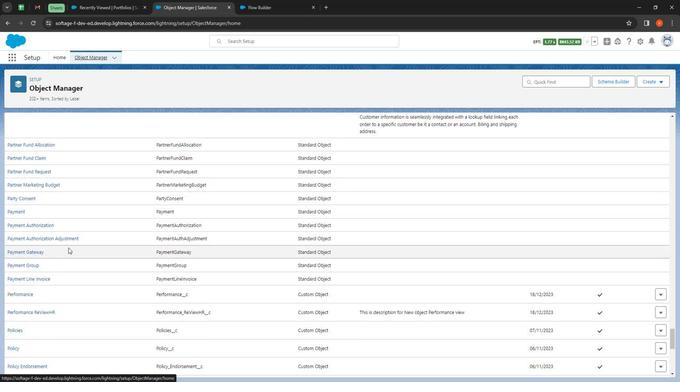 
Action: Mouse moved to (65, 247)
Screenshot: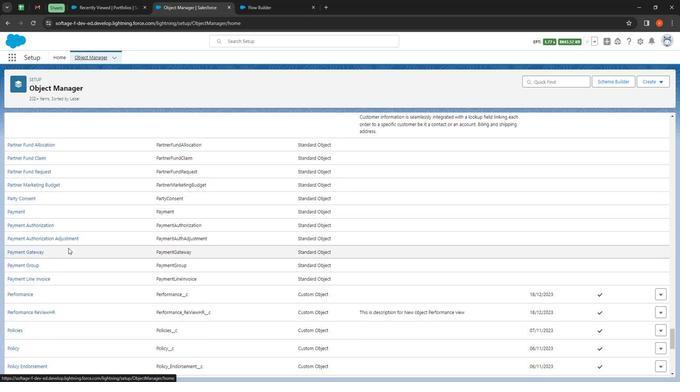 
Action: Mouse scrolled (65, 247) with delta (0, 0)
Screenshot: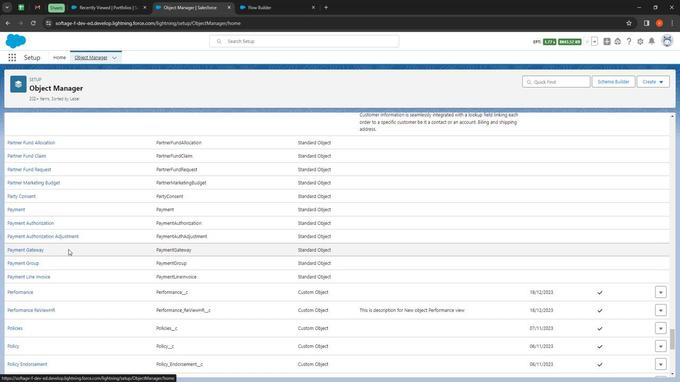 
Action: Mouse moved to (15, 310)
Screenshot: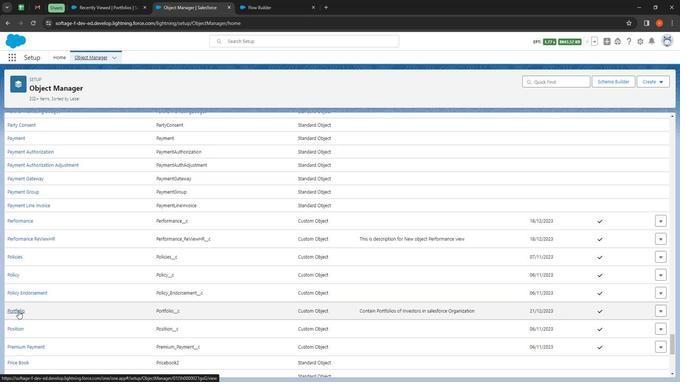
Action: Mouse pressed left at (15, 310)
Screenshot: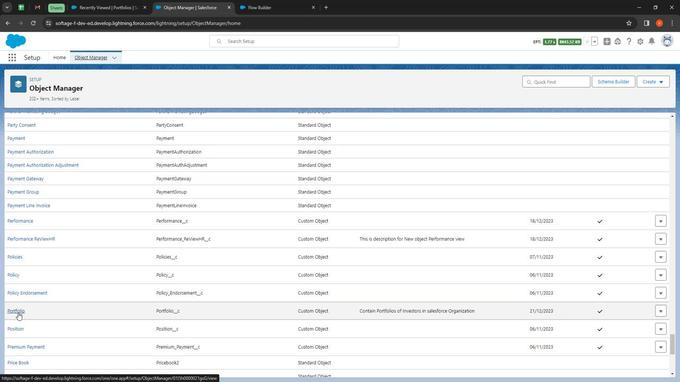 
Action: Mouse moved to (40, 130)
Screenshot: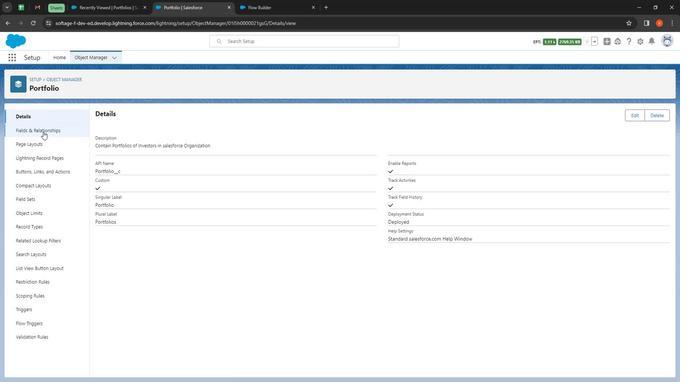 
Action: Mouse pressed left at (40, 130)
Screenshot: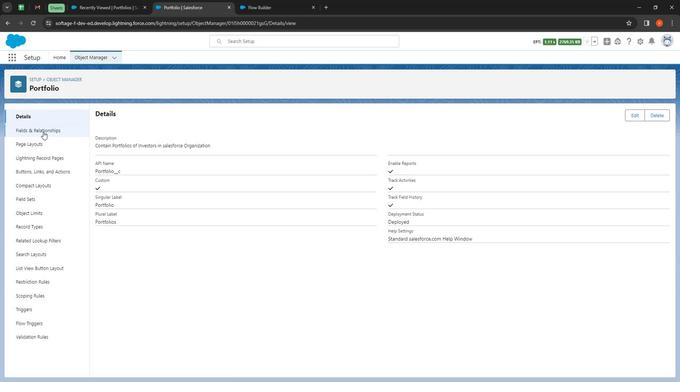 
Action: Mouse moved to (250, 193)
Screenshot: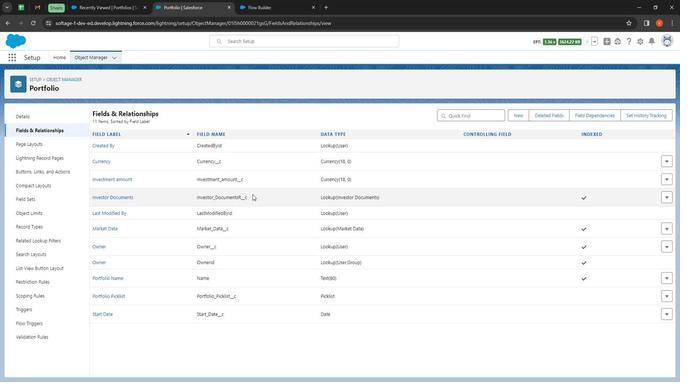 
Action: Mouse pressed left at (250, 193)
Screenshot: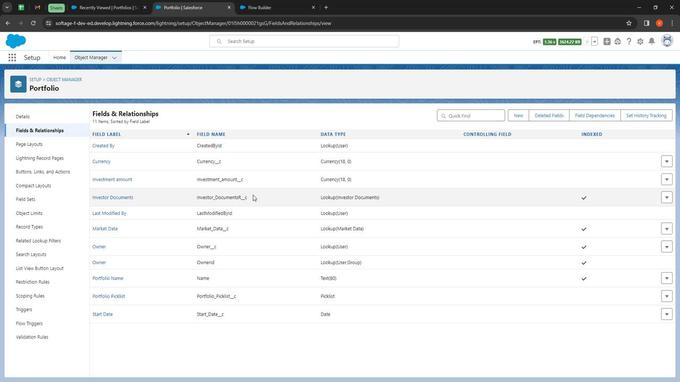 
Action: Mouse moved to (257, 194)
Screenshot: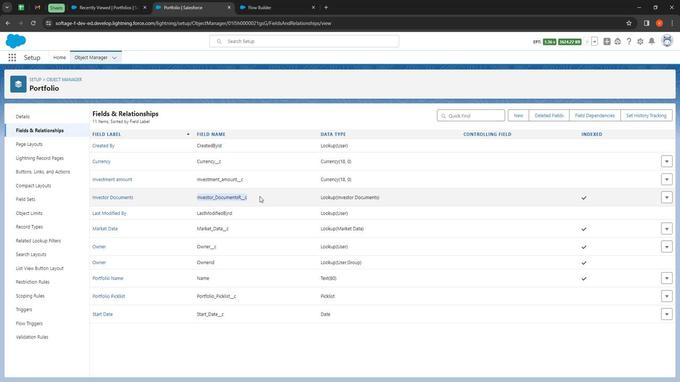 
Action: Key pressed ctrl+C
Screenshot: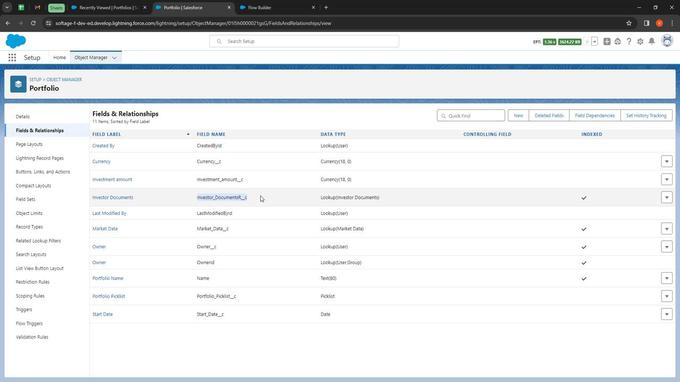 
Action: Mouse moved to (198, 196)
Screenshot: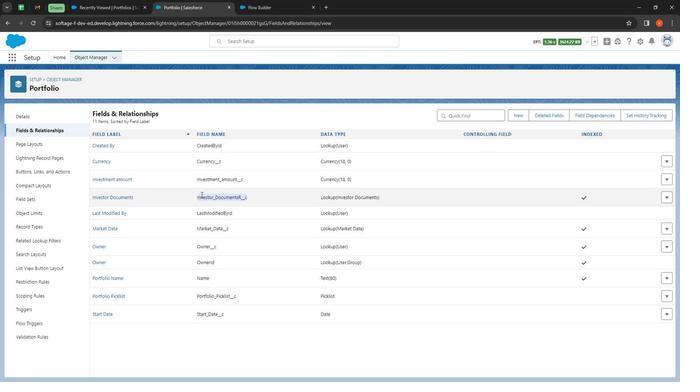 
Action: Mouse pressed left at (198, 196)
Screenshot: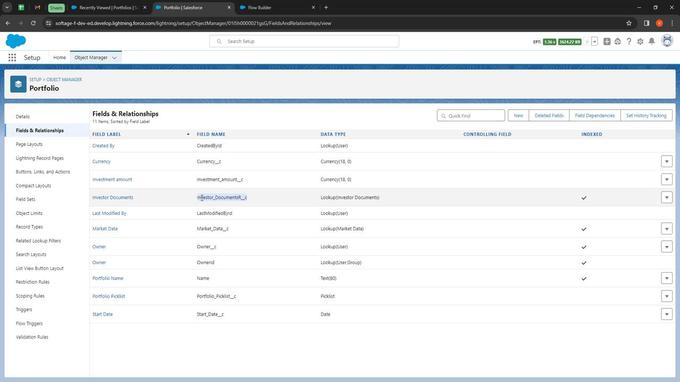 
Action: Mouse moved to (193, 196)
Screenshot: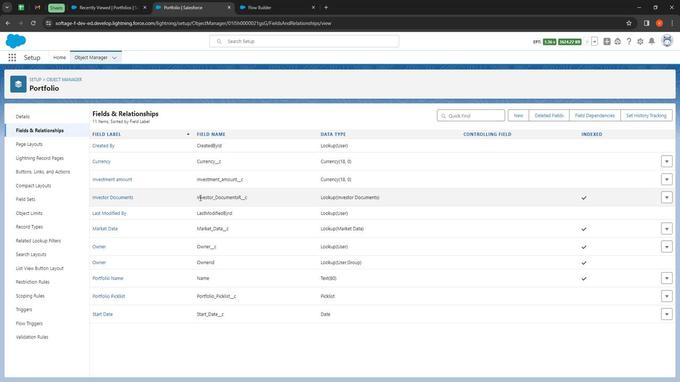 
Action: Mouse pressed left at (193, 196)
